 Task: Compose an email with the signature Brandon Turner with the subject Event invitation and the message I am writing to confirm receipt of your email. from softage.1@softage.net to softage.2@softage.net and softage.3@softage.net with CC to softage.4@softage.net, select the message and change font size to huge, align the email to right Send the email
Action: Mouse moved to (526, 668)
Screenshot: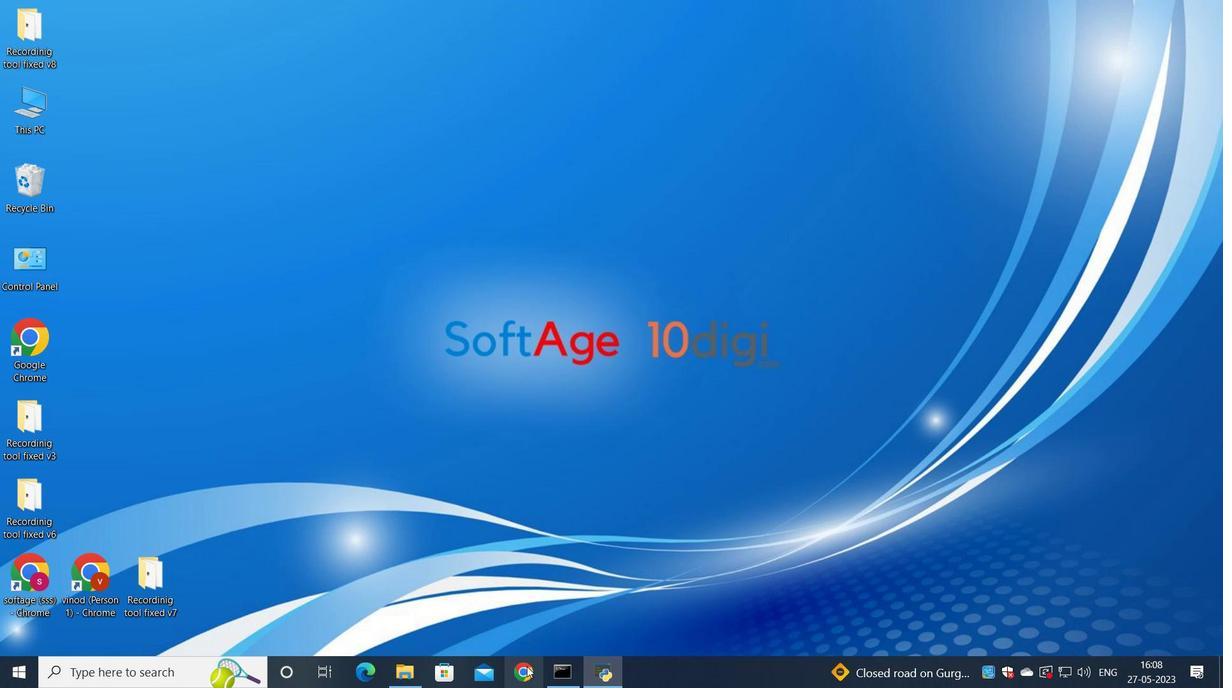 
Action: Mouse pressed left at (526, 668)
Screenshot: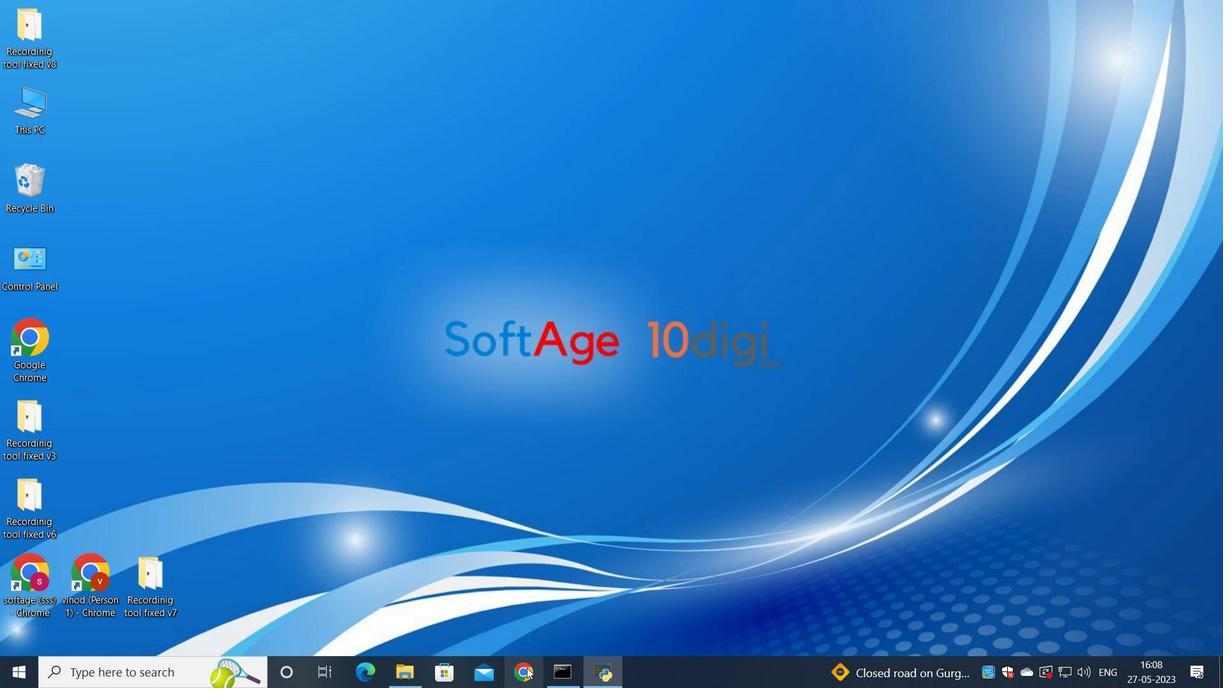 
Action: Mouse moved to (548, 429)
Screenshot: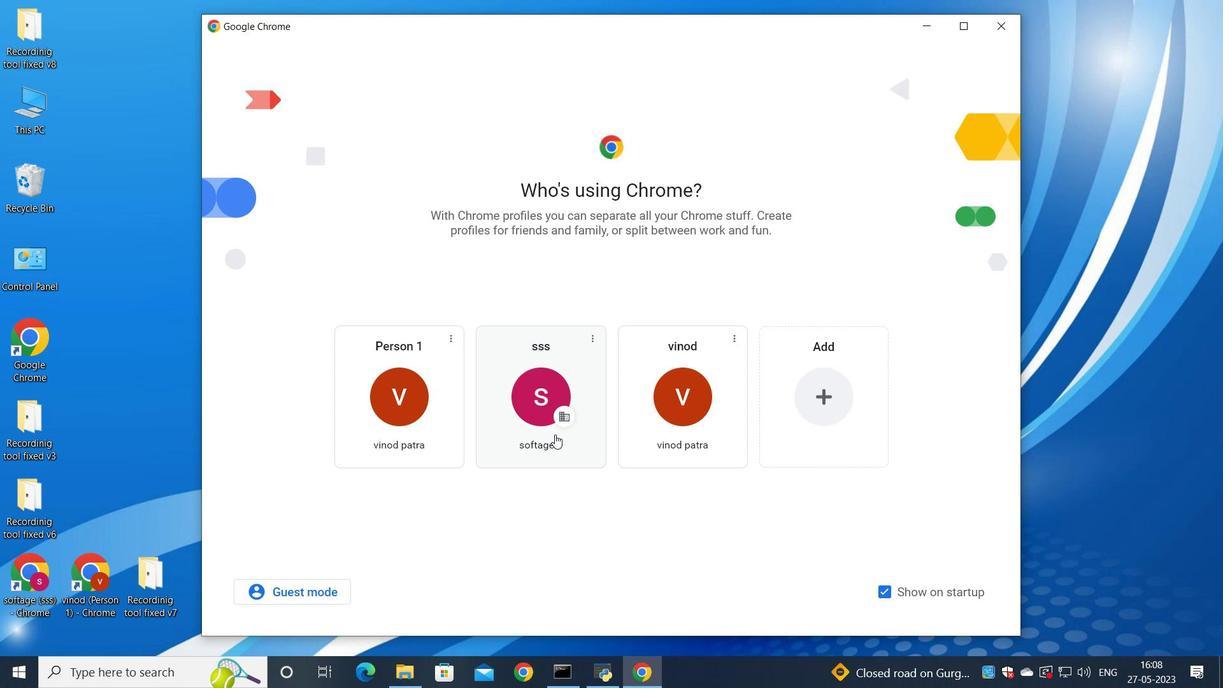 
Action: Mouse pressed left at (548, 429)
Screenshot: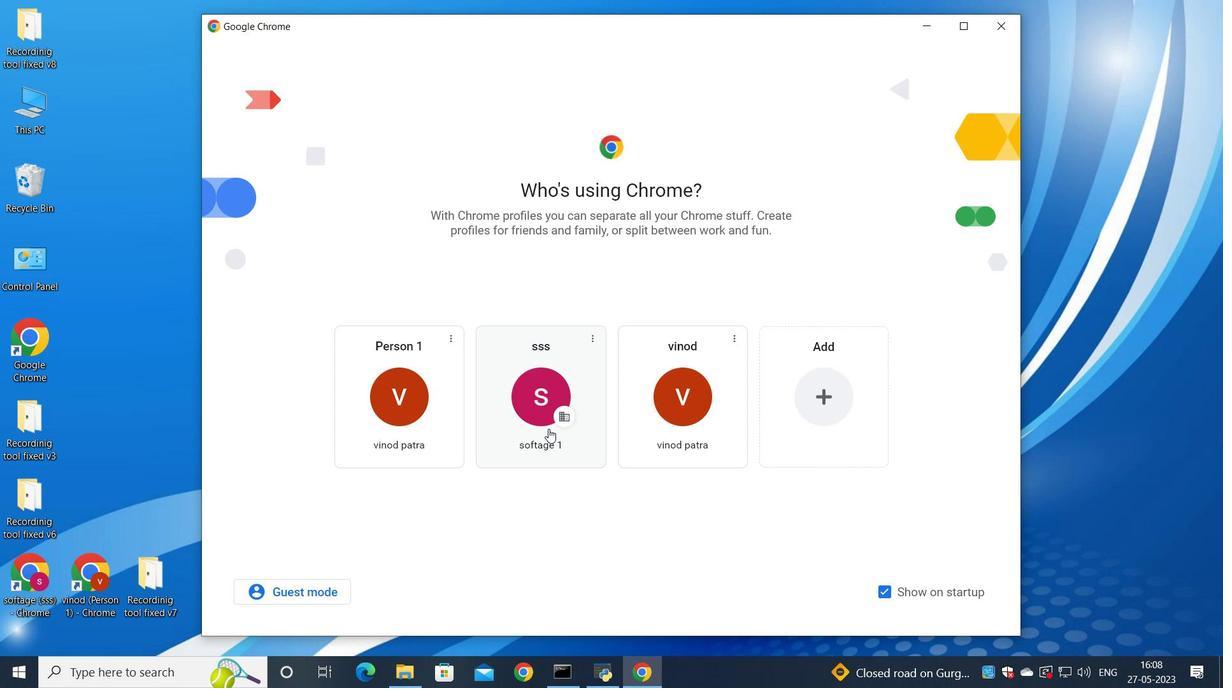 
Action: Mouse moved to (1073, 84)
Screenshot: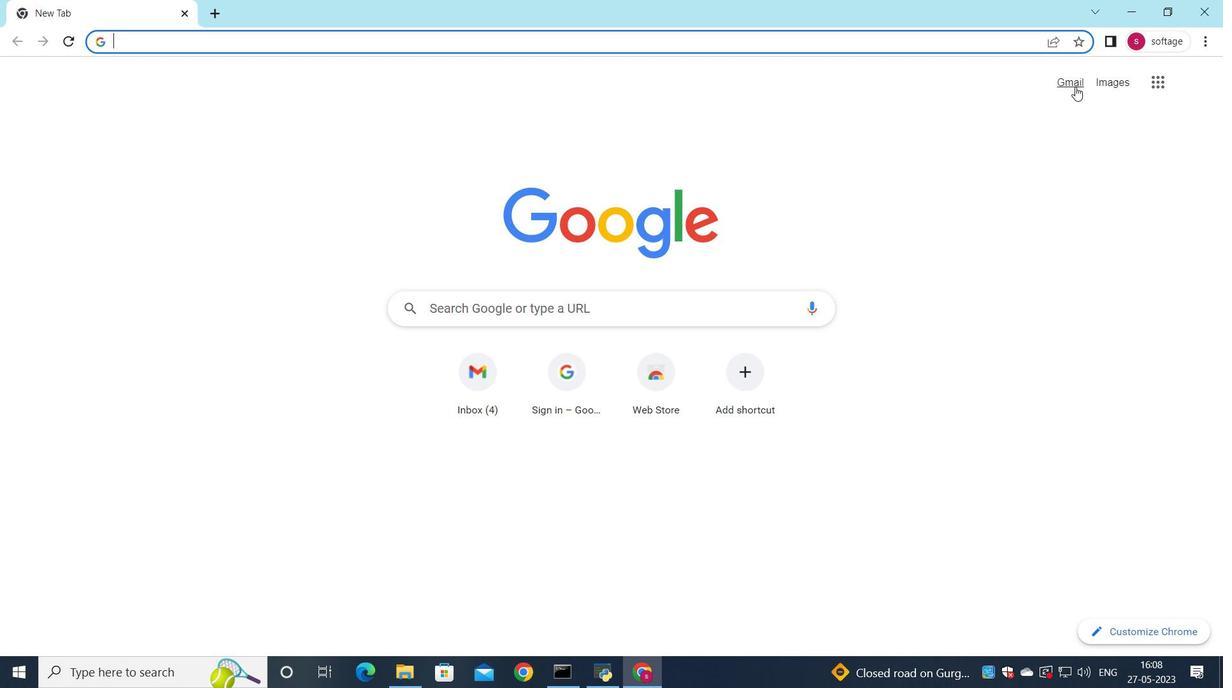 
Action: Mouse pressed left at (1073, 84)
Screenshot: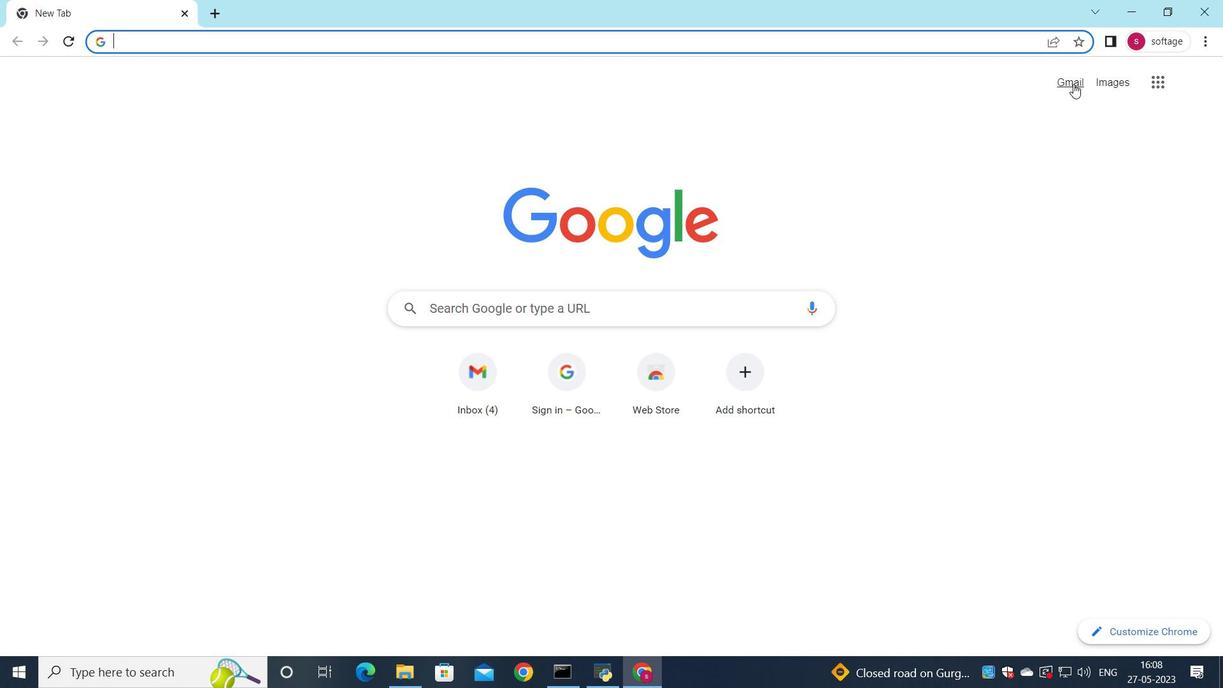 
Action: Mouse moved to (1042, 101)
Screenshot: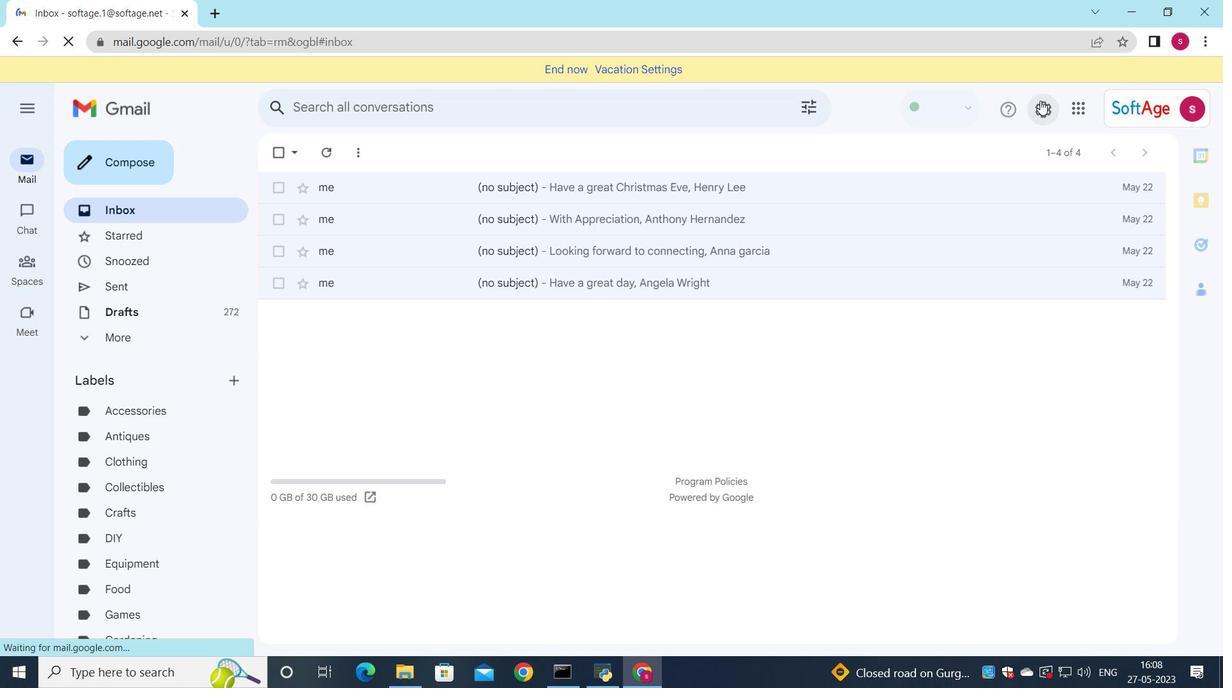 
Action: Mouse pressed left at (1042, 101)
Screenshot: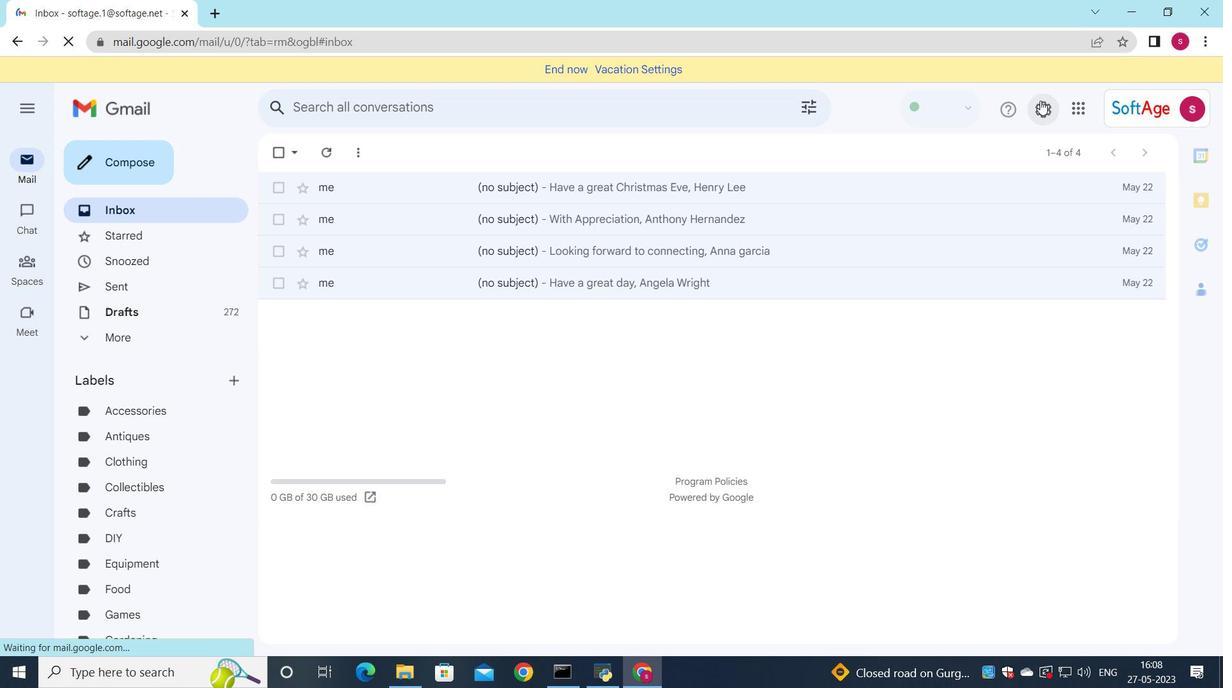 
Action: Mouse moved to (1039, 184)
Screenshot: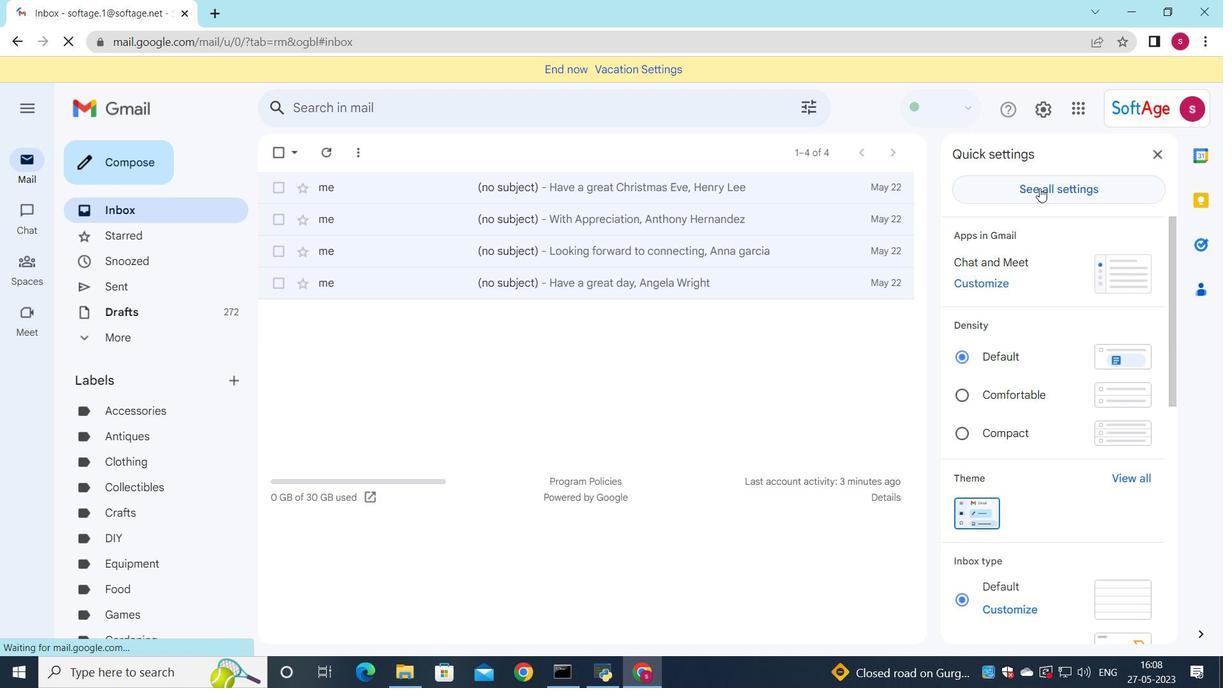 
Action: Mouse pressed left at (1039, 184)
Screenshot: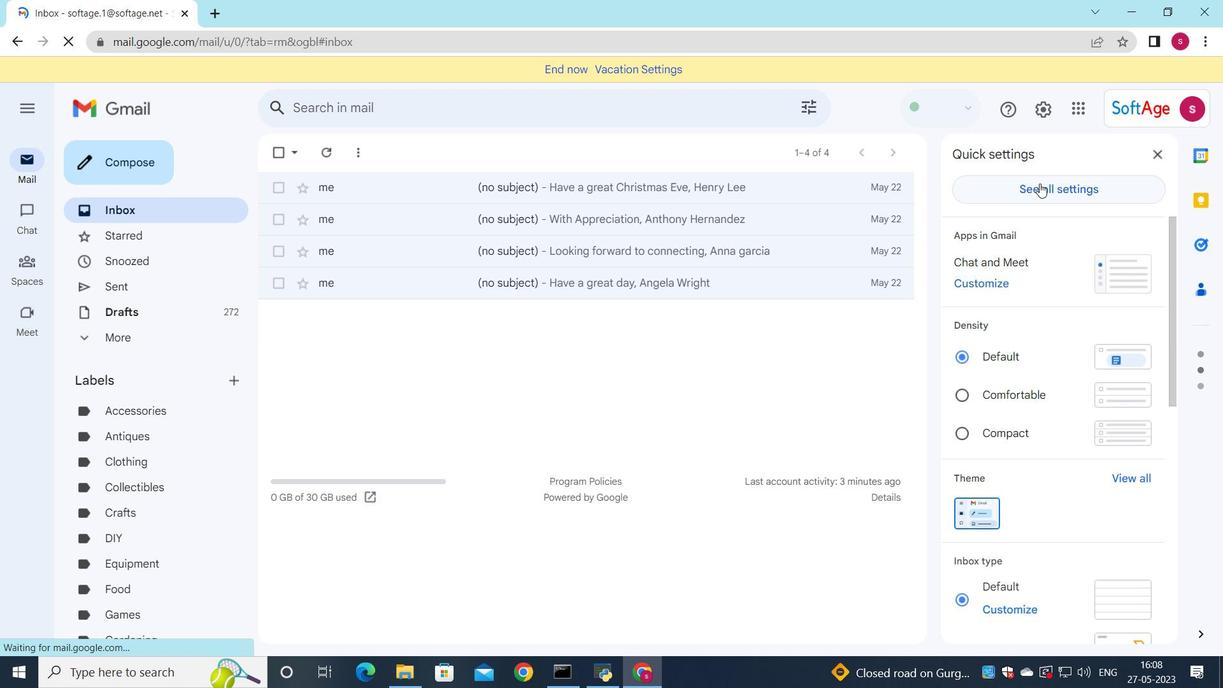 
Action: Mouse moved to (744, 343)
Screenshot: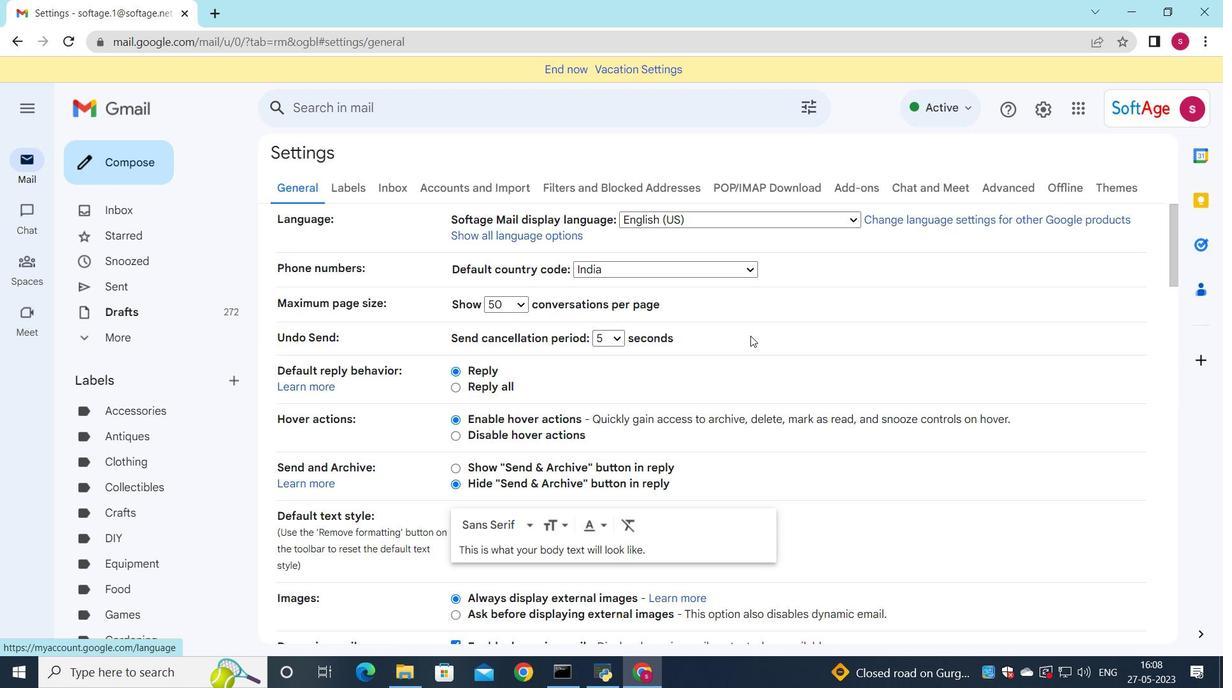 
Action: Mouse scrolled (744, 342) with delta (0, 0)
Screenshot: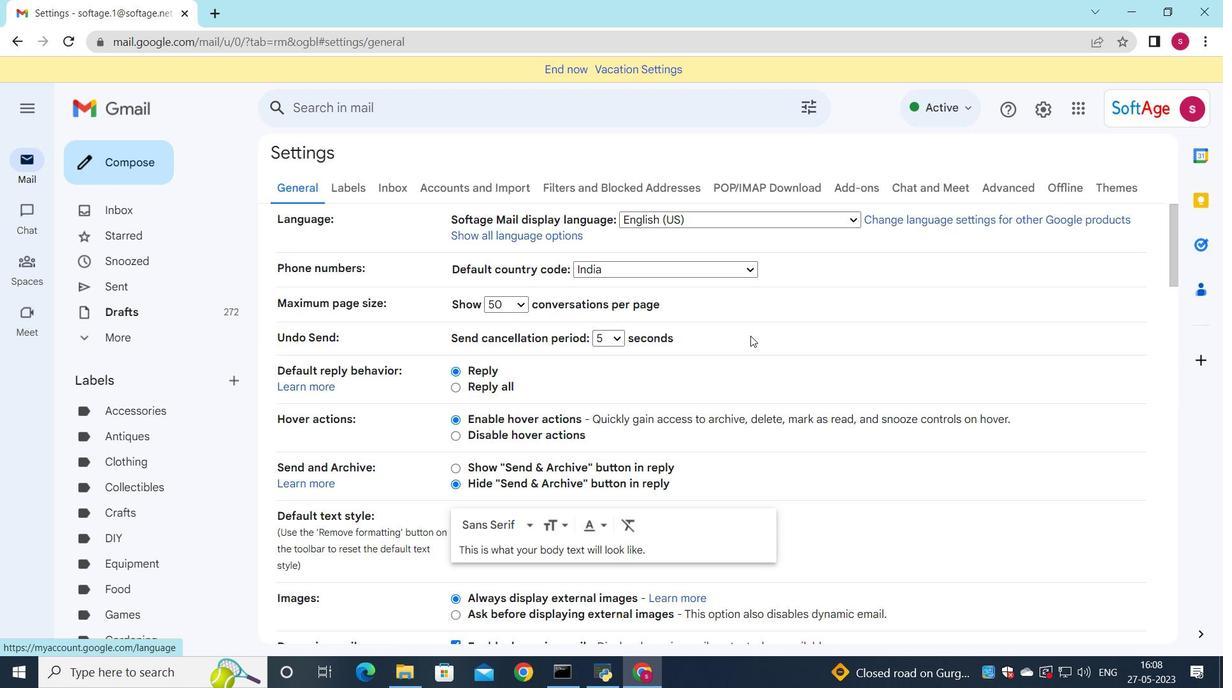 
Action: Mouse scrolled (744, 342) with delta (0, 0)
Screenshot: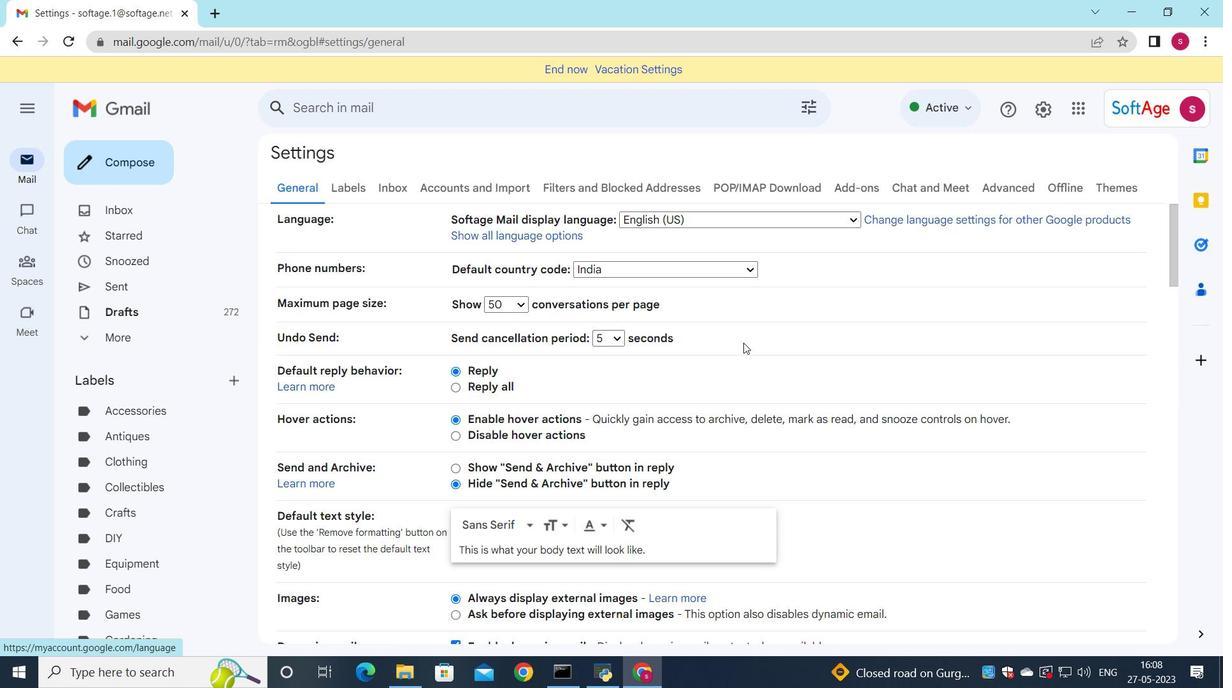 
Action: Mouse scrolled (744, 342) with delta (0, 0)
Screenshot: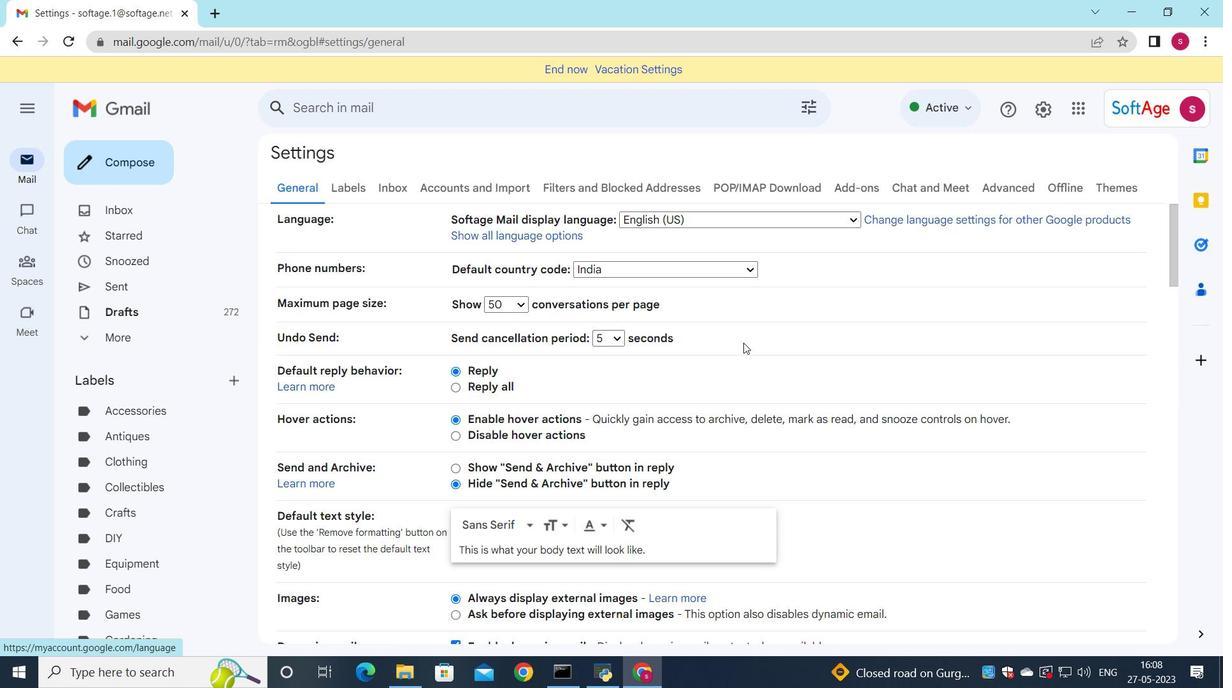 
Action: Mouse moved to (736, 343)
Screenshot: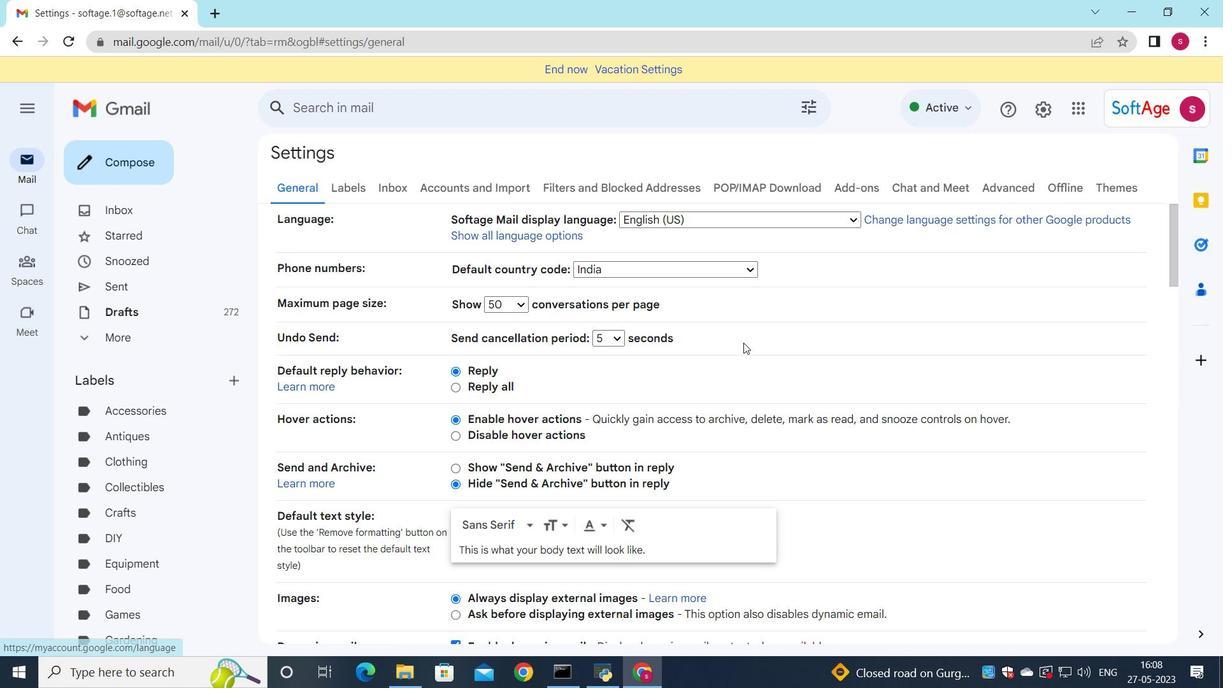 
Action: Mouse scrolled (736, 342) with delta (0, 0)
Screenshot: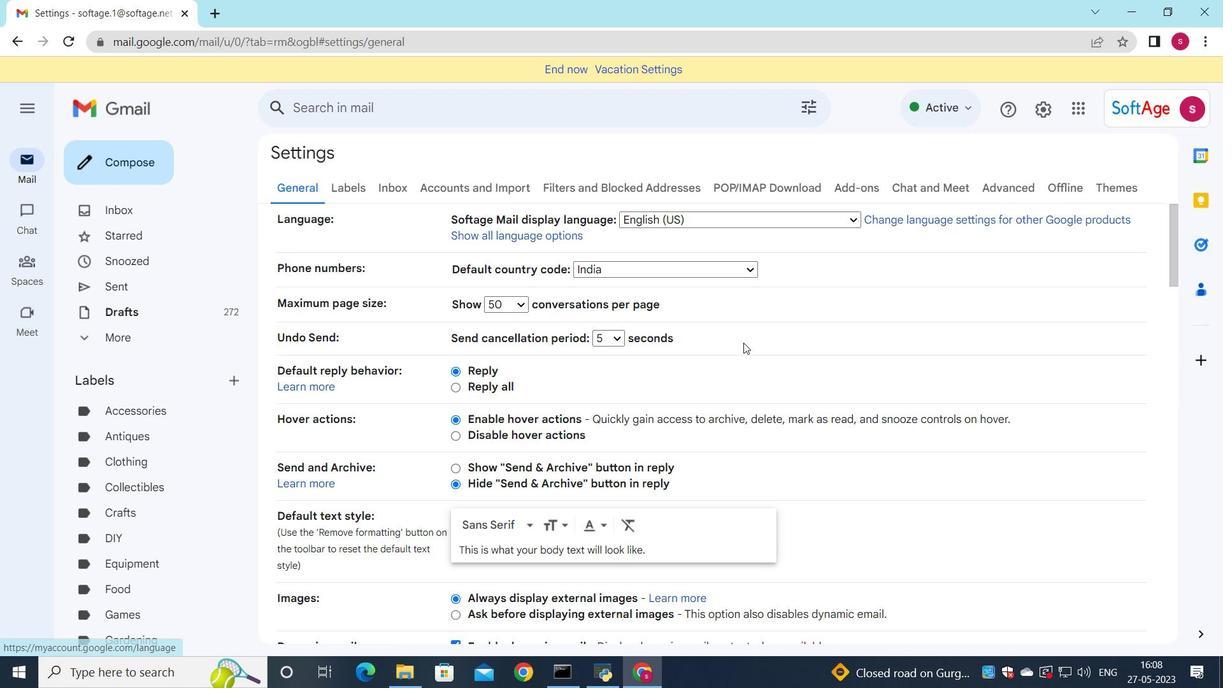 
Action: Mouse moved to (732, 345)
Screenshot: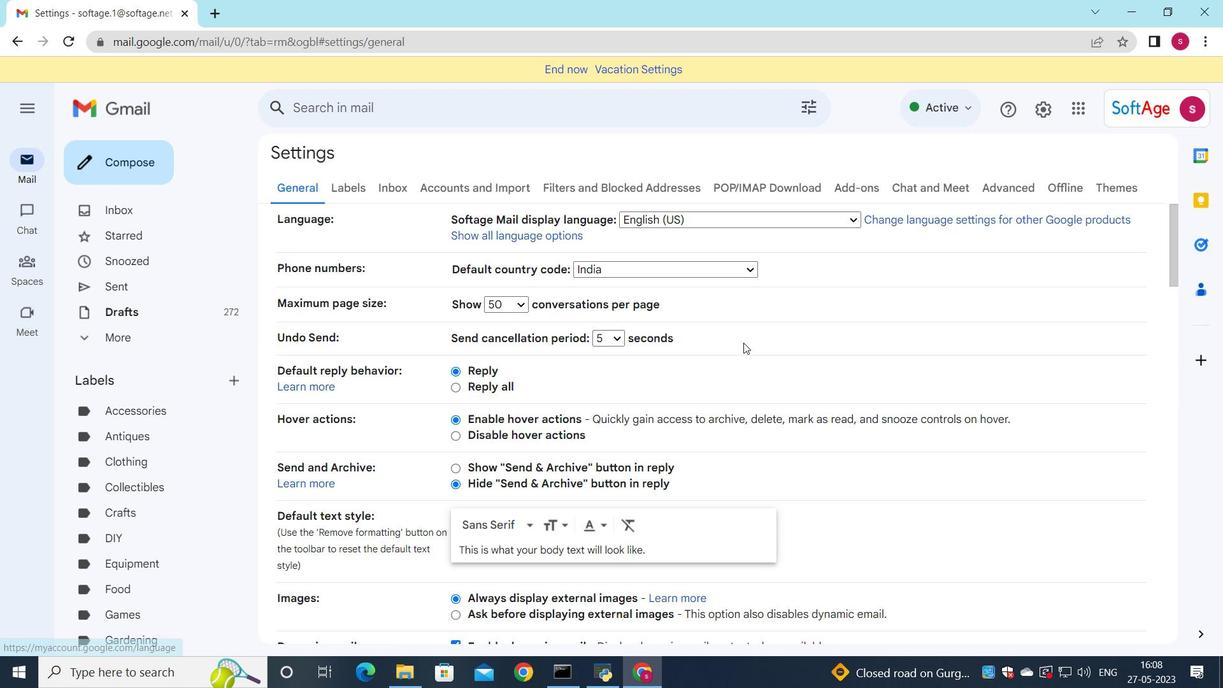
Action: Mouse scrolled (732, 344) with delta (0, 0)
Screenshot: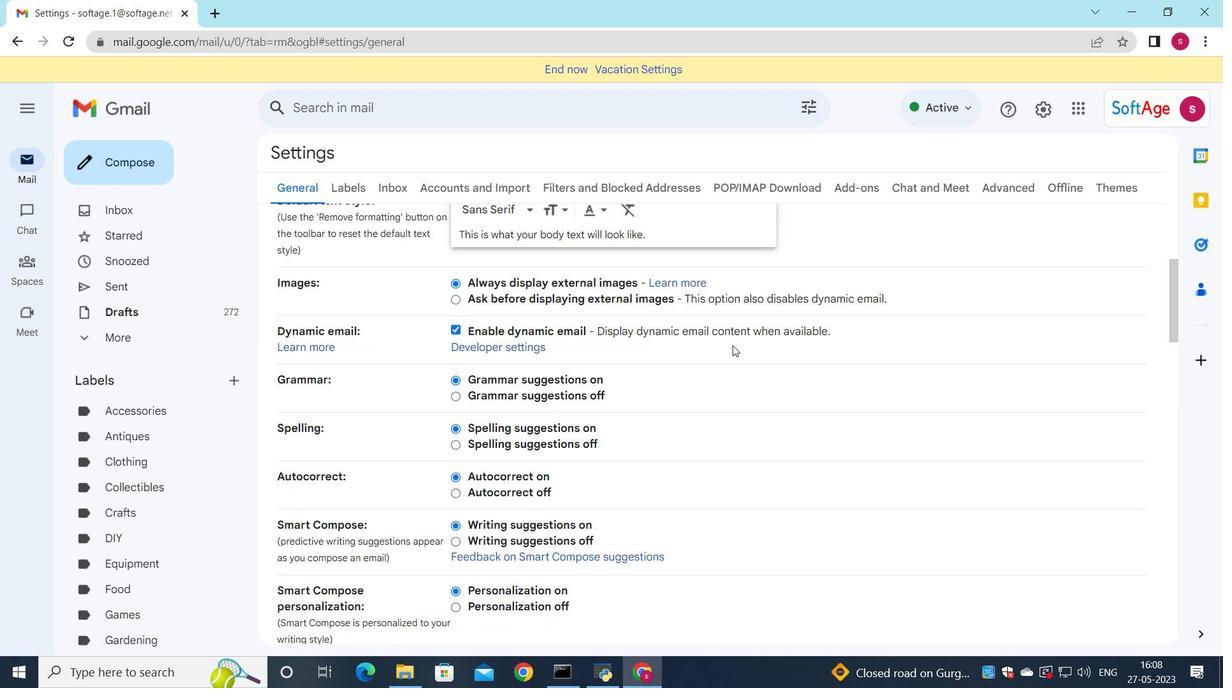 
Action: Mouse scrolled (732, 344) with delta (0, 0)
Screenshot: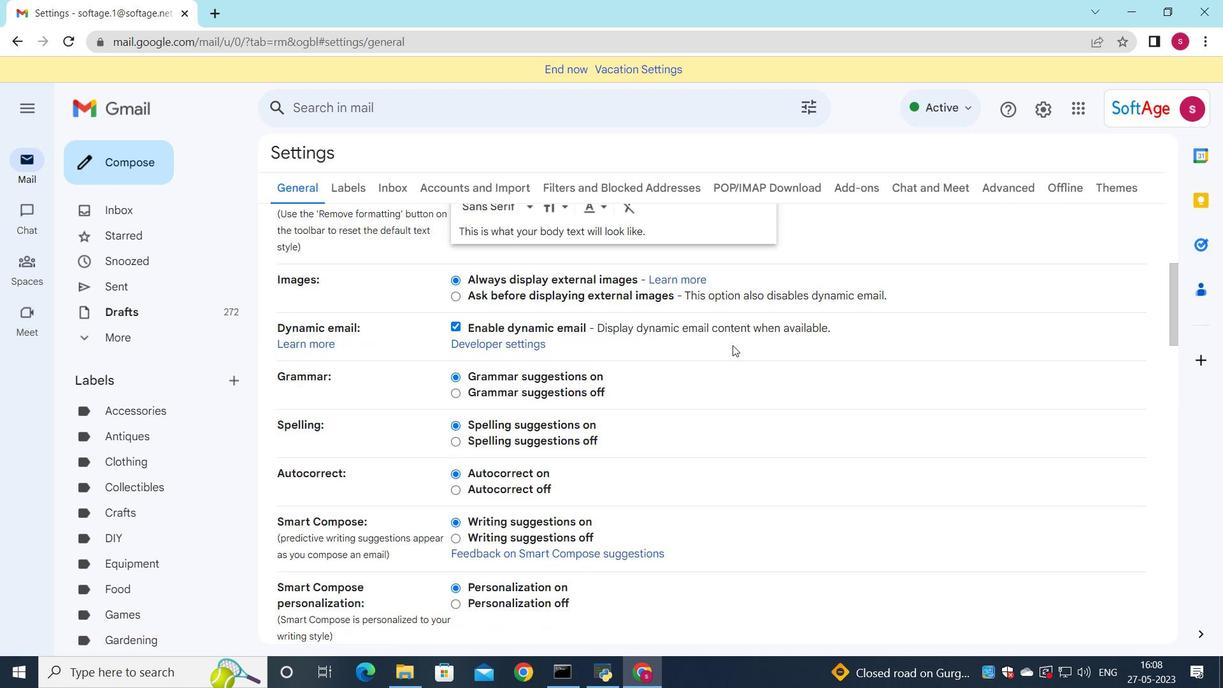 
Action: Mouse scrolled (732, 344) with delta (0, 0)
Screenshot: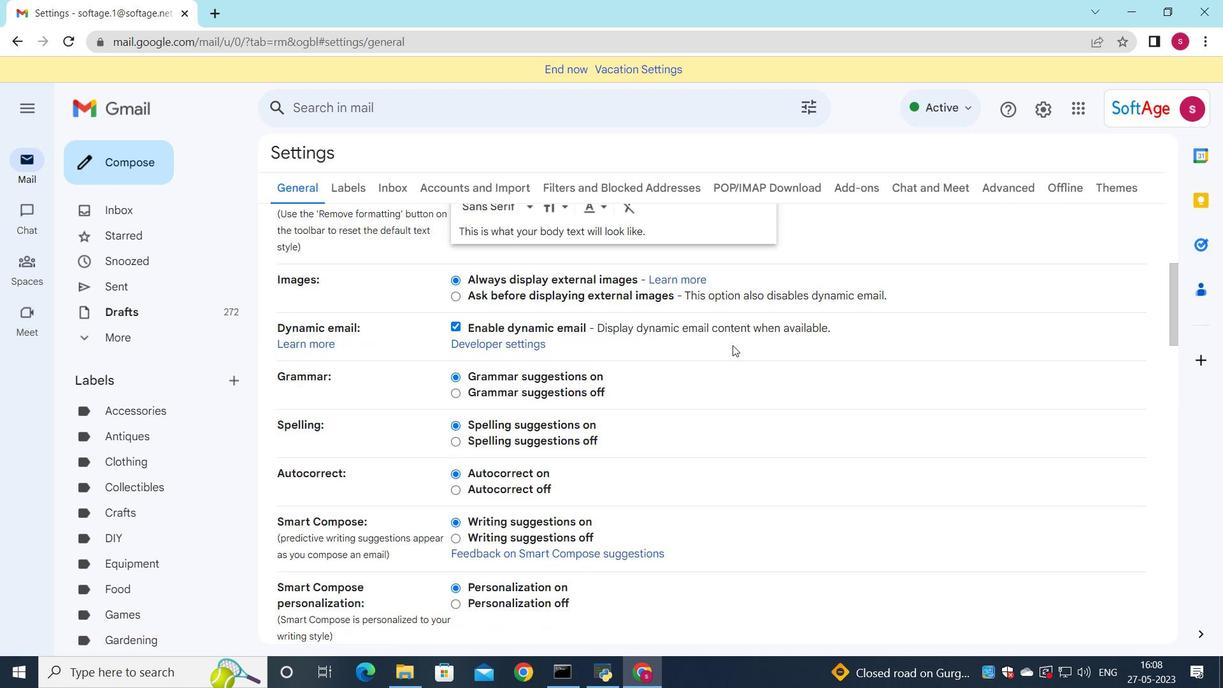 
Action: Mouse scrolled (732, 344) with delta (0, 0)
Screenshot: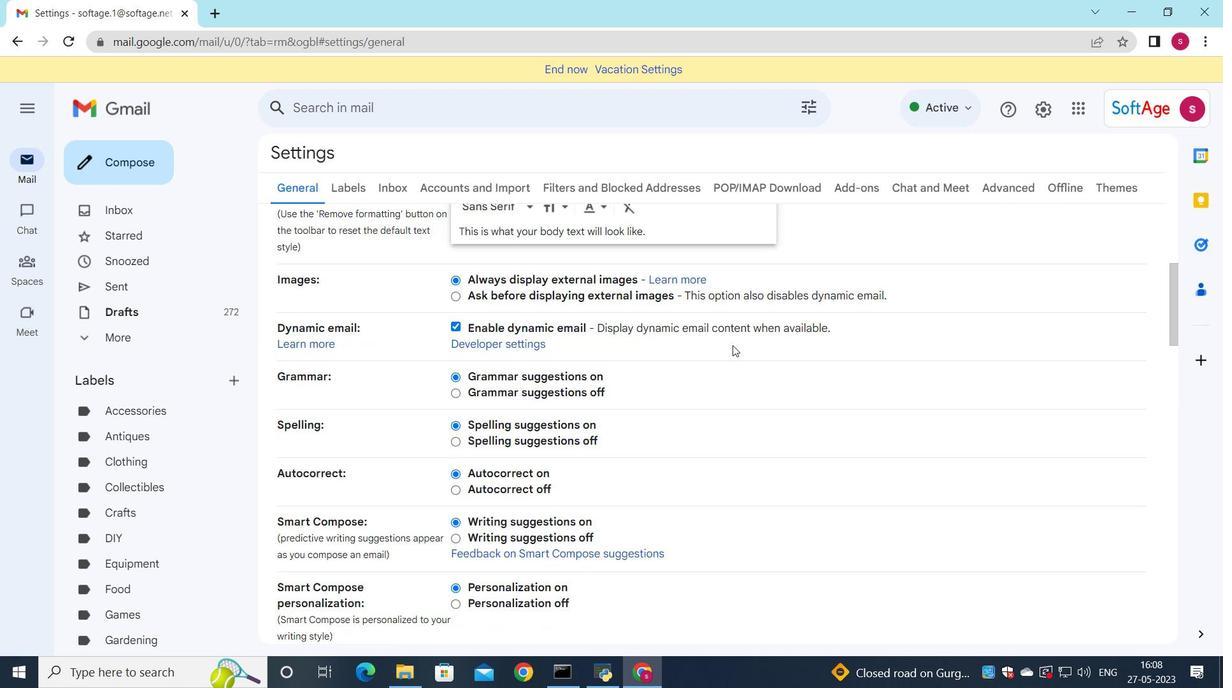 
Action: Mouse scrolled (732, 344) with delta (0, 0)
Screenshot: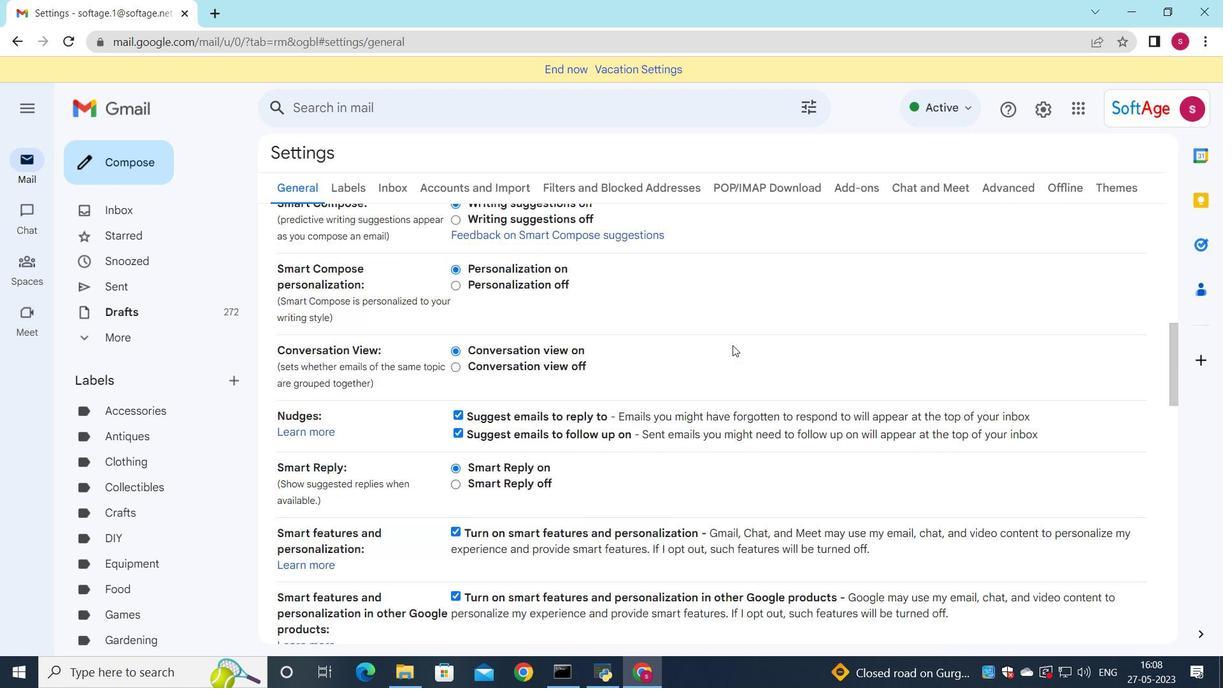 
Action: Mouse scrolled (732, 344) with delta (0, 0)
Screenshot: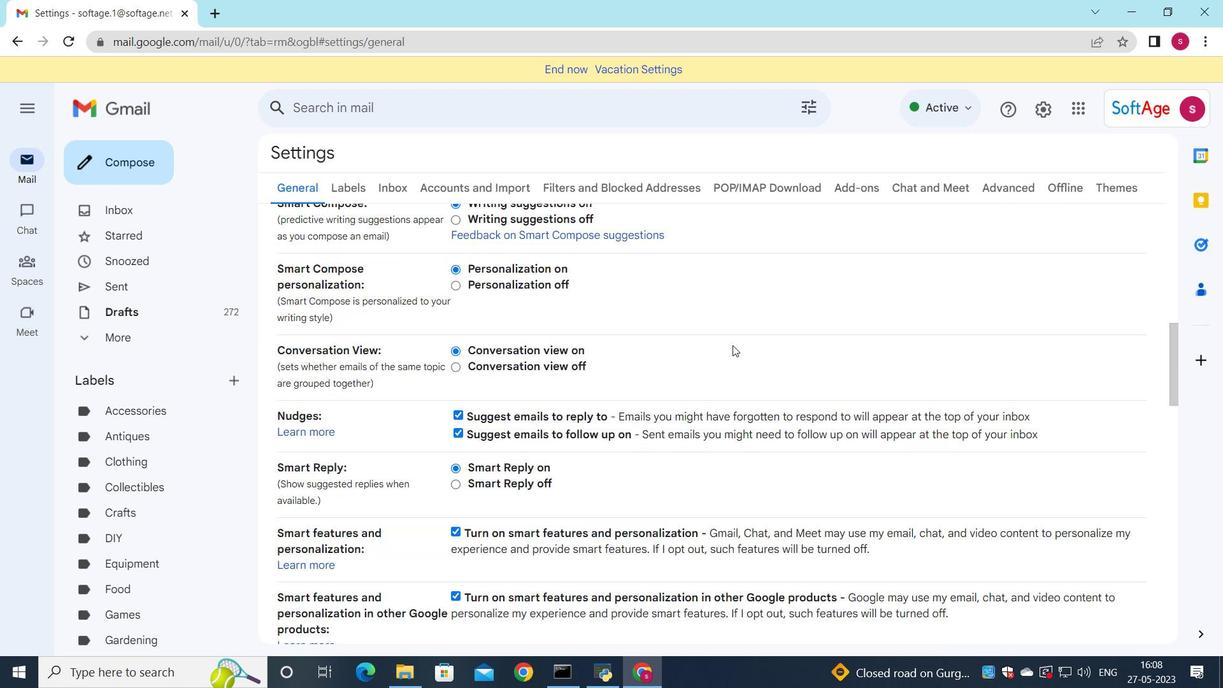 
Action: Mouse scrolled (732, 344) with delta (0, 0)
Screenshot: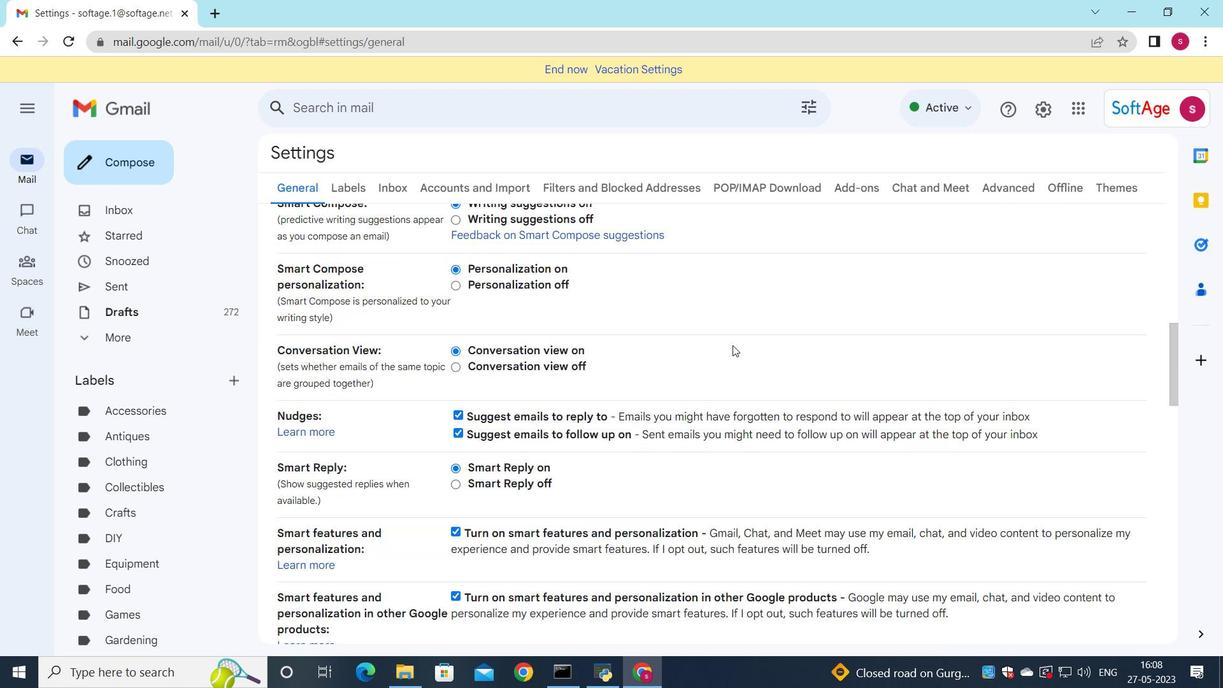 
Action: Mouse scrolled (732, 344) with delta (0, 0)
Screenshot: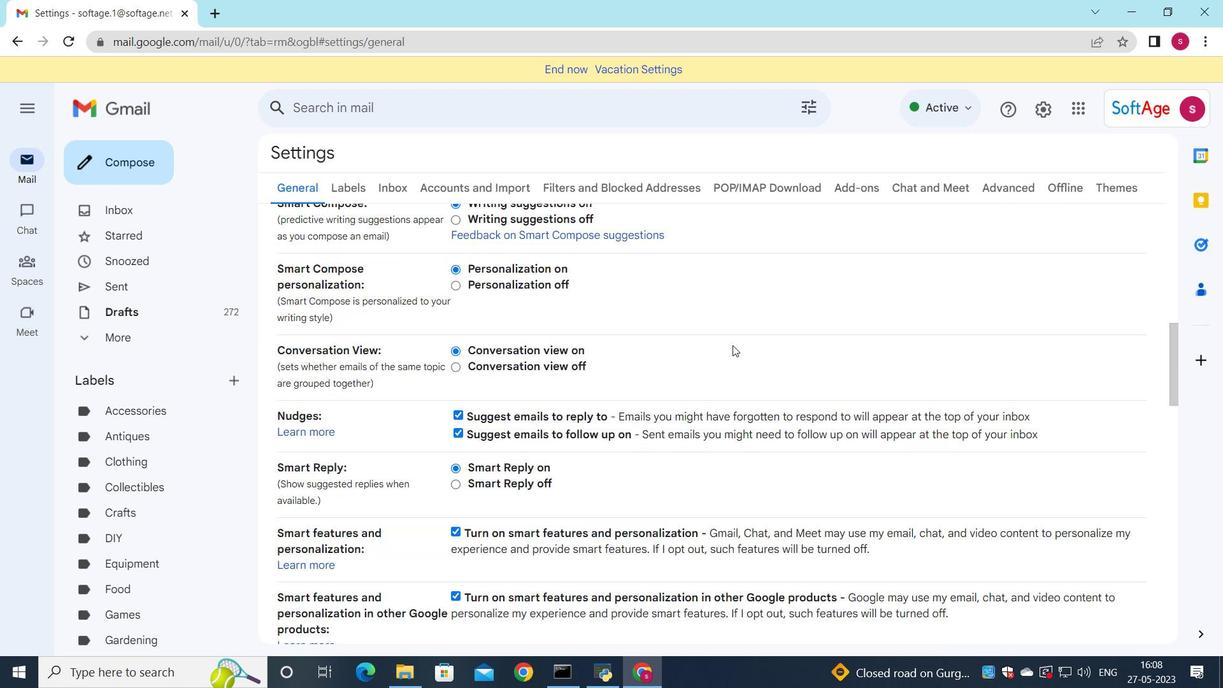
Action: Mouse scrolled (732, 344) with delta (0, 0)
Screenshot: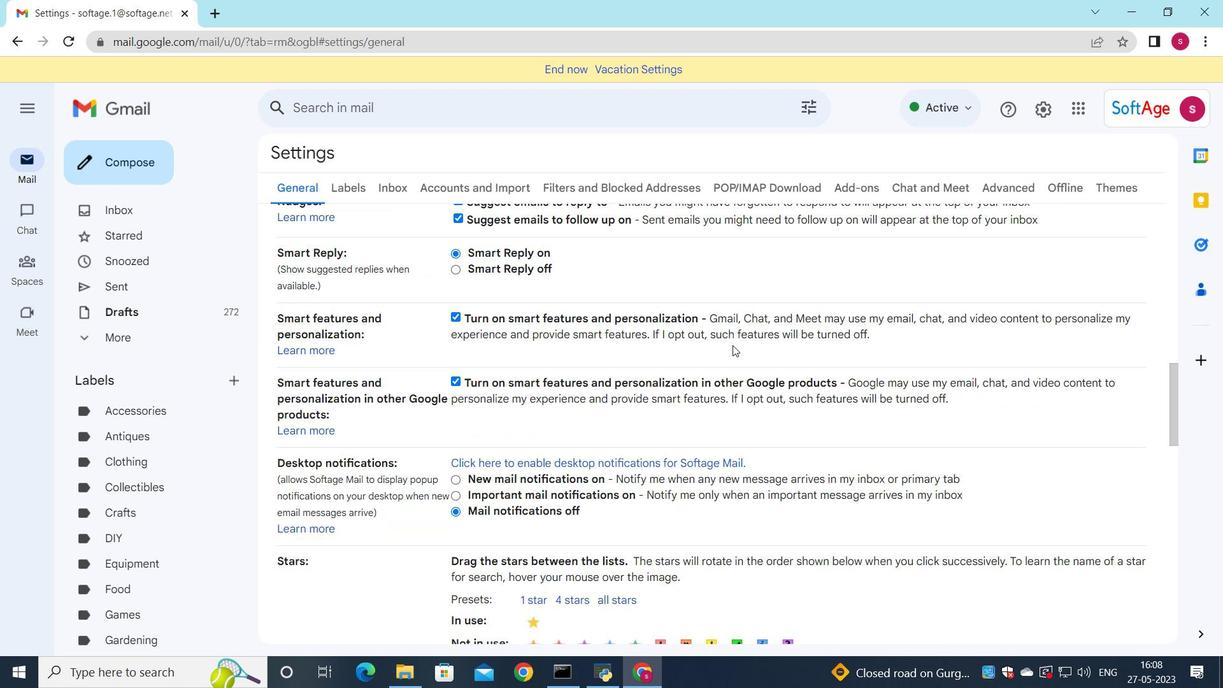 
Action: Mouse scrolled (732, 344) with delta (0, 0)
Screenshot: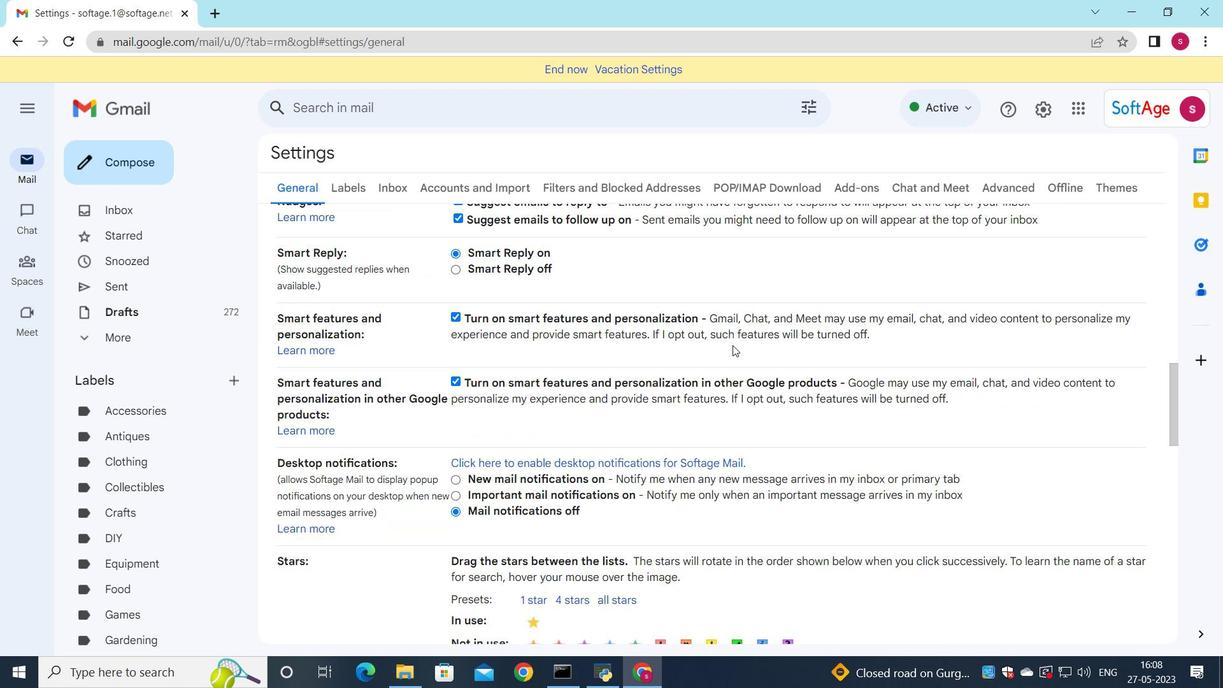 
Action: Mouse scrolled (732, 344) with delta (0, 0)
Screenshot: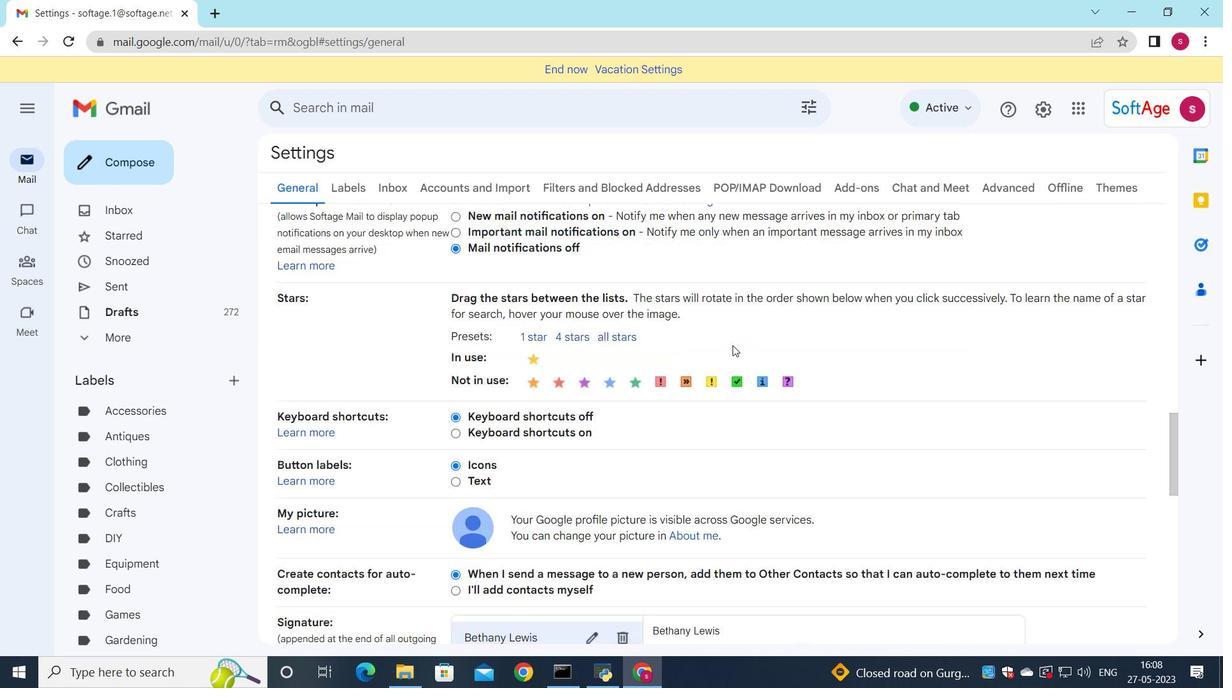 
Action: Mouse scrolled (732, 344) with delta (0, 0)
Screenshot: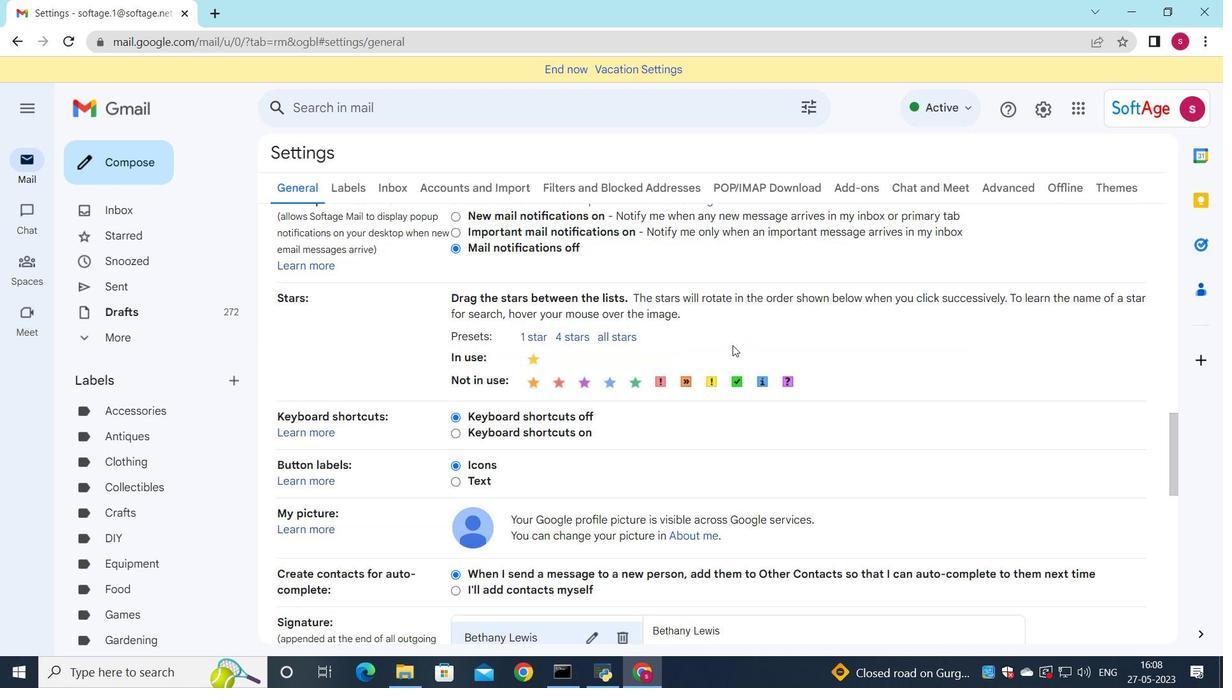 
Action: Mouse scrolled (732, 344) with delta (0, 0)
Screenshot: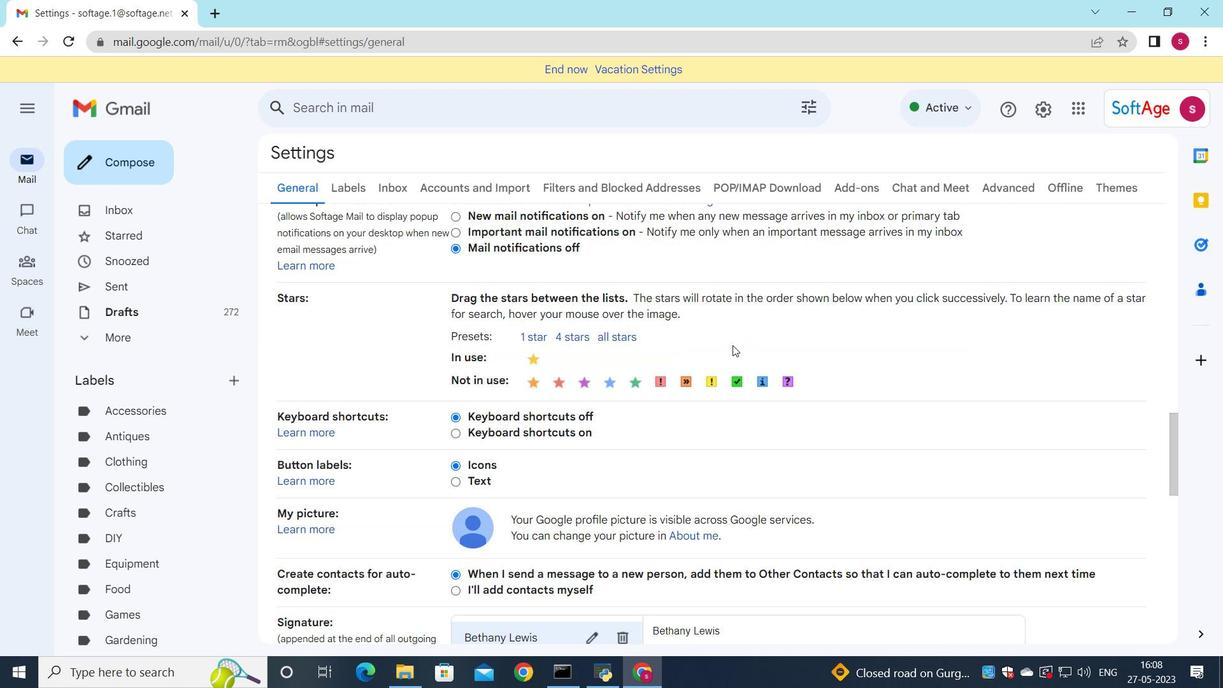 
Action: Mouse moved to (625, 403)
Screenshot: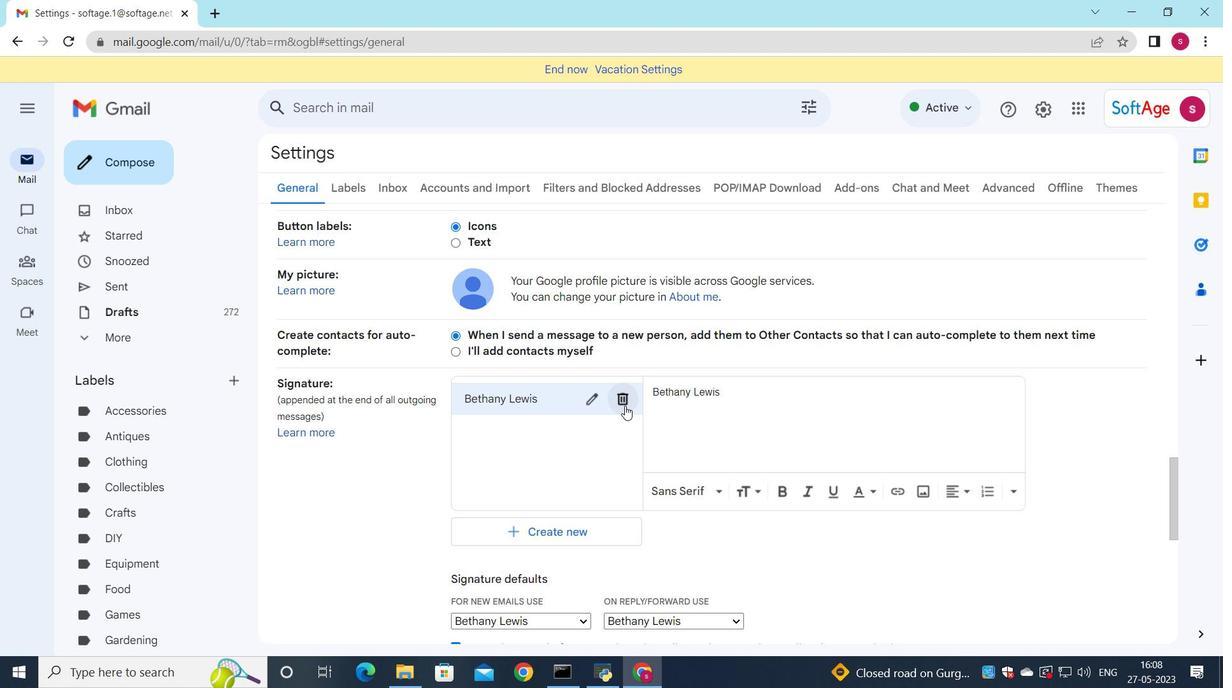 
Action: Mouse pressed left at (625, 403)
Screenshot: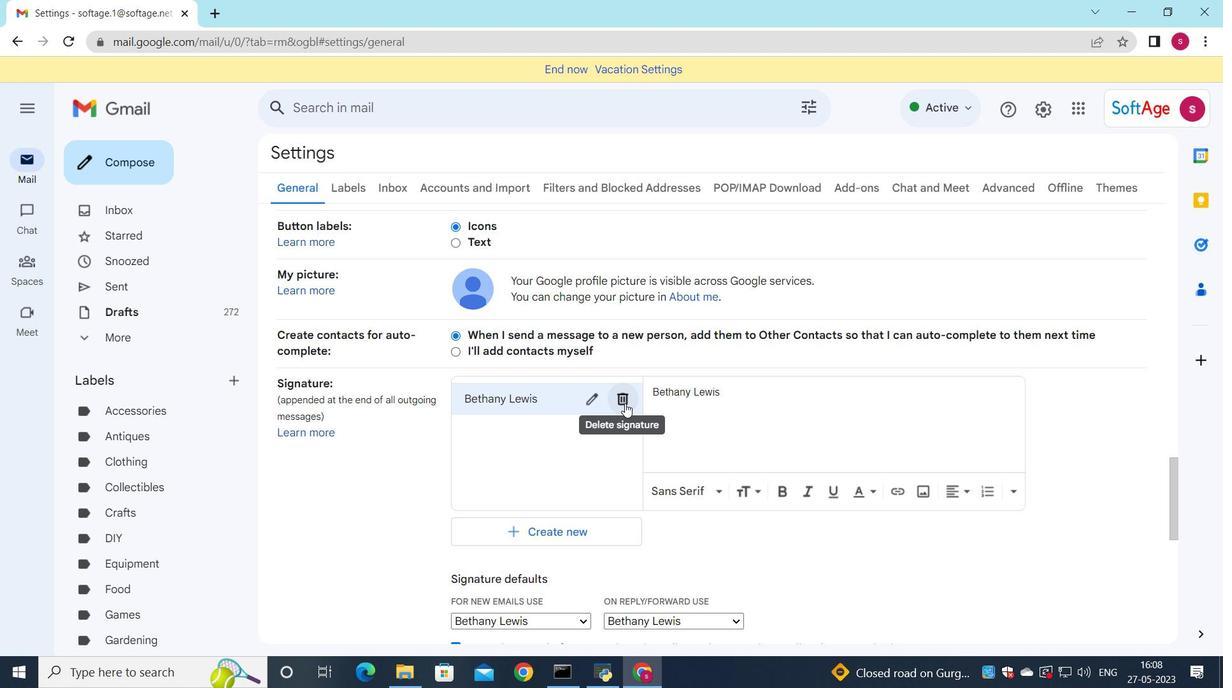 
Action: Mouse moved to (760, 377)
Screenshot: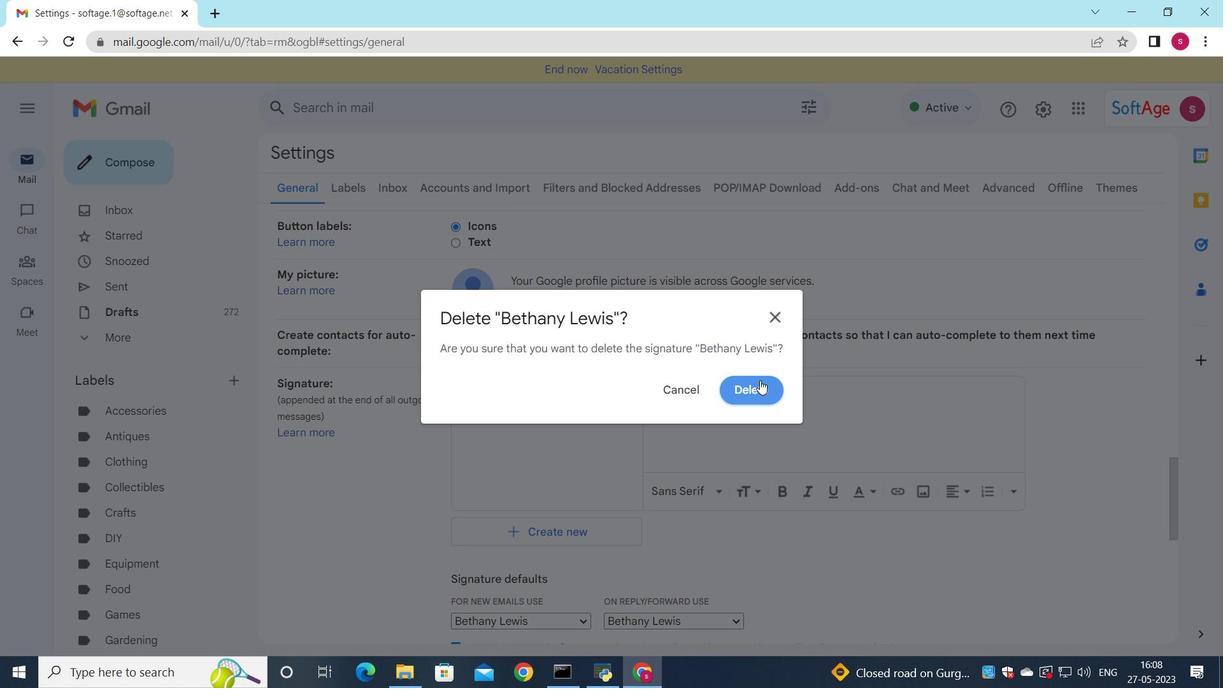 
Action: Mouse pressed left at (760, 377)
Screenshot: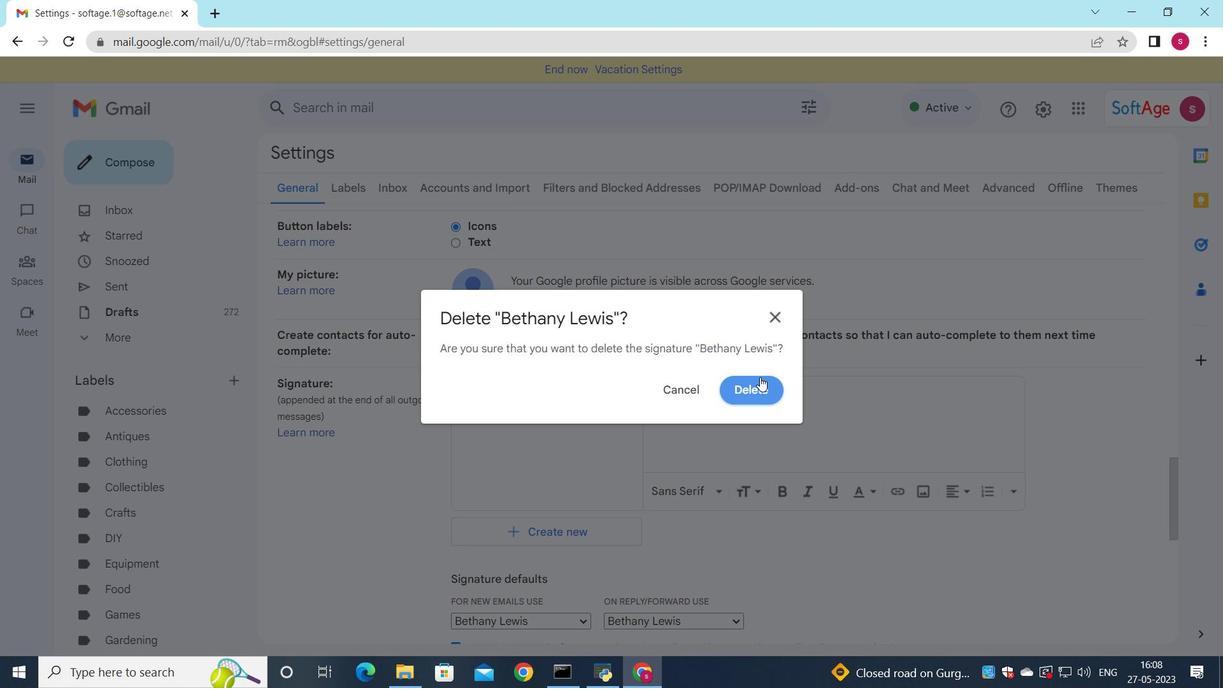 
Action: Mouse moved to (510, 421)
Screenshot: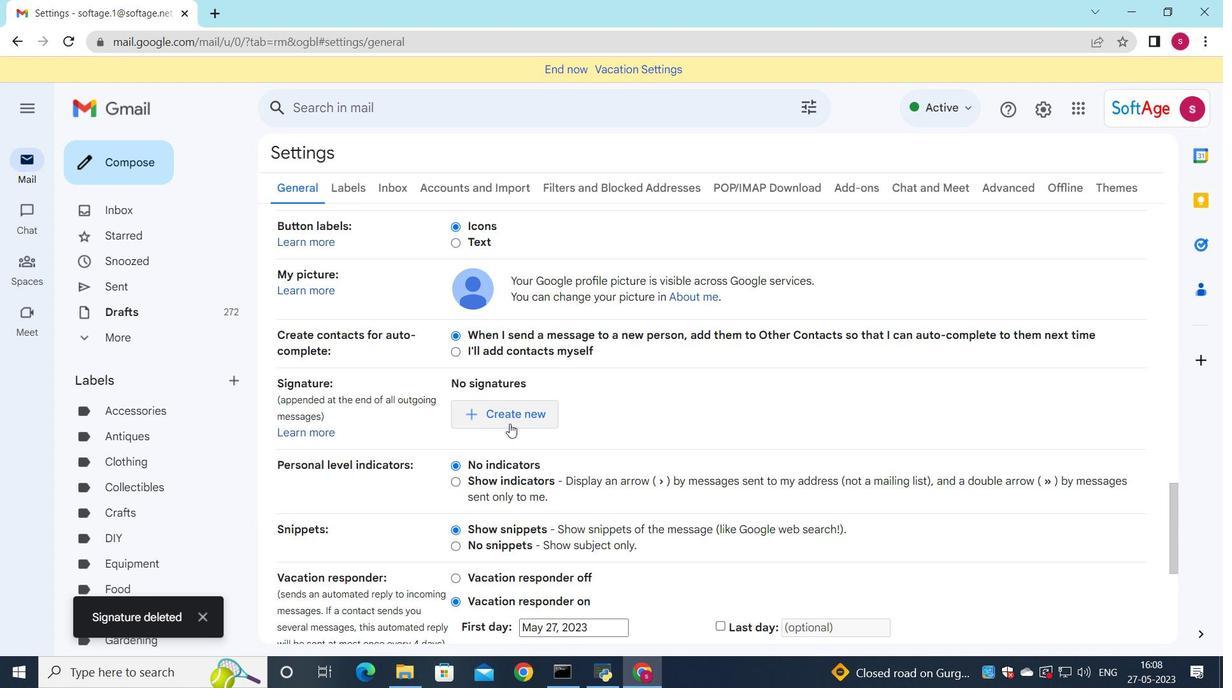 
Action: Mouse pressed left at (510, 421)
Screenshot: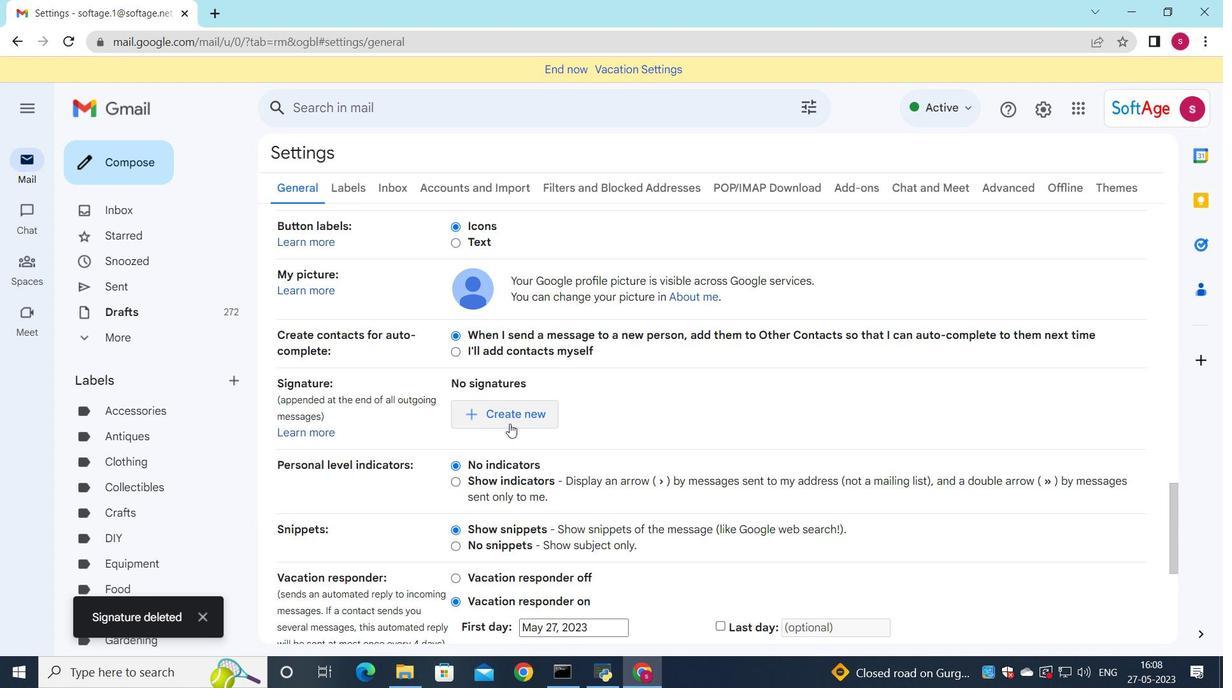 
Action: Mouse moved to (691, 432)
Screenshot: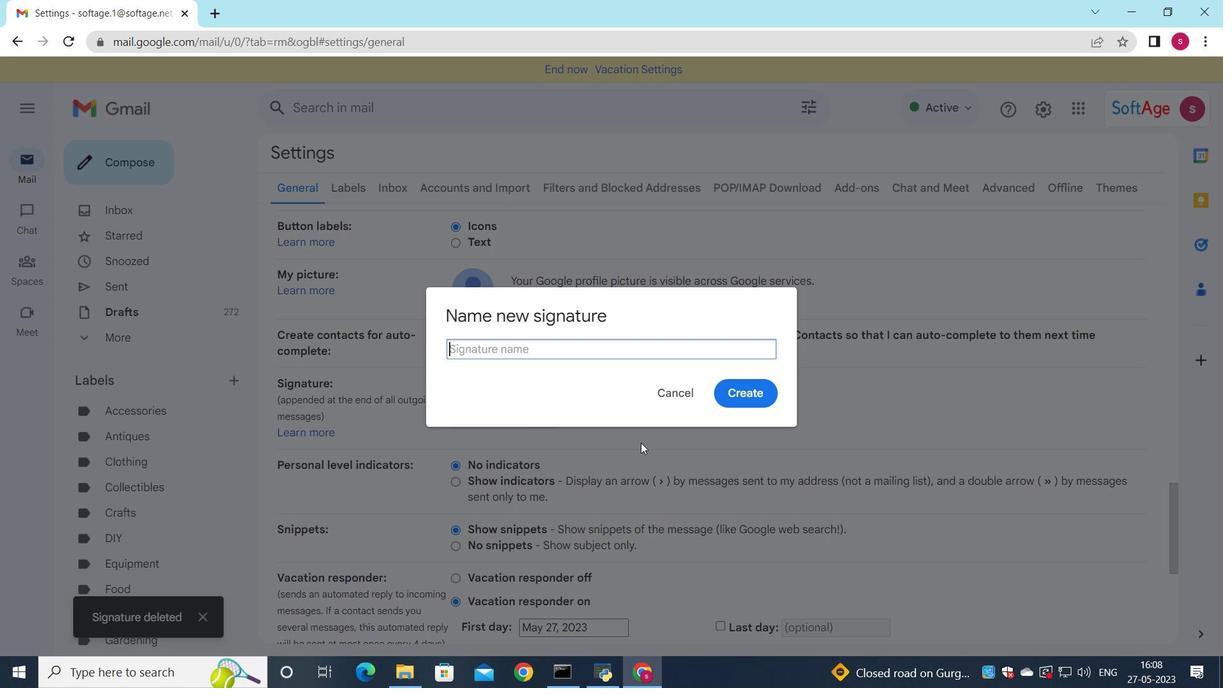 
Action: Key pressed <Key.shift>Brandon<Key.space><Key.shift>Turner
Screenshot: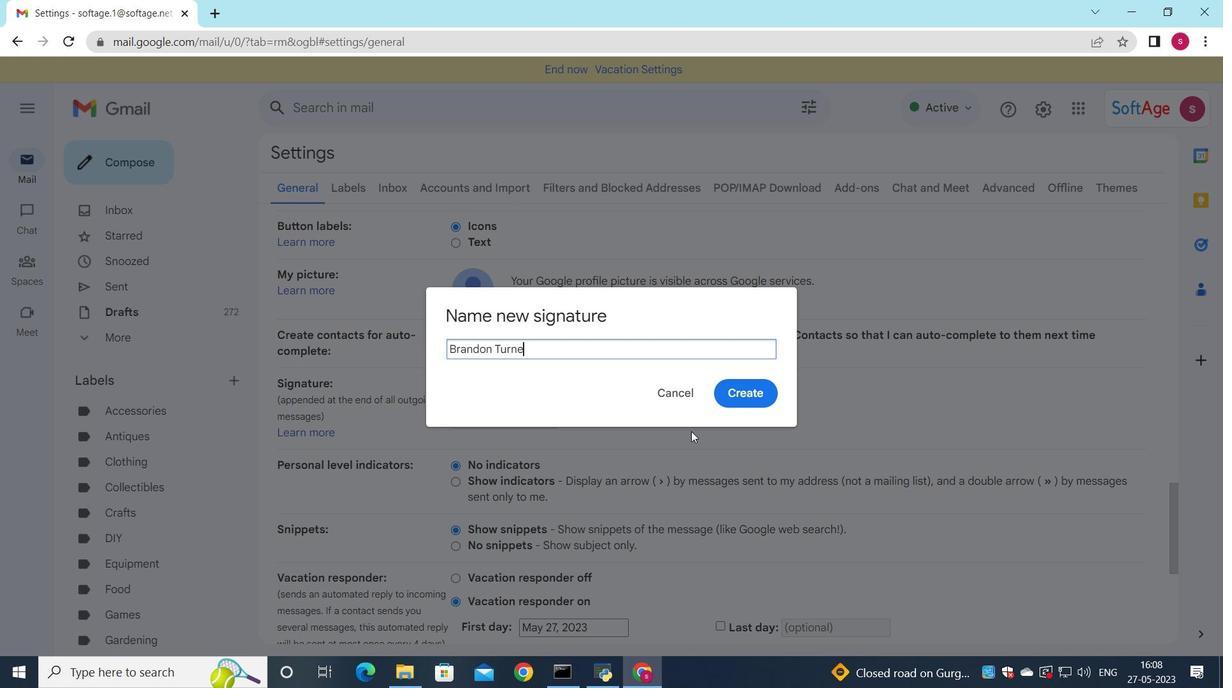 
Action: Mouse moved to (749, 397)
Screenshot: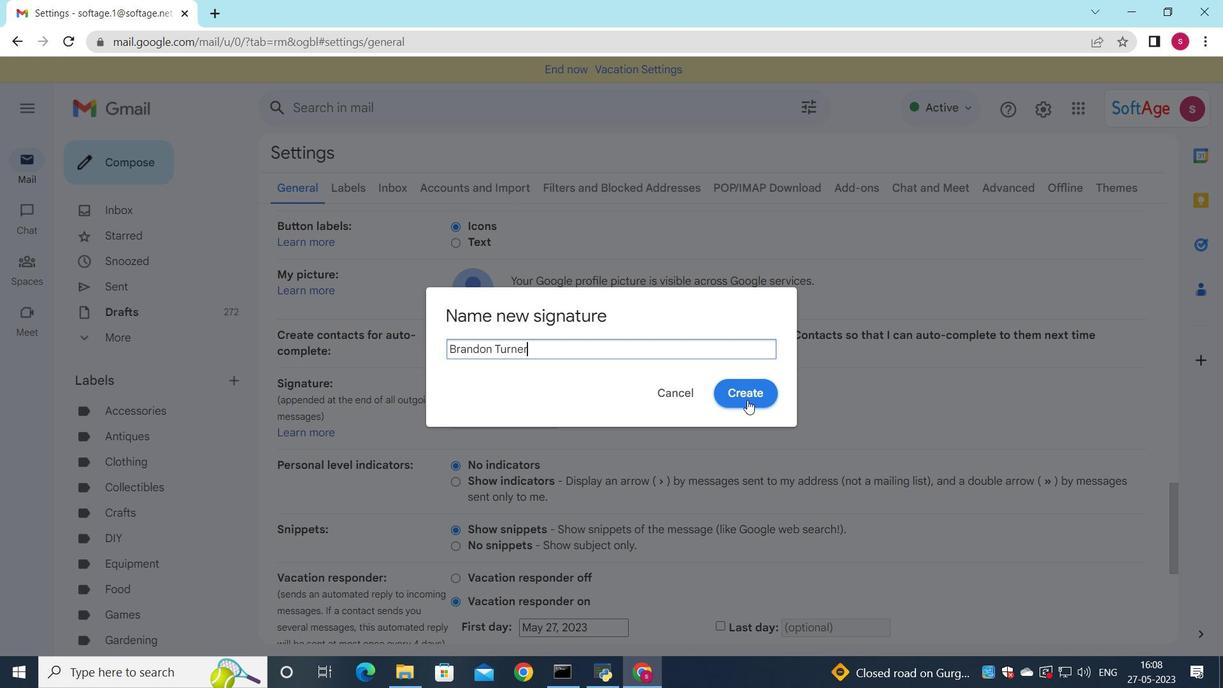 
Action: Mouse pressed left at (749, 397)
Screenshot: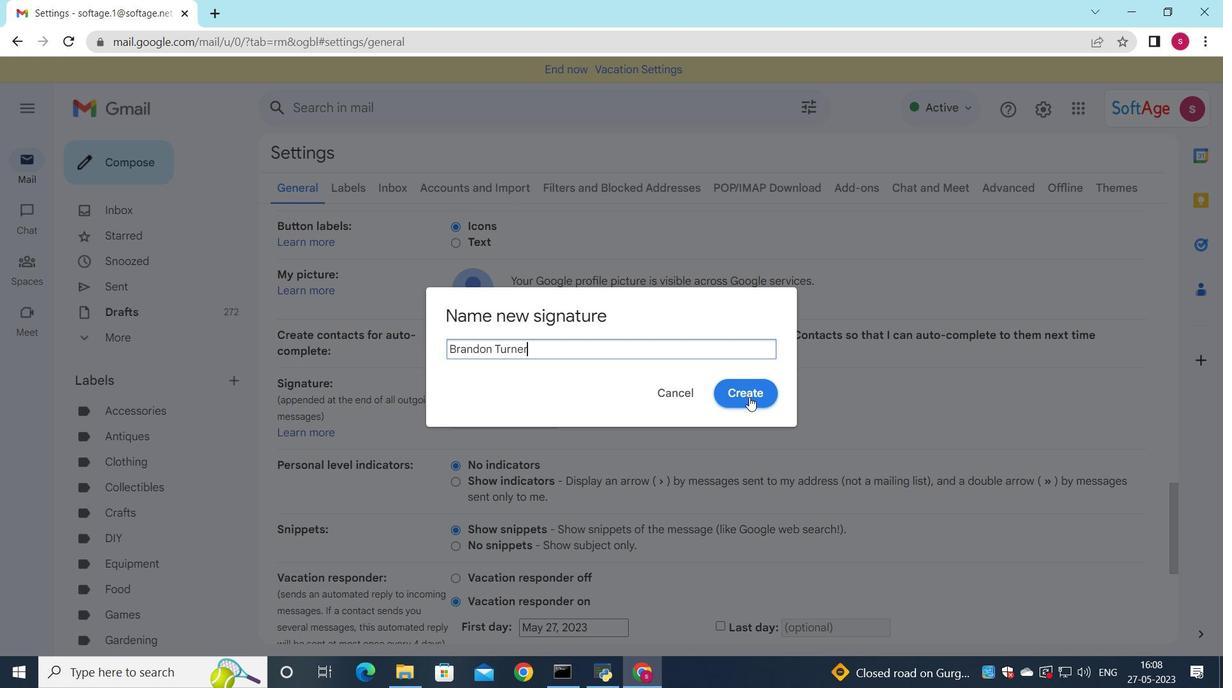 
Action: Mouse moved to (653, 395)
Screenshot: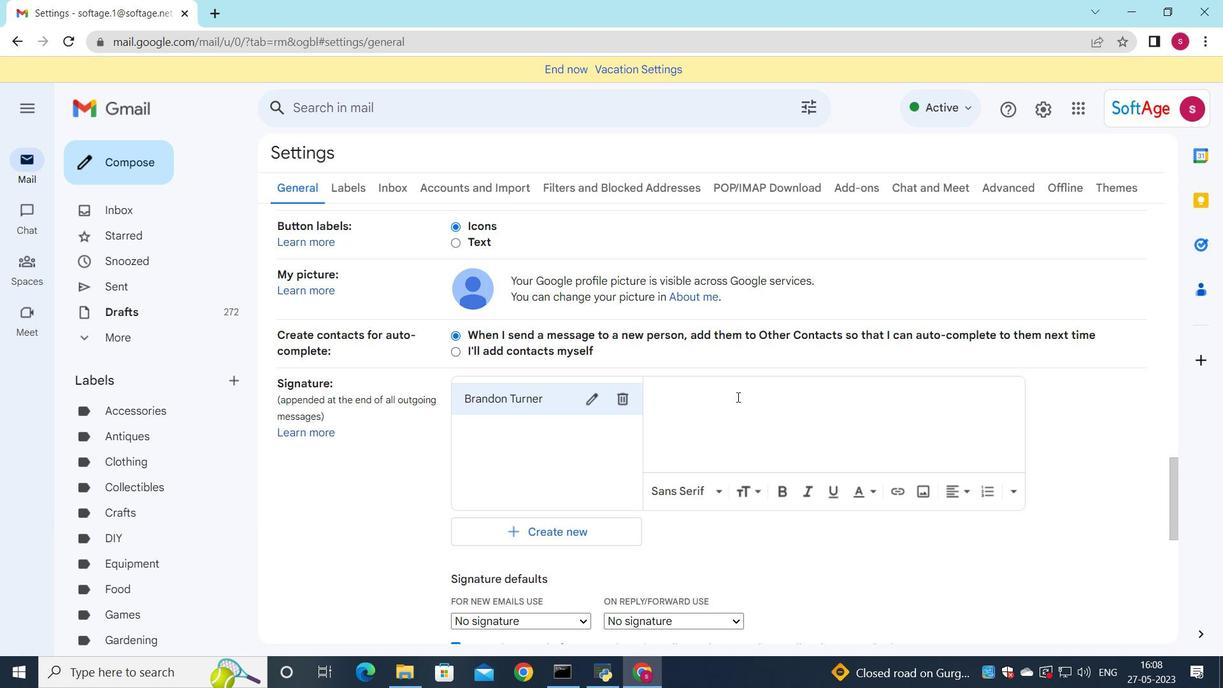 
Action: Mouse pressed left at (653, 395)
Screenshot: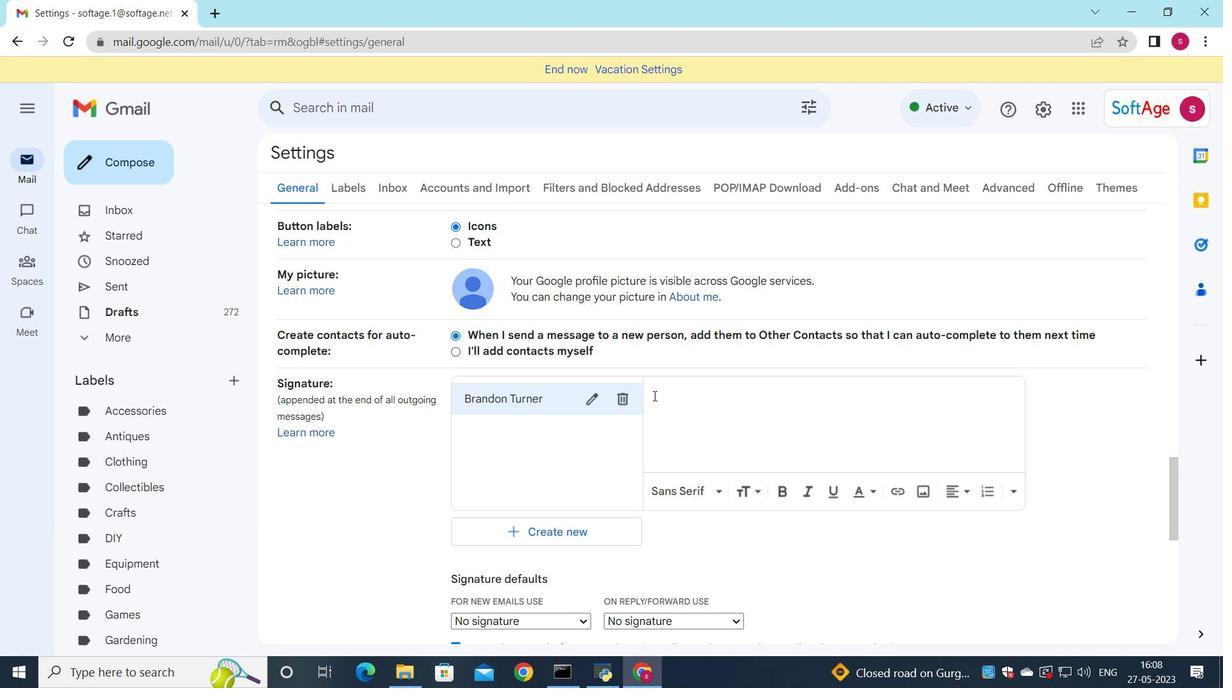 
Action: Mouse moved to (653, 395)
Screenshot: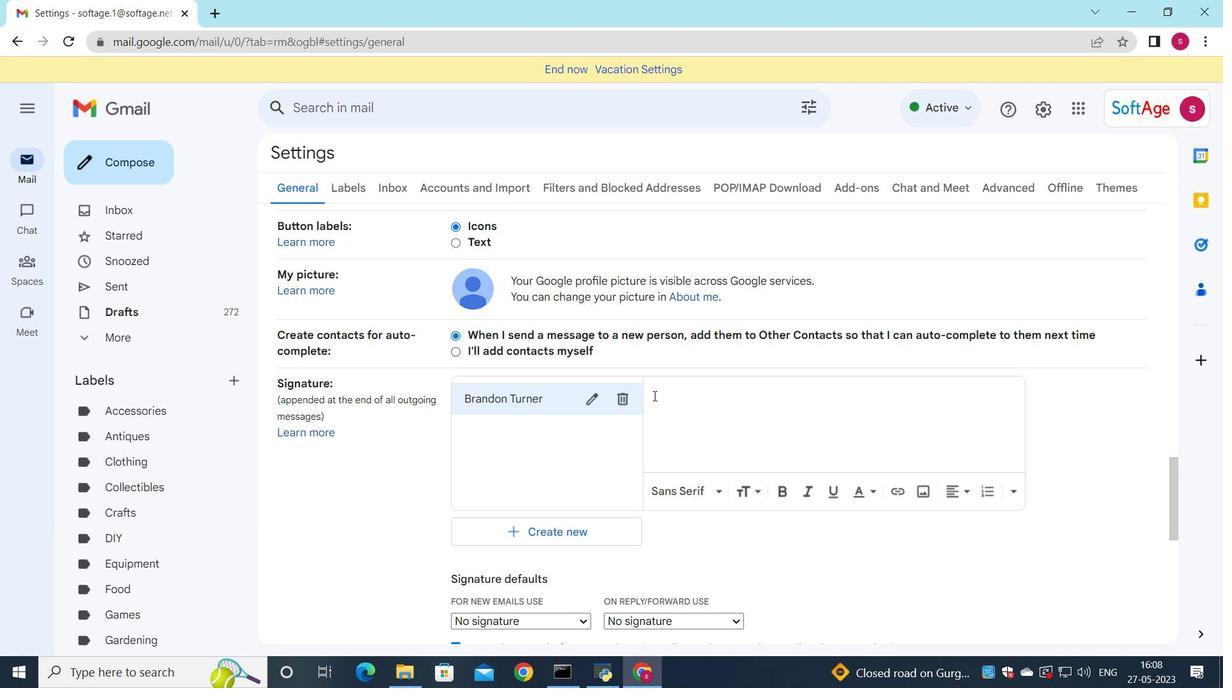 
Action: Key pressed <Key.shift>bra<Key.backspace><Key.backspace><Key.backspace><Key.shift>Brandon<Key.space><Key.shift><Key.shift>Turner
Screenshot: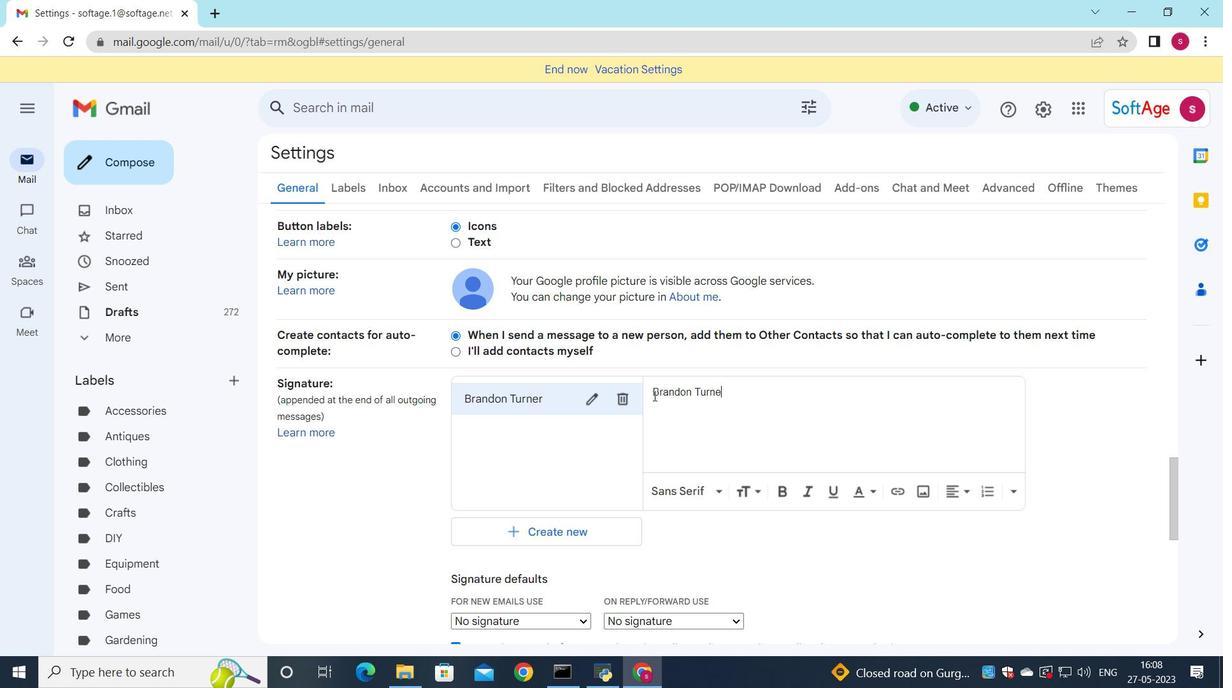 
Action: Mouse moved to (586, 462)
Screenshot: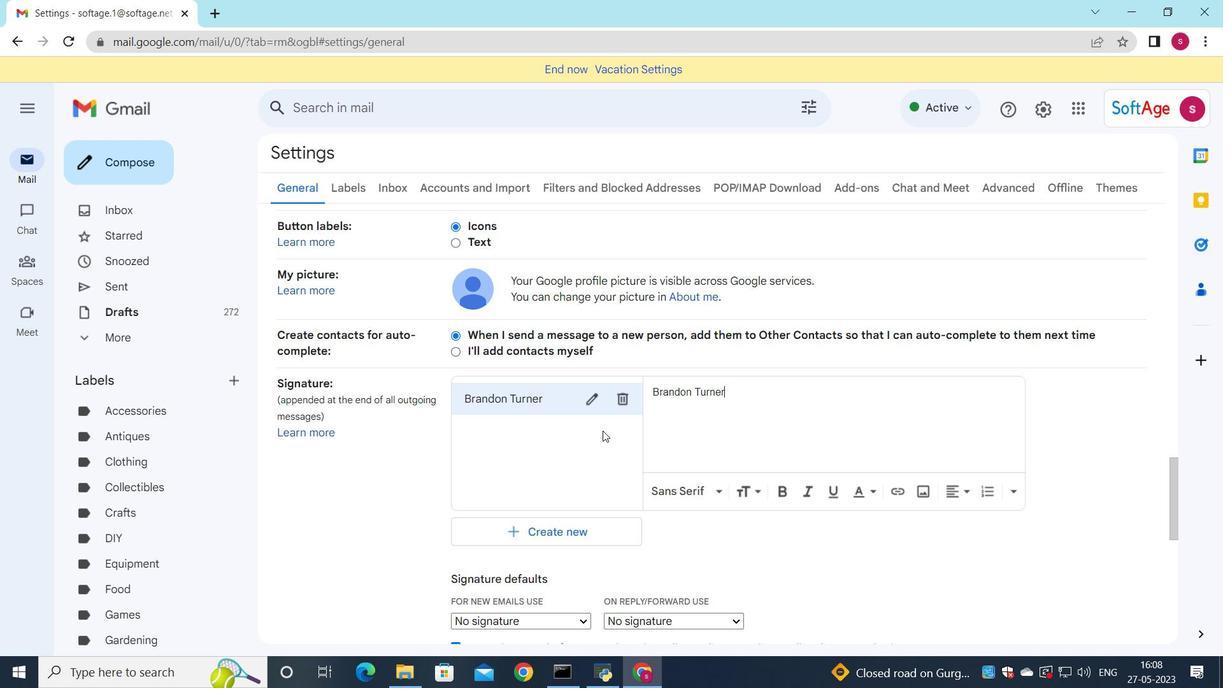 
Action: Mouse scrolled (586, 461) with delta (0, 0)
Screenshot: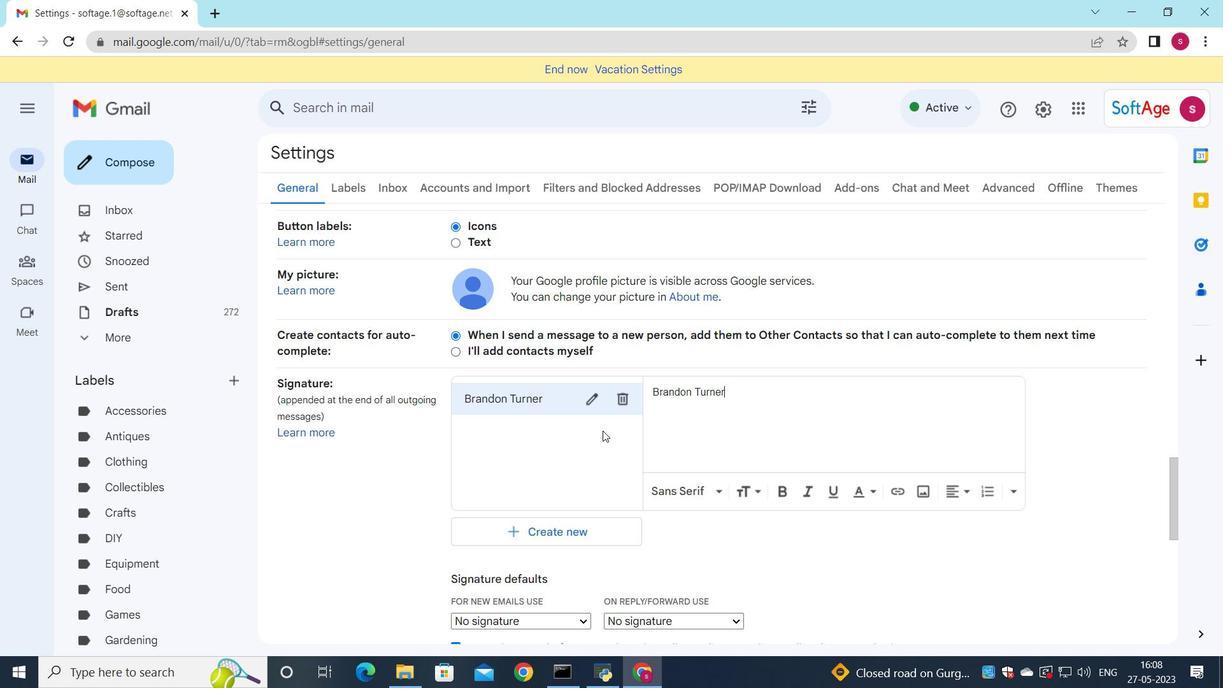 
Action: Mouse moved to (584, 467)
Screenshot: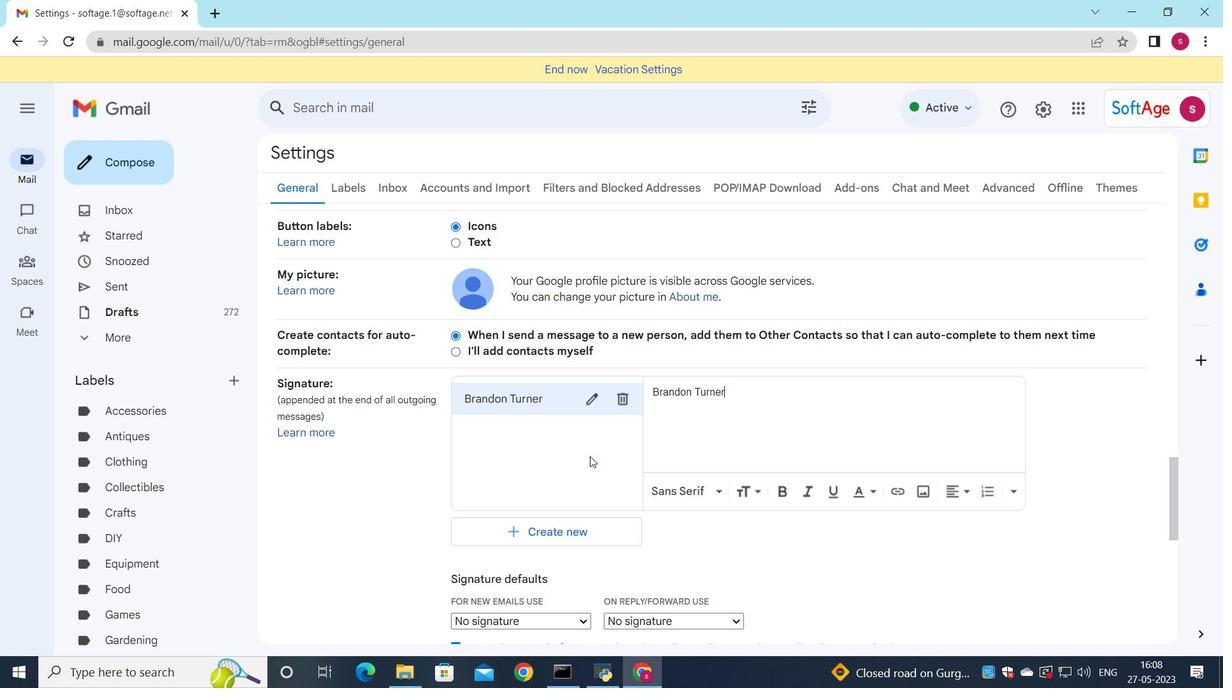 
Action: Mouse scrolled (584, 467) with delta (0, 0)
Screenshot: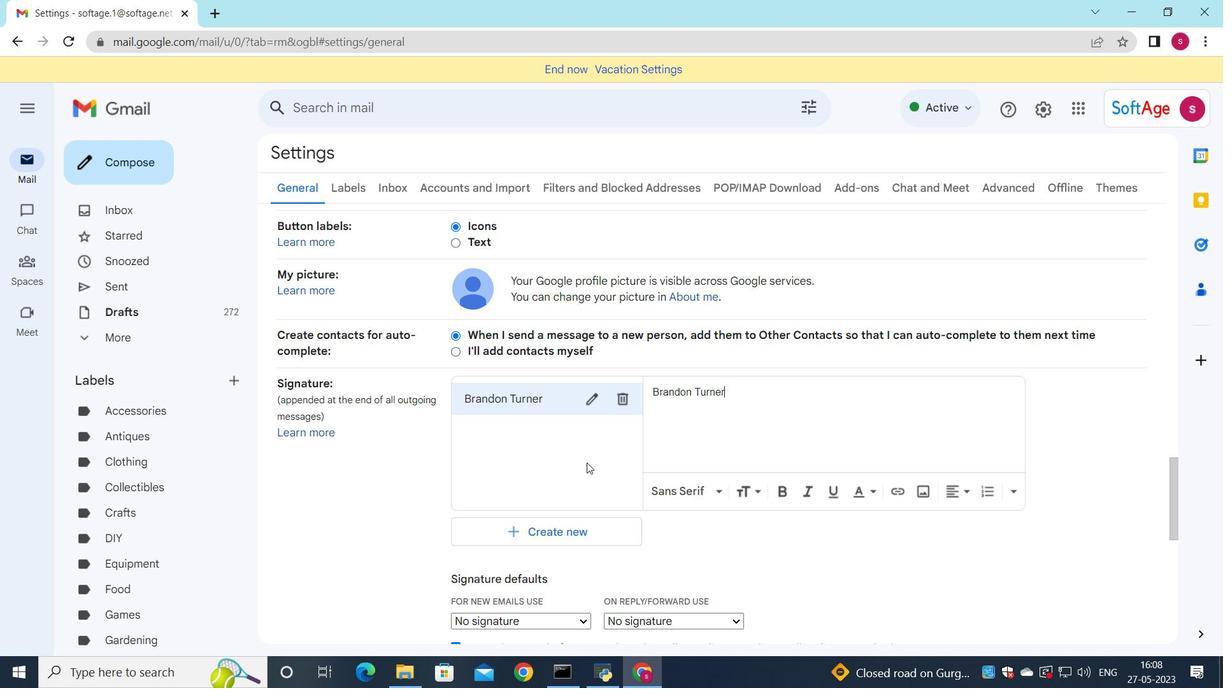 
Action: Mouse moved to (583, 468)
Screenshot: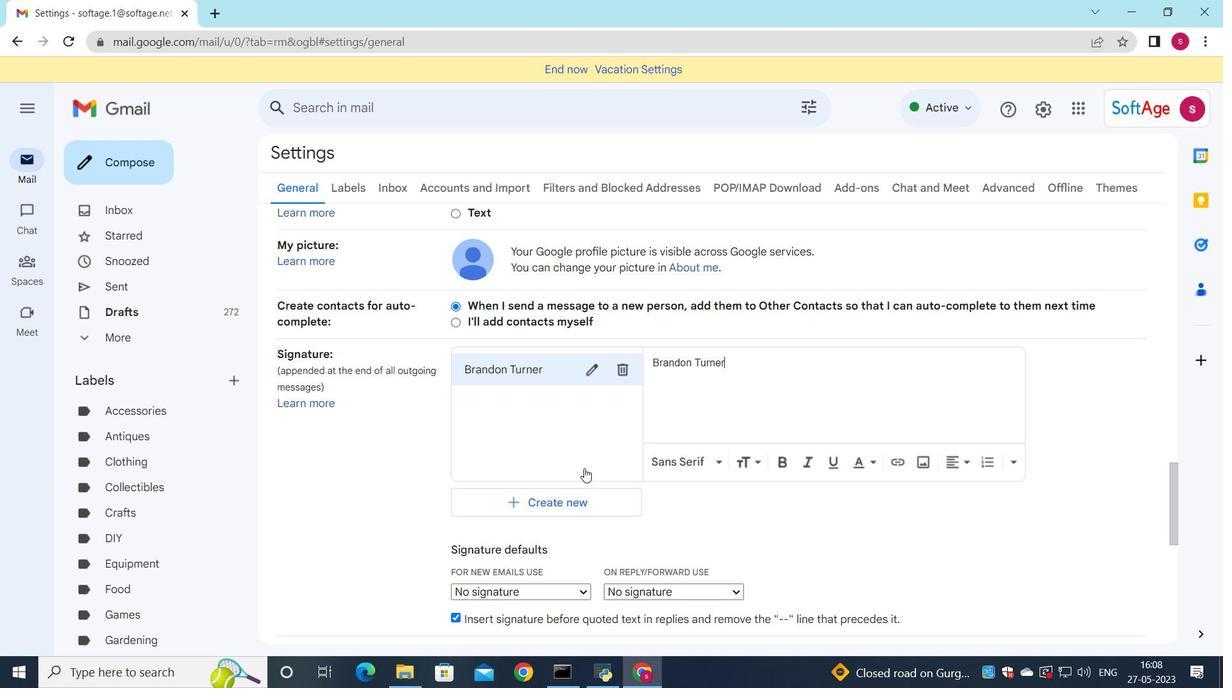
Action: Mouse scrolled (583, 468) with delta (0, 0)
Screenshot: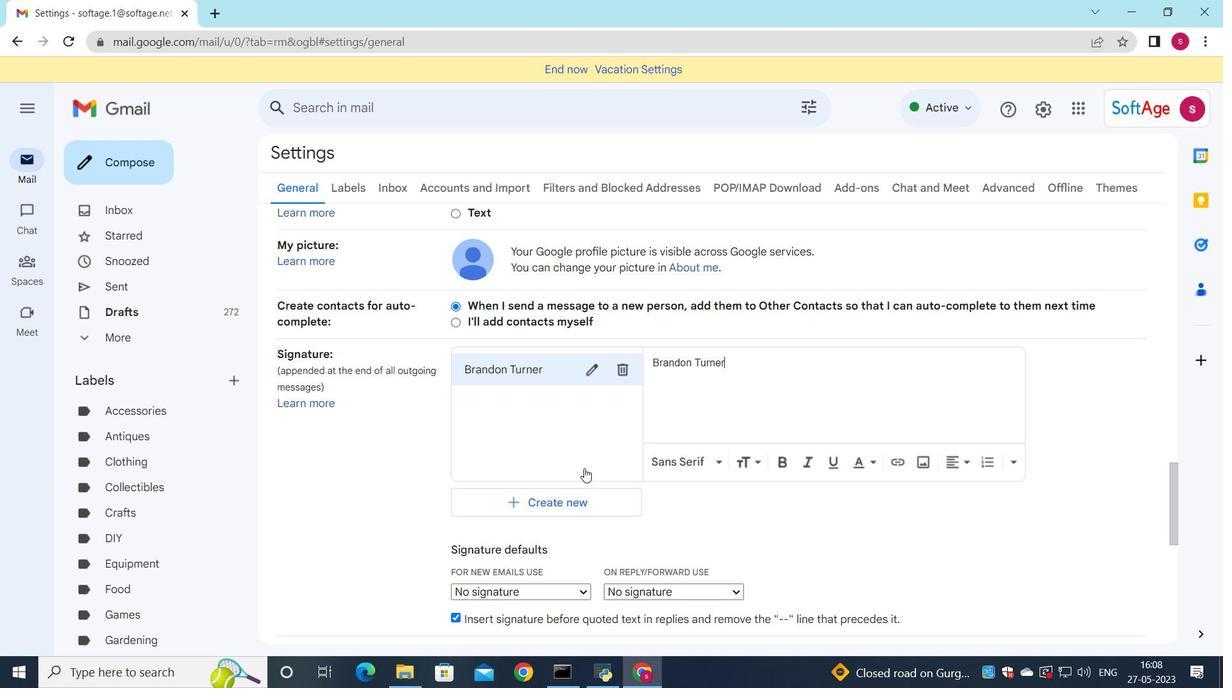 
Action: Mouse moved to (537, 388)
Screenshot: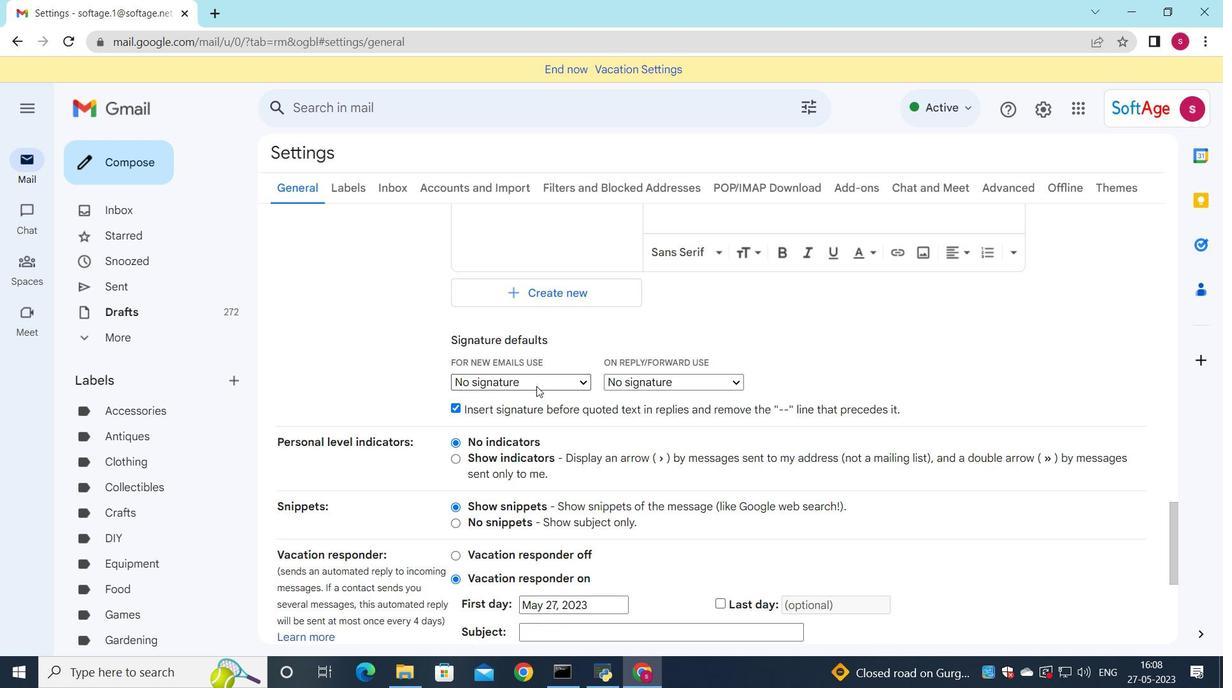 
Action: Mouse pressed left at (537, 388)
Screenshot: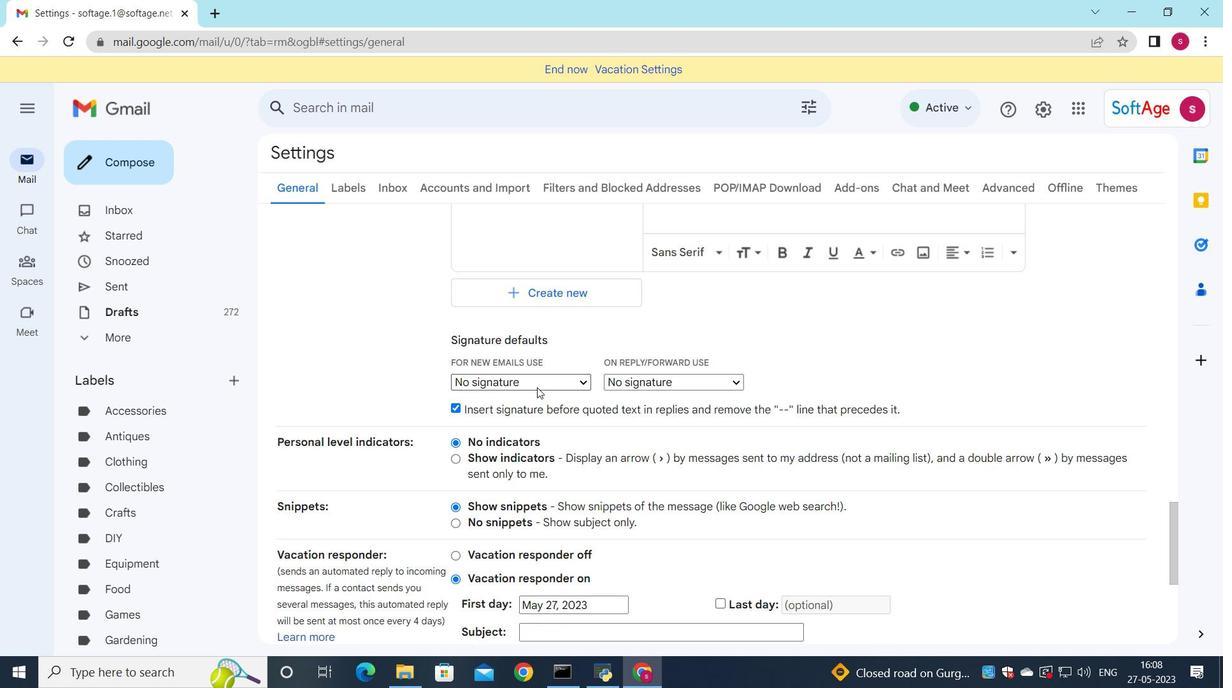 
Action: Mouse moved to (536, 411)
Screenshot: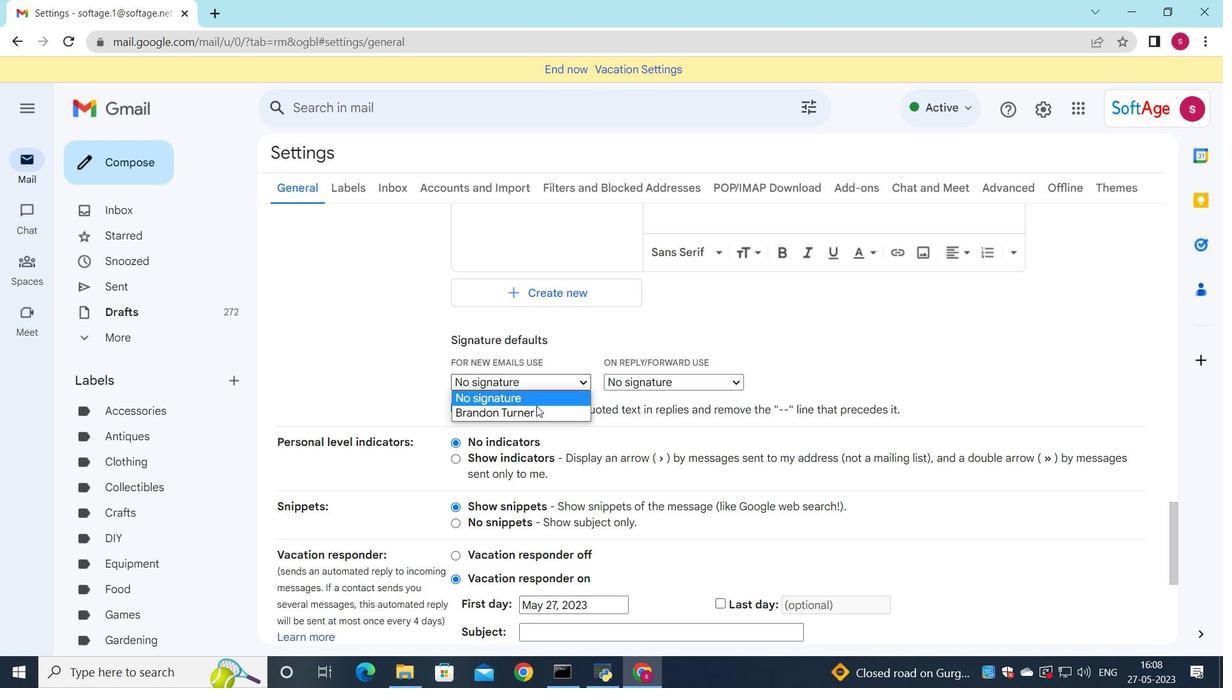 
Action: Mouse pressed left at (536, 411)
Screenshot: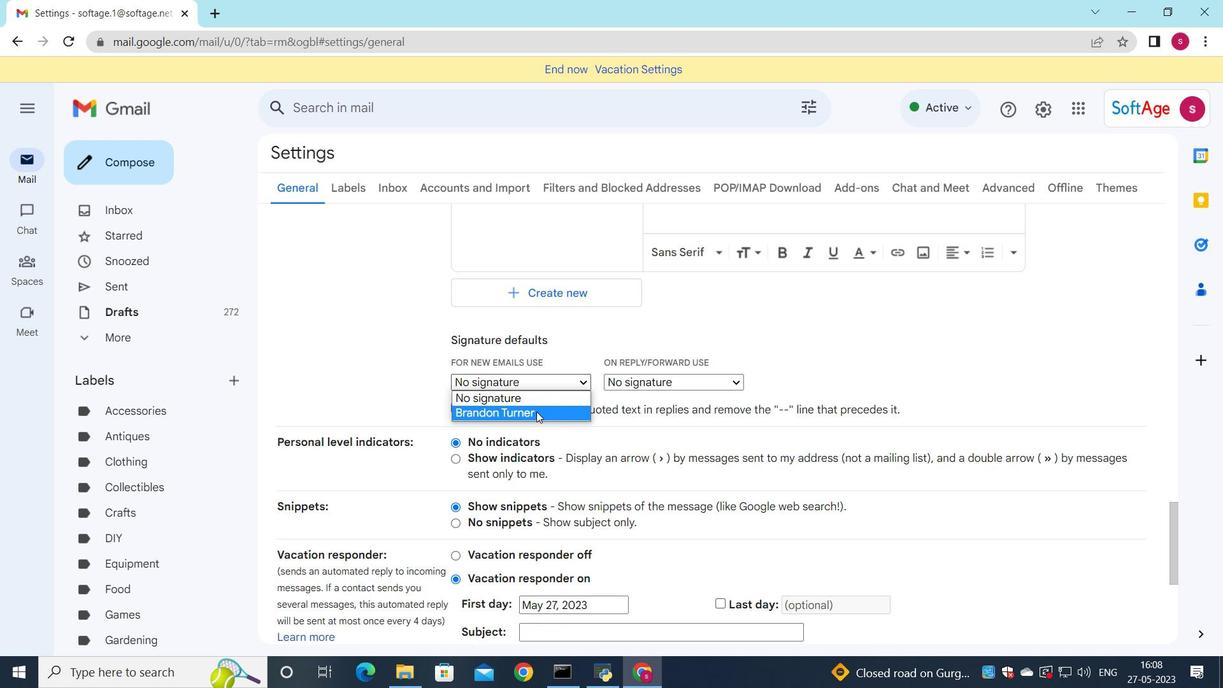 
Action: Mouse moved to (639, 384)
Screenshot: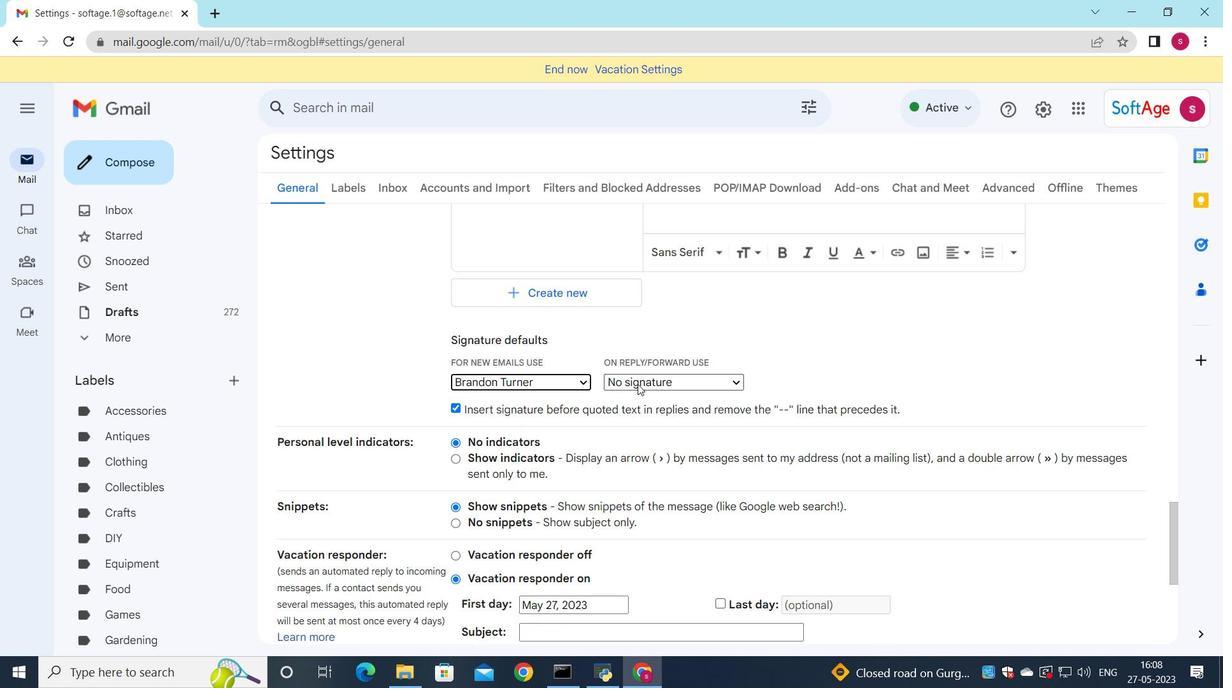 
Action: Mouse pressed left at (639, 384)
Screenshot: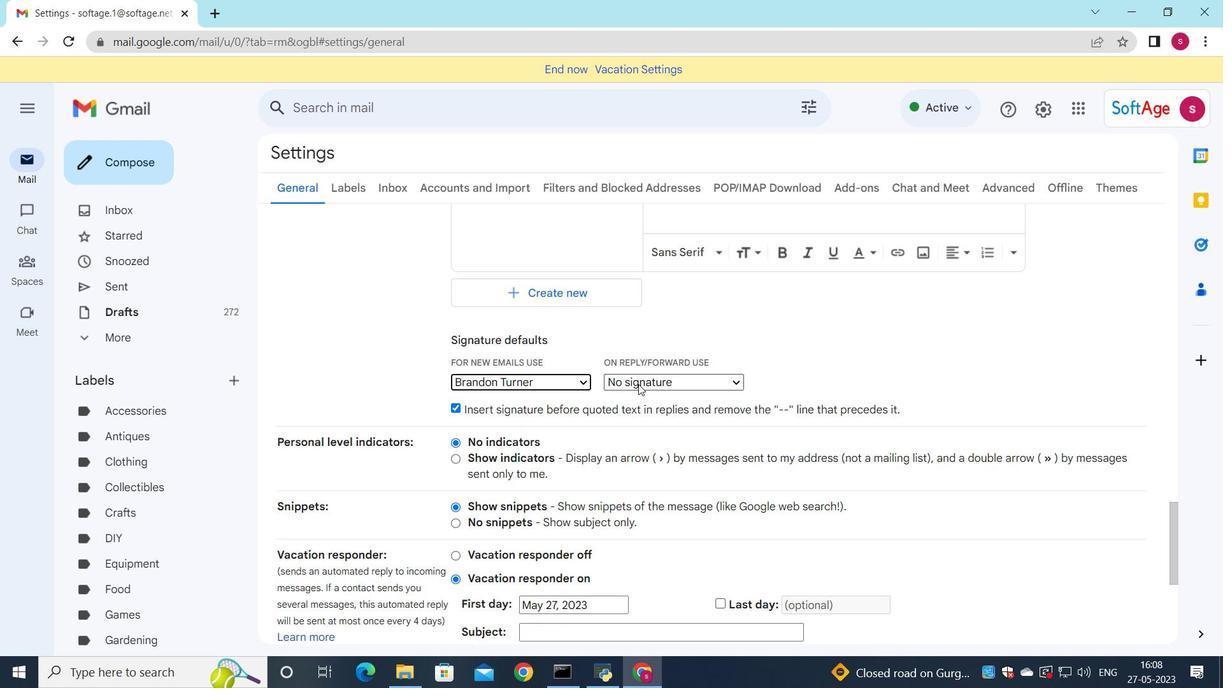 
Action: Mouse moved to (640, 410)
Screenshot: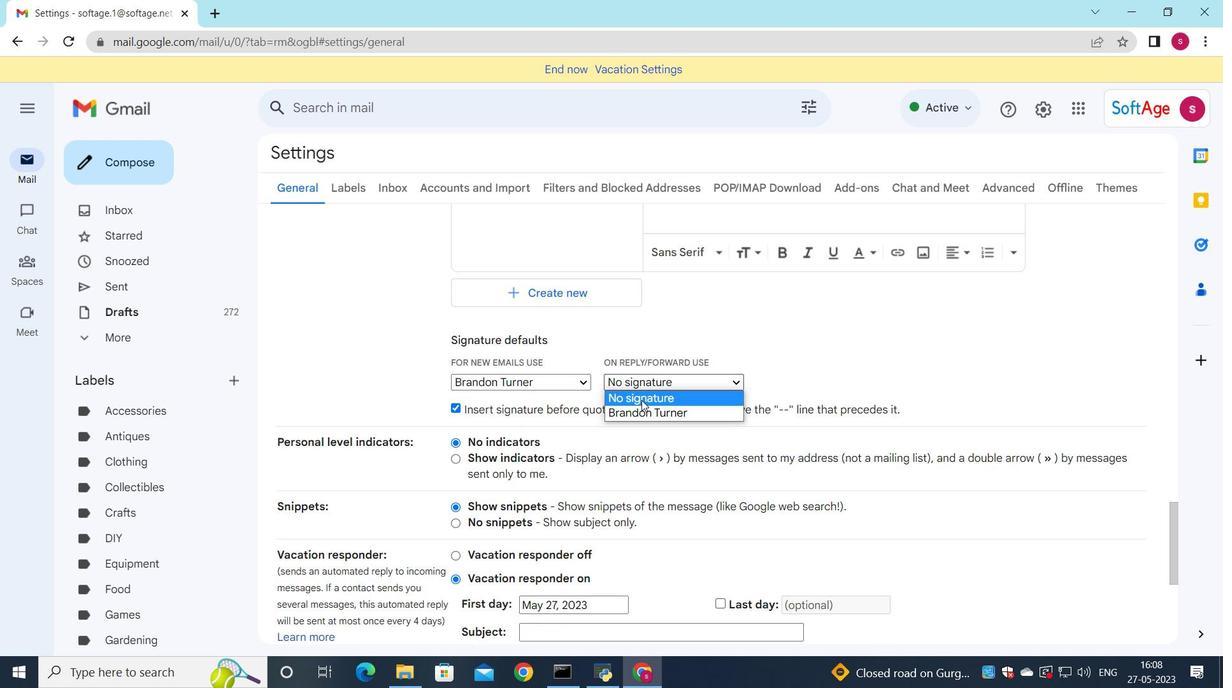 
Action: Mouse pressed left at (640, 410)
Screenshot: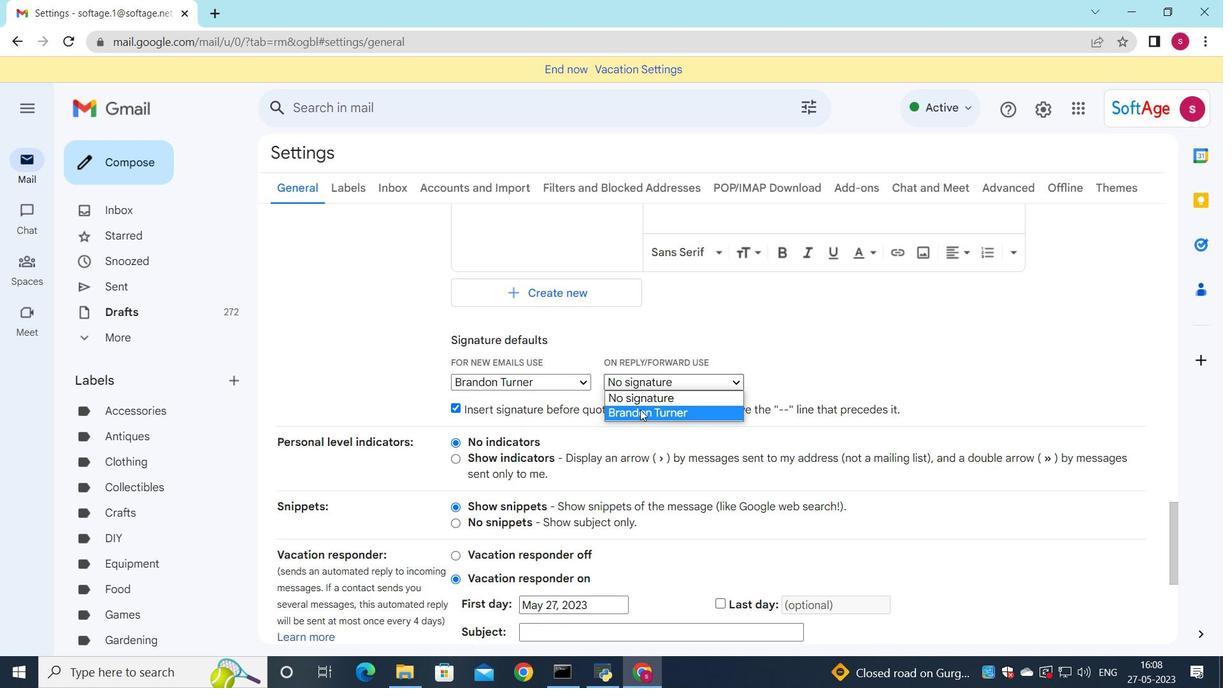 
Action: Mouse scrolled (640, 409) with delta (0, 0)
Screenshot: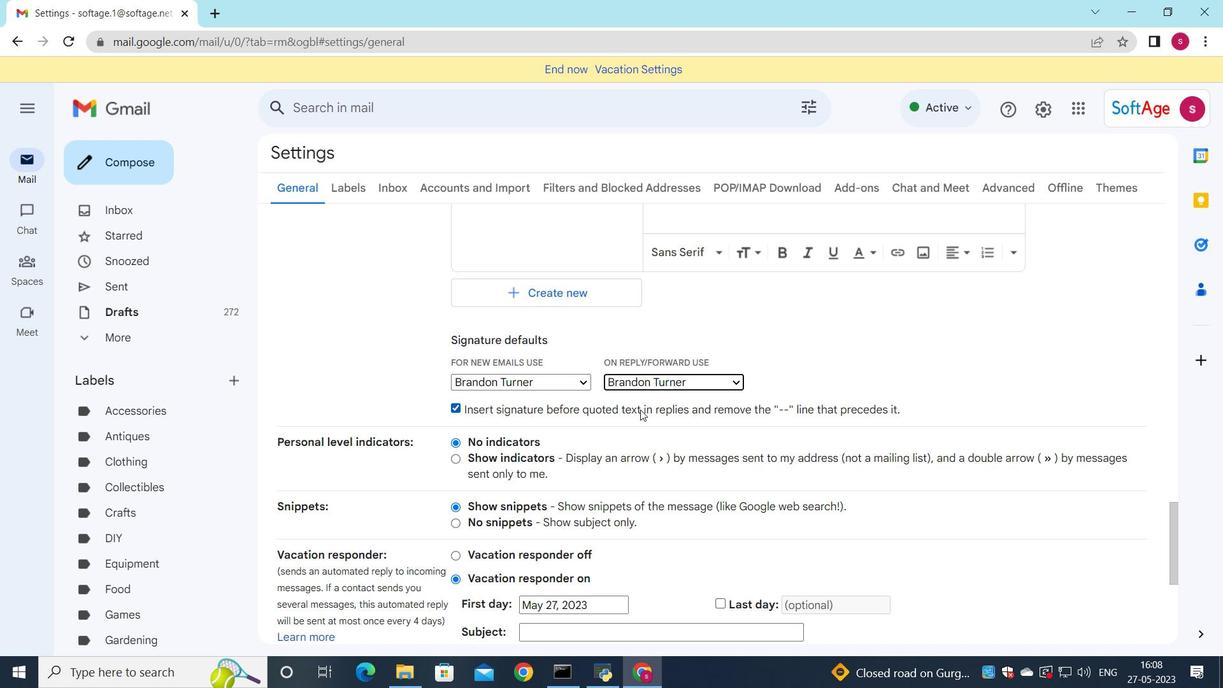 
Action: Mouse scrolled (640, 409) with delta (0, 0)
Screenshot: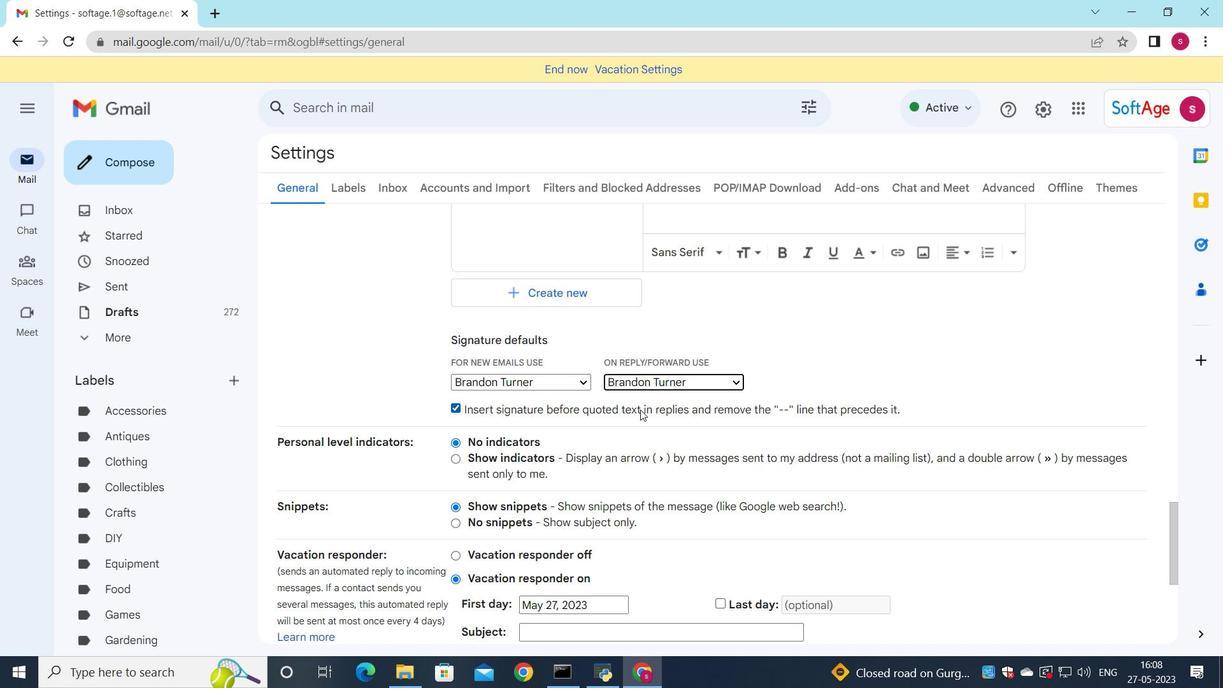 
Action: Mouse scrolled (640, 409) with delta (0, 0)
Screenshot: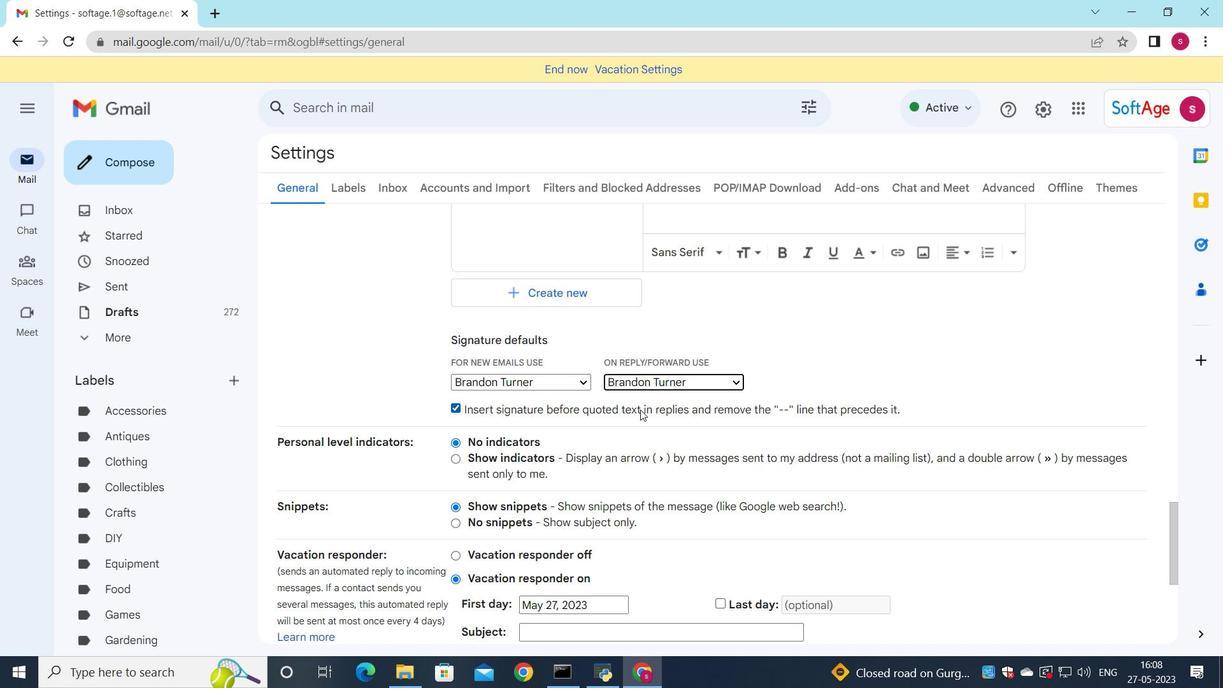 
Action: Mouse scrolled (640, 409) with delta (0, 0)
Screenshot: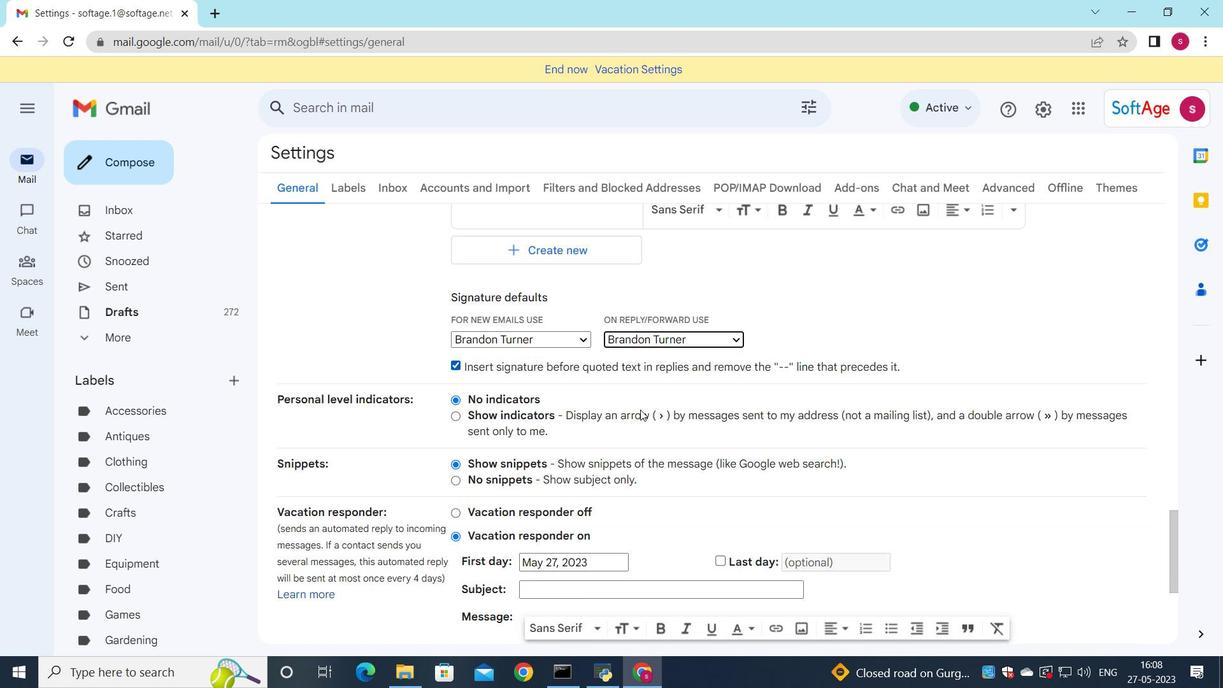 
Action: Mouse moved to (640, 416)
Screenshot: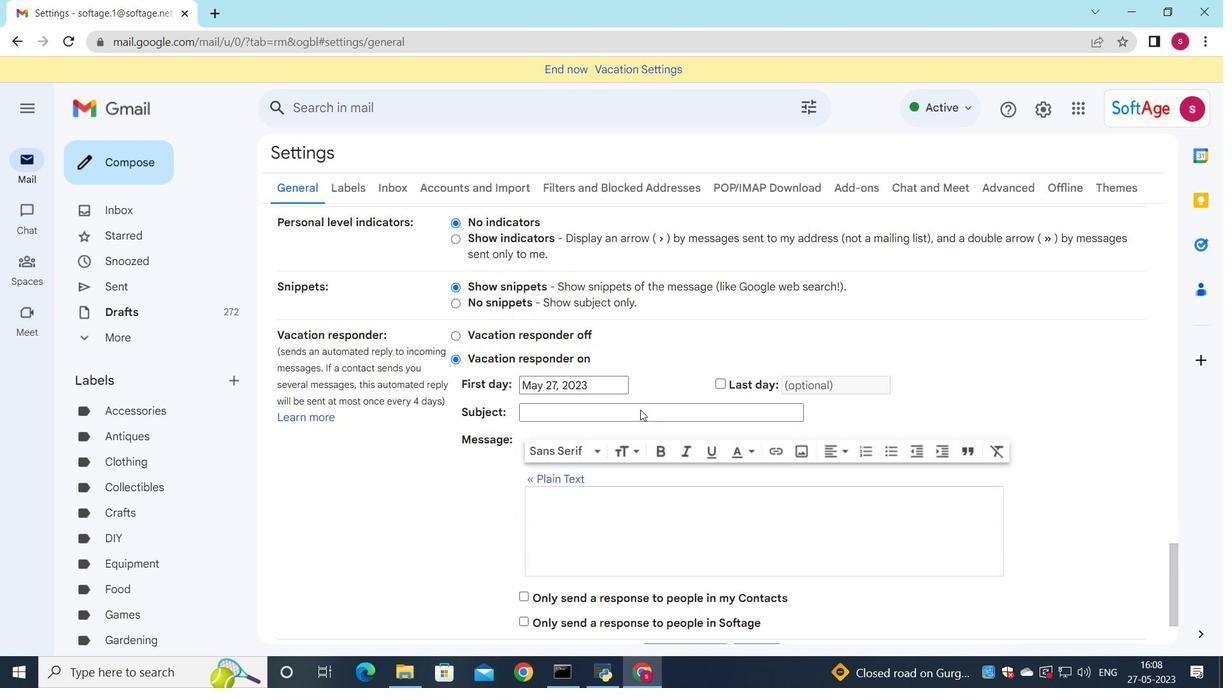 
Action: Mouse scrolled (640, 416) with delta (0, 0)
Screenshot: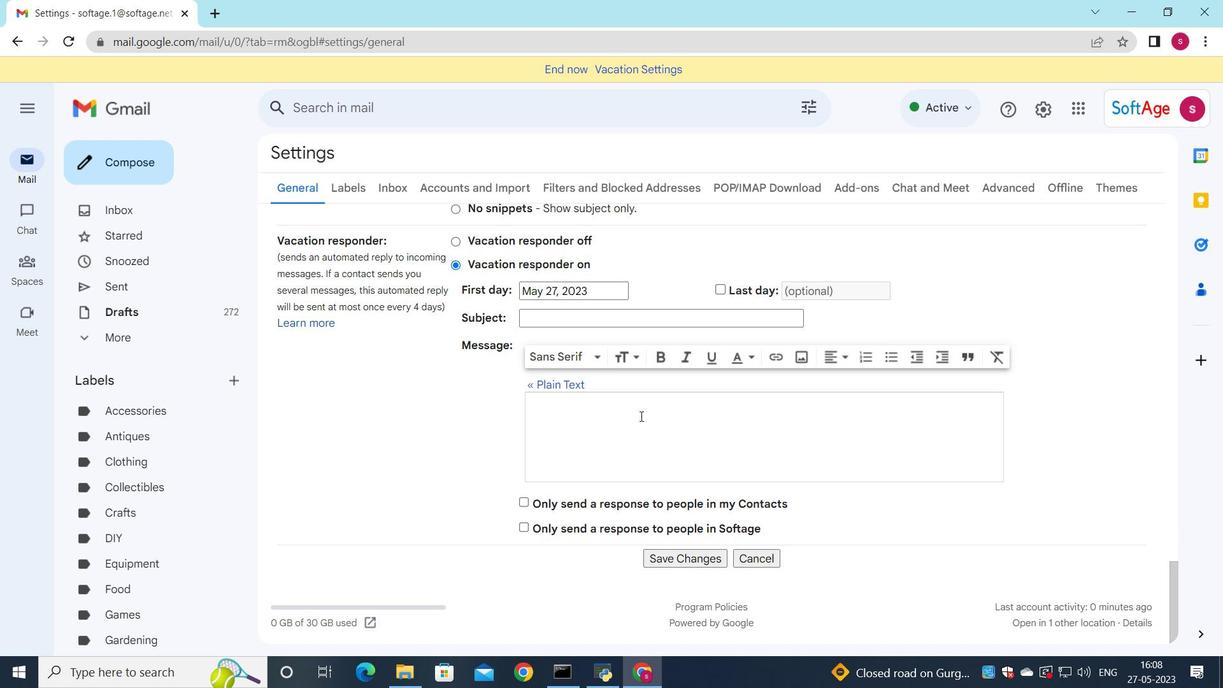 
Action: Mouse scrolled (640, 416) with delta (0, 0)
Screenshot: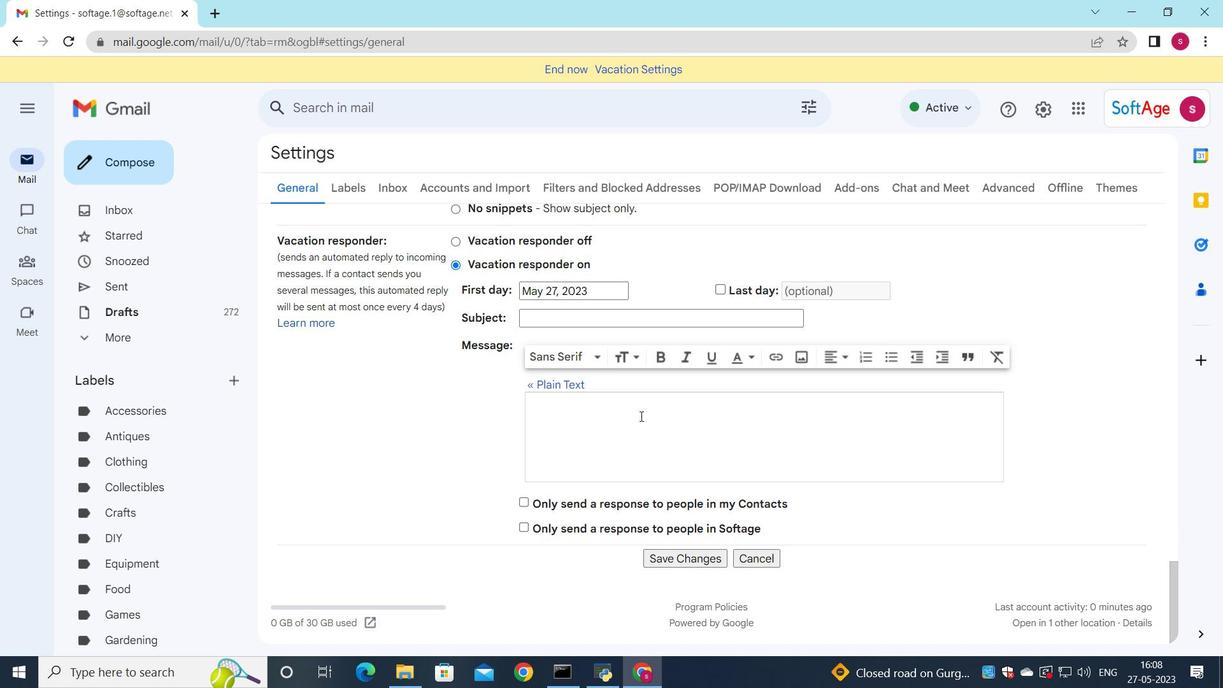 
Action: Mouse scrolled (640, 416) with delta (0, 0)
Screenshot: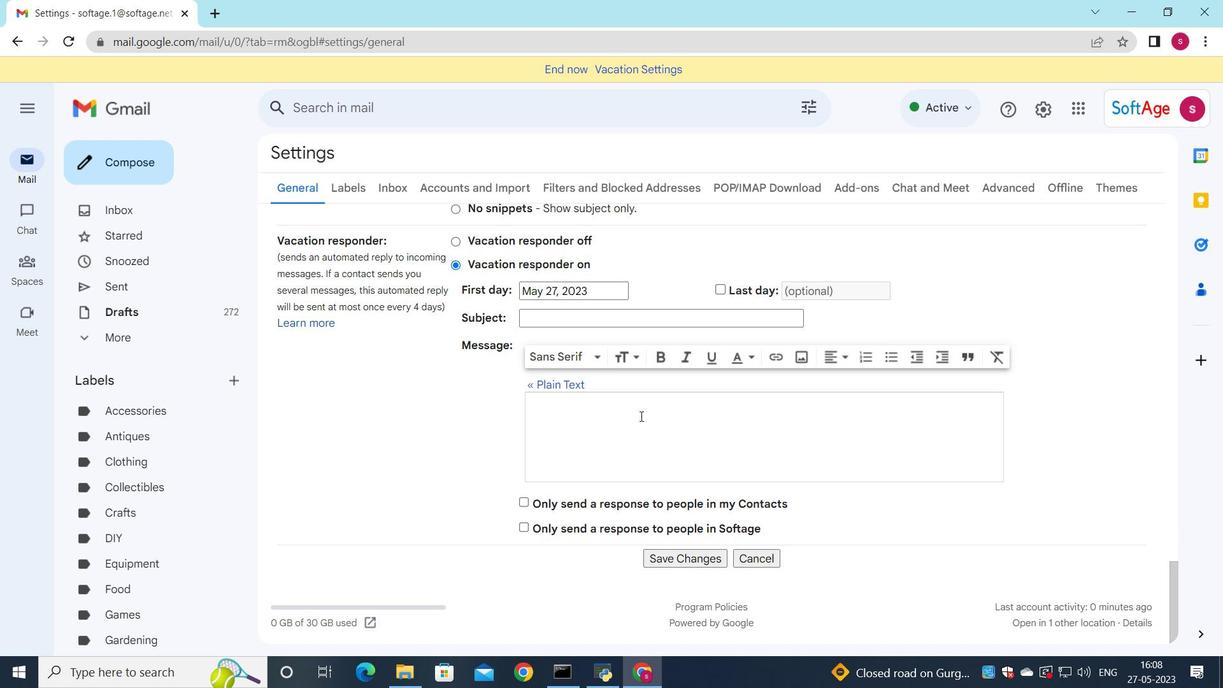 
Action: Mouse moved to (677, 554)
Screenshot: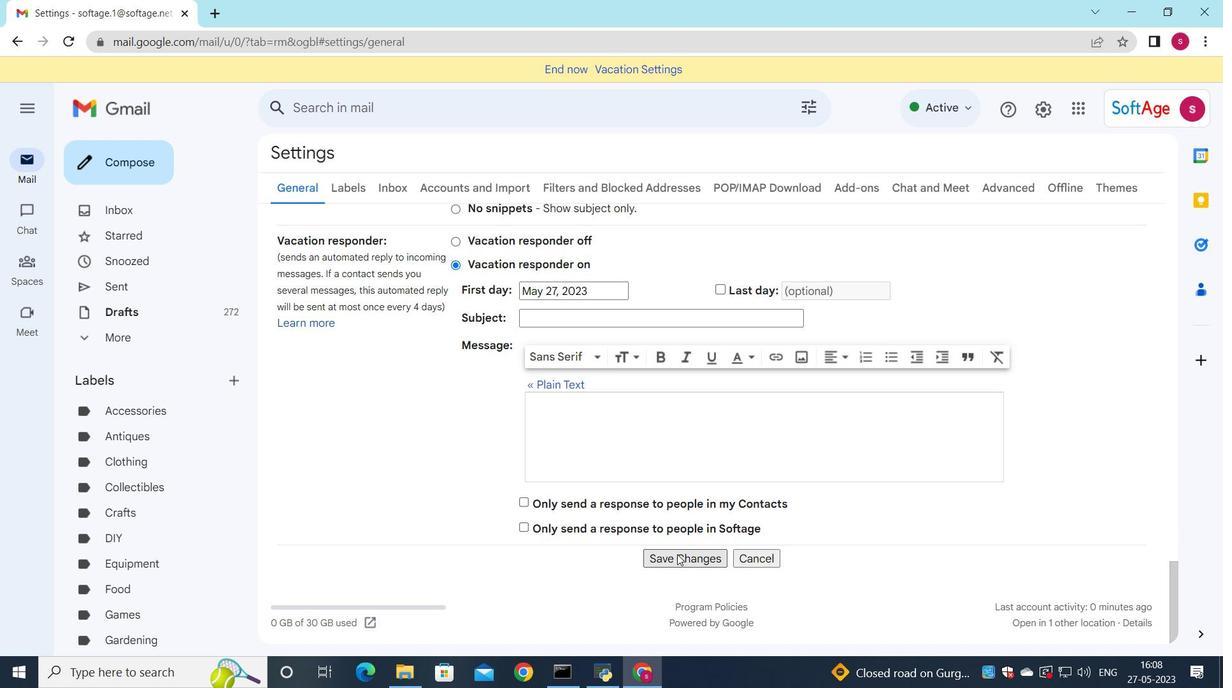 
Action: Mouse pressed left at (677, 554)
Screenshot: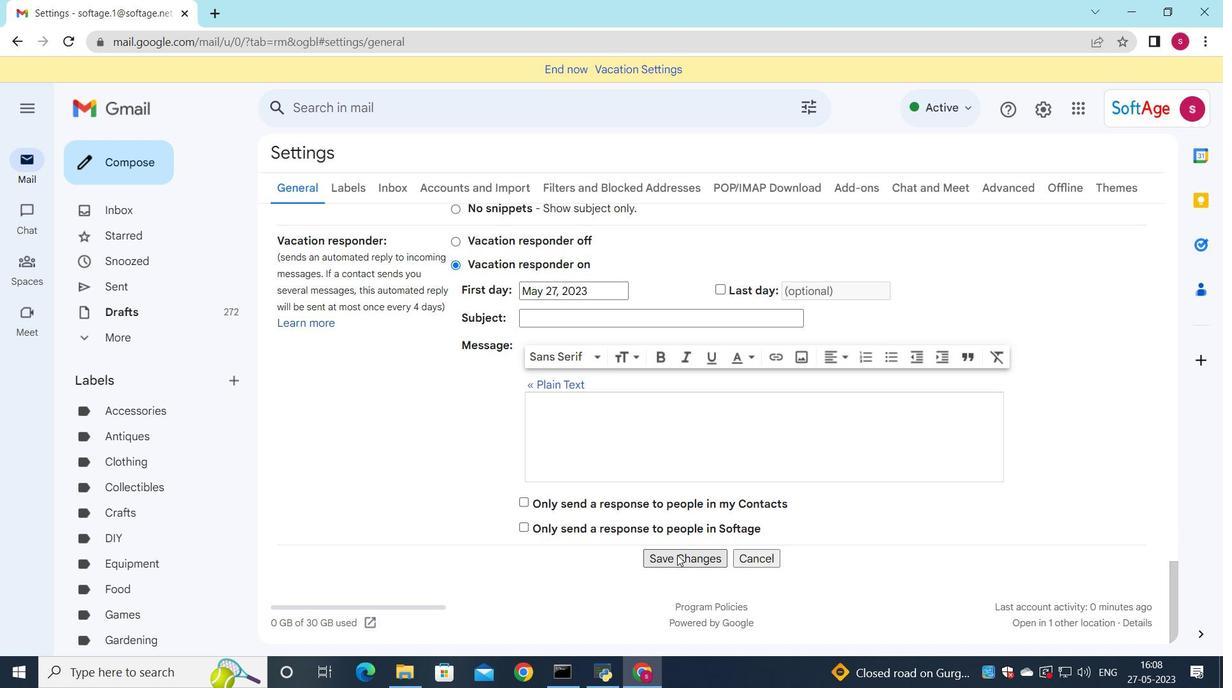 
Action: Mouse moved to (147, 152)
Screenshot: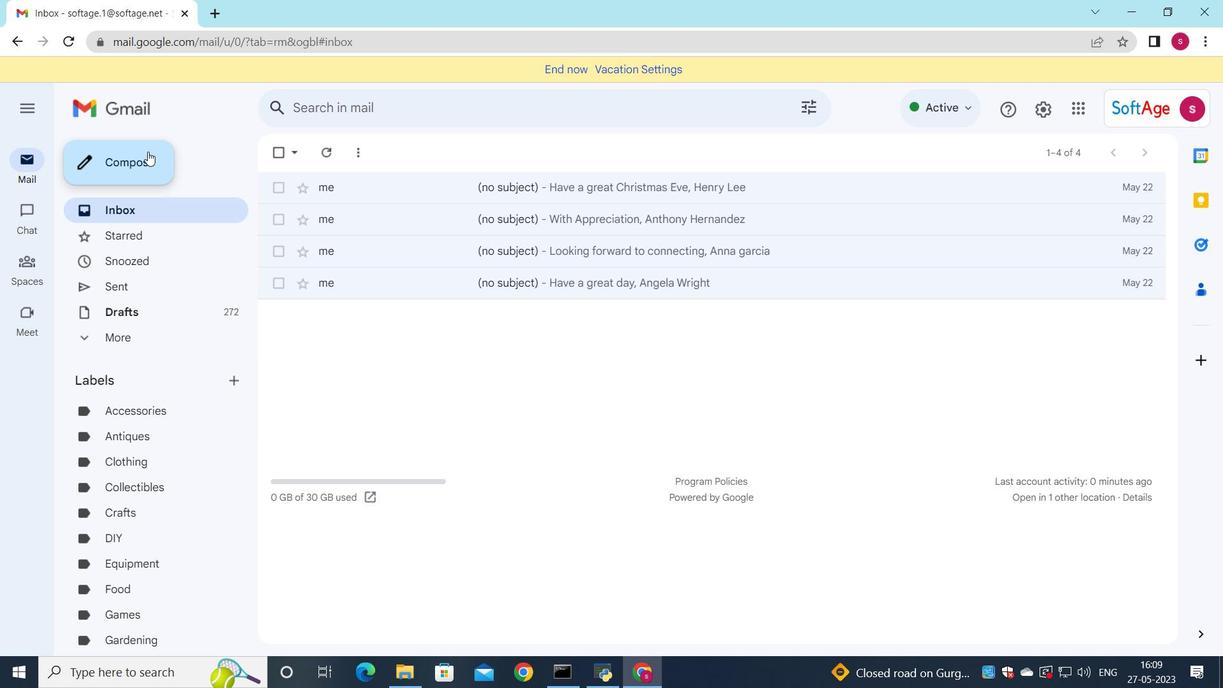 
Action: Mouse pressed left at (147, 152)
Screenshot: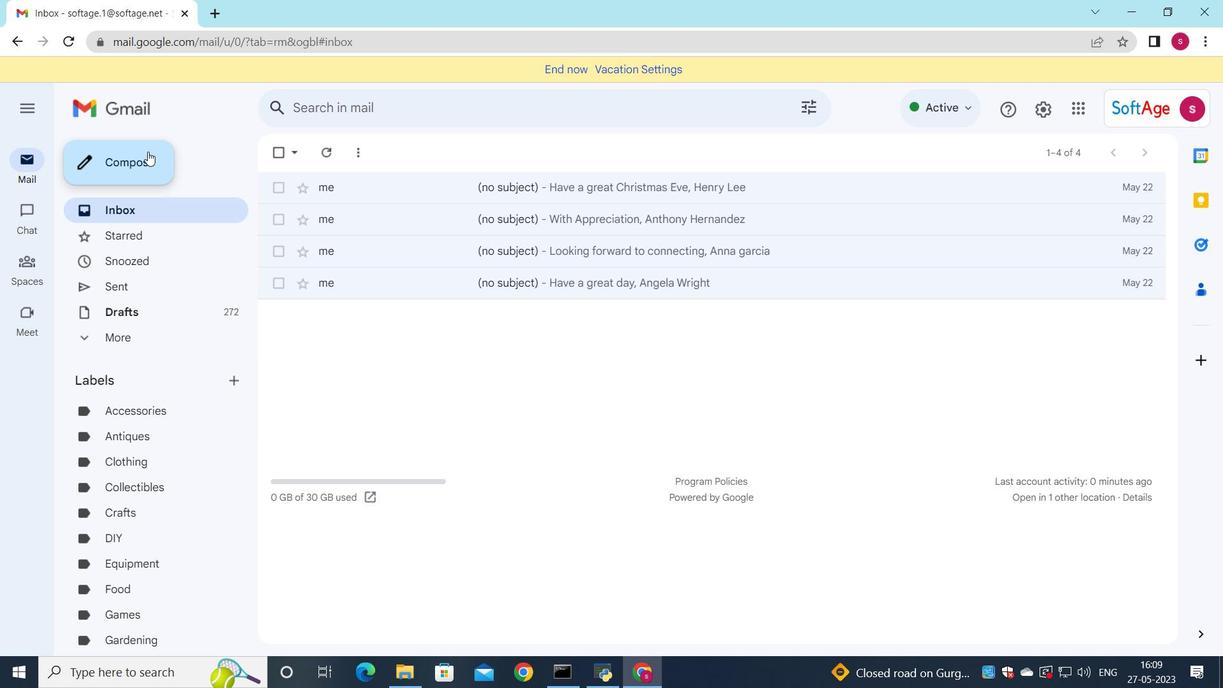 
Action: Mouse moved to (948, 358)
Screenshot: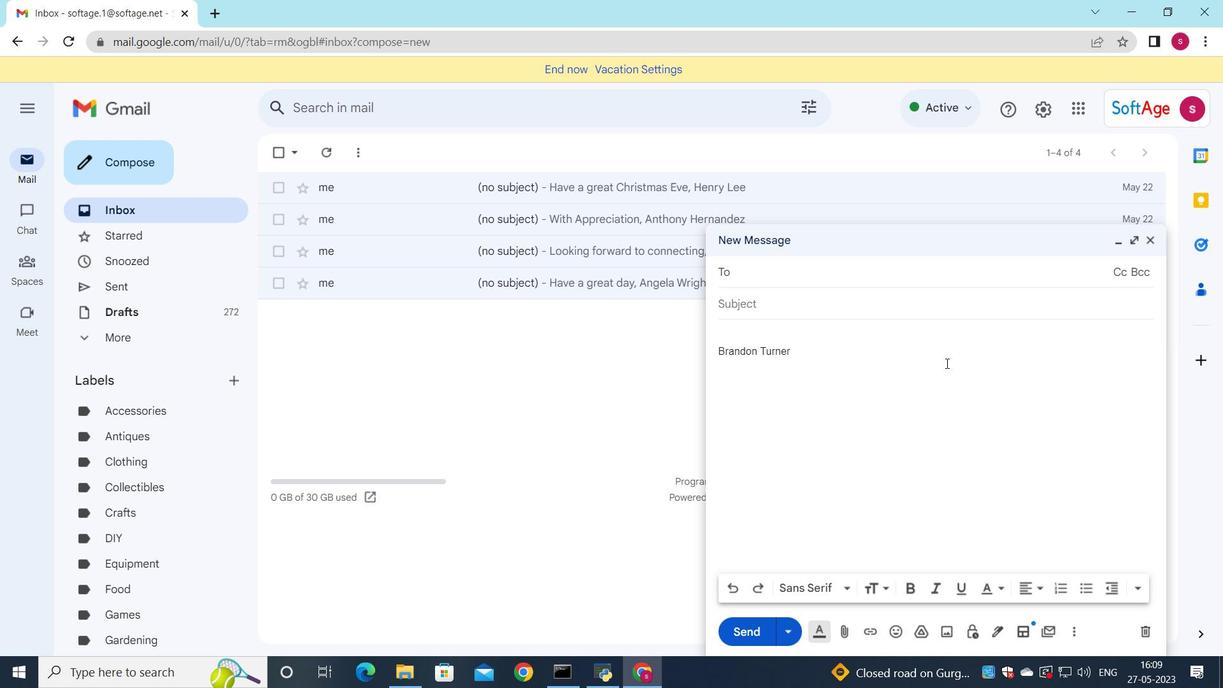
Action: Key pressed s
Screenshot: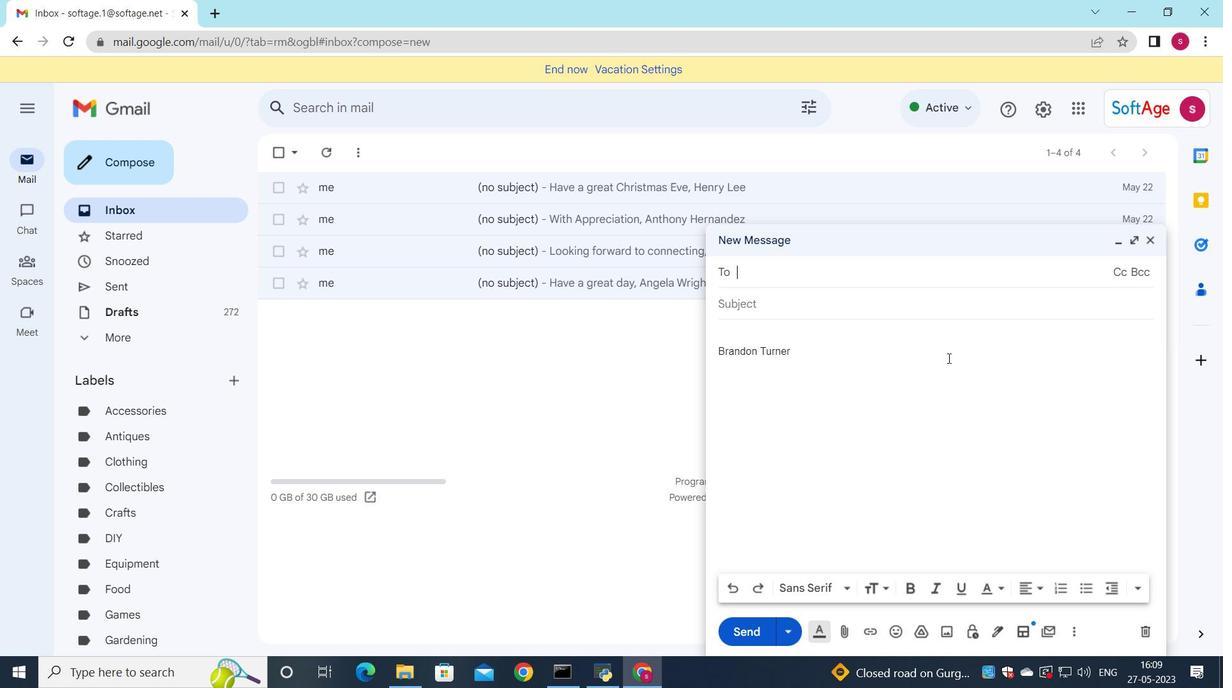
Action: Mouse moved to (913, 365)
Screenshot: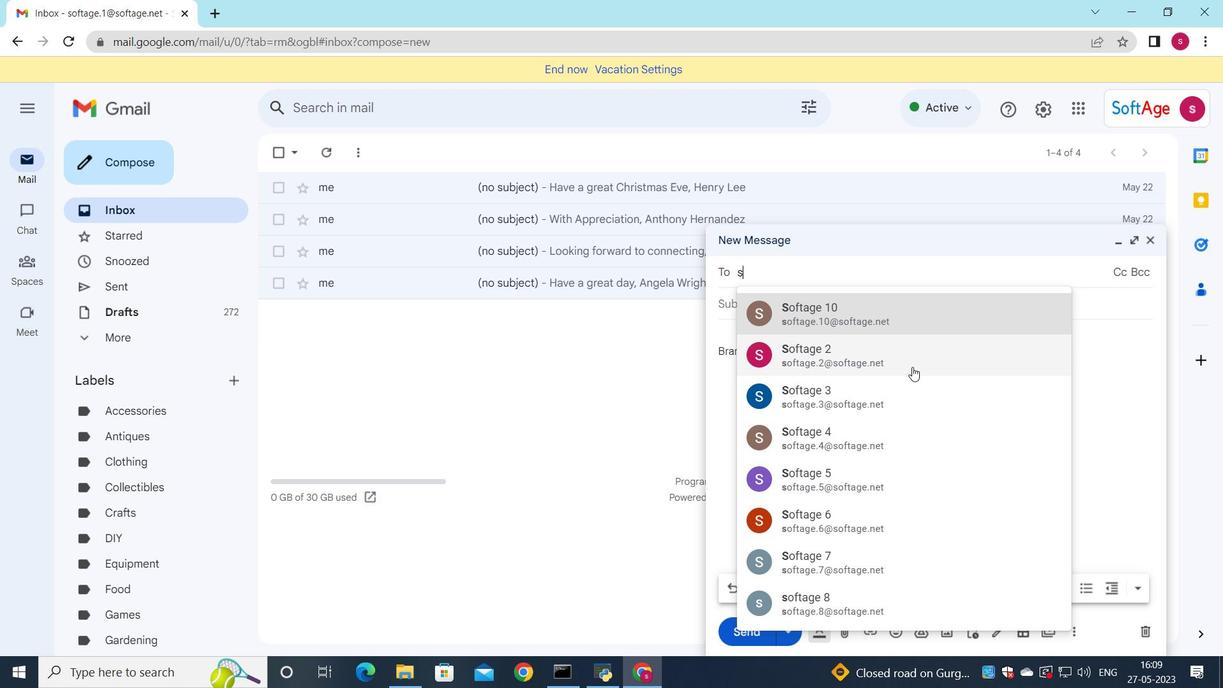 
Action: Mouse pressed left at (913, 365)
Screenshot: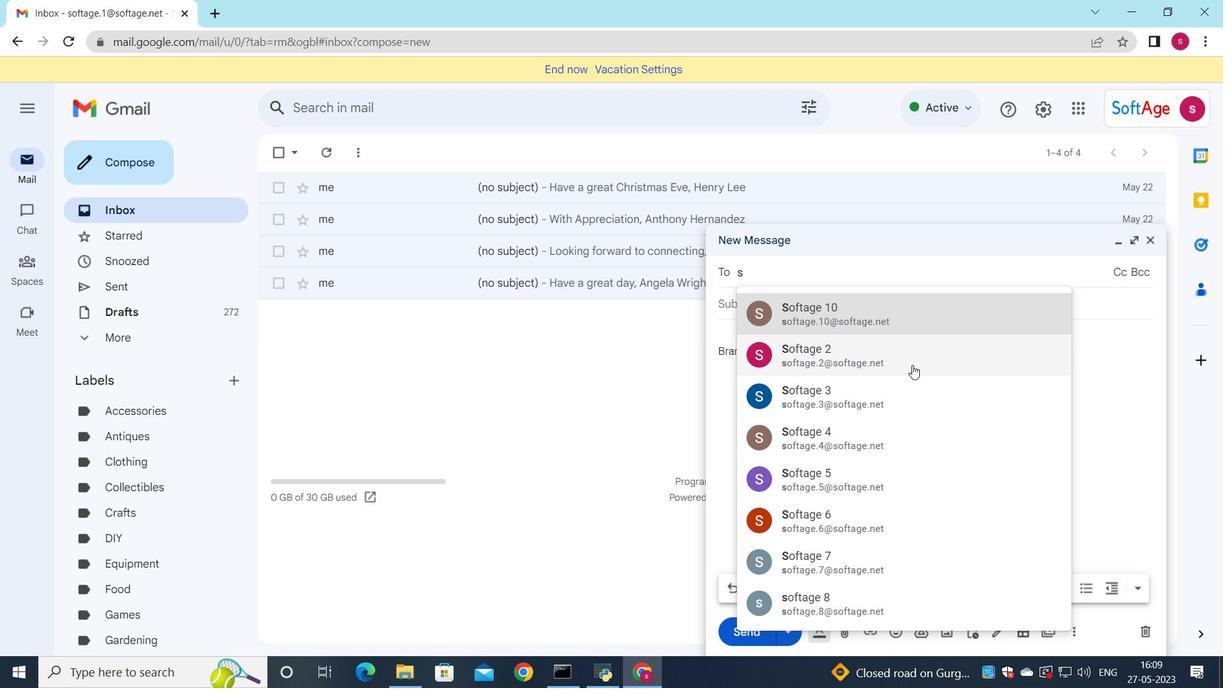 
Action: Key pressed s
Screenshot: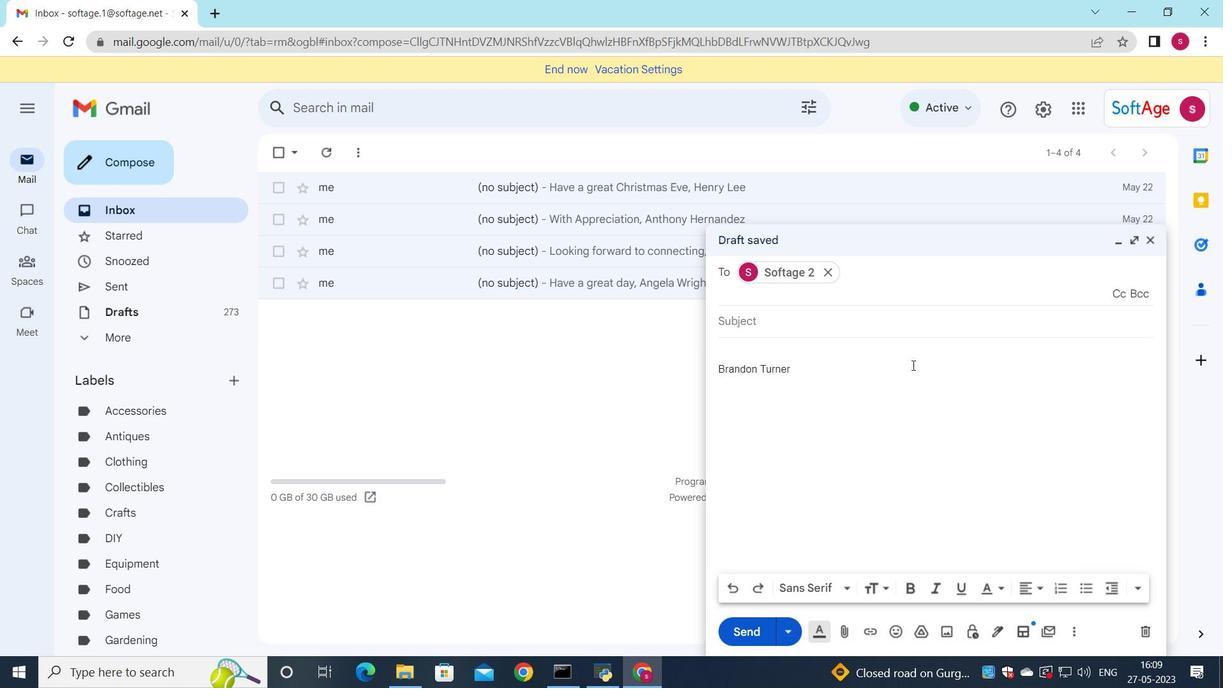
Action: Mouse moved to (961, 403)
Screenshot: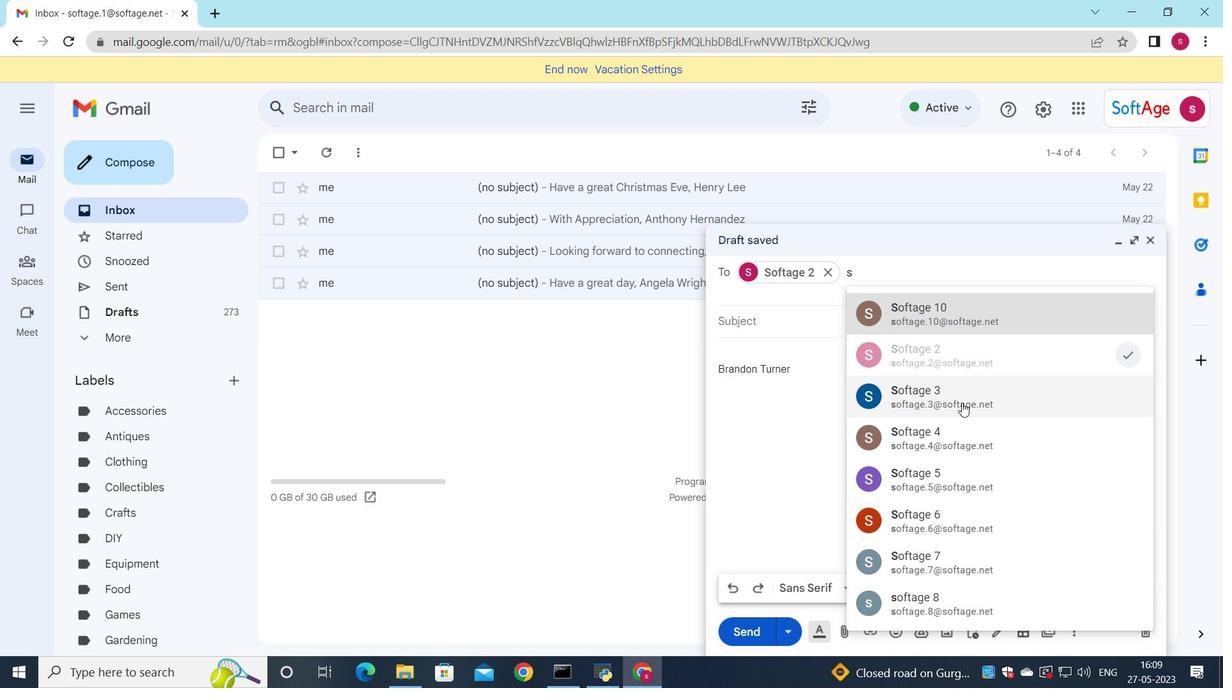 
Action: Mouse pressed left at (961, 403)
Screenshot: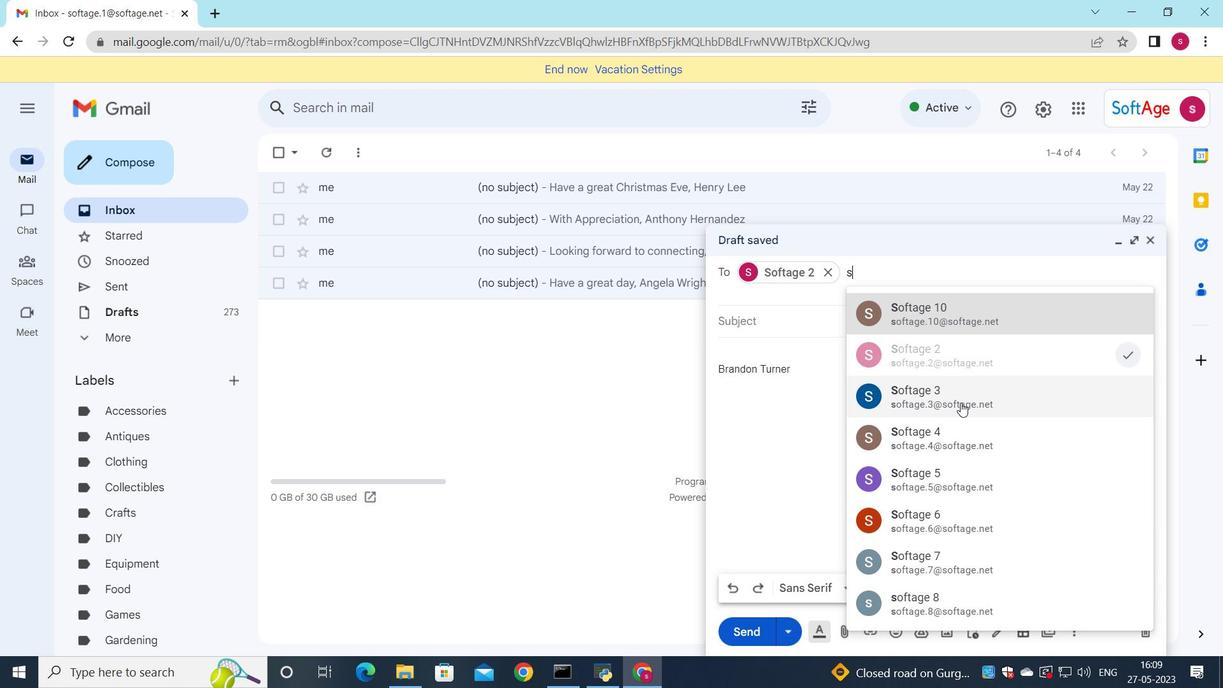 
Action: Mouse moved to (1114, 295)
Screenshot: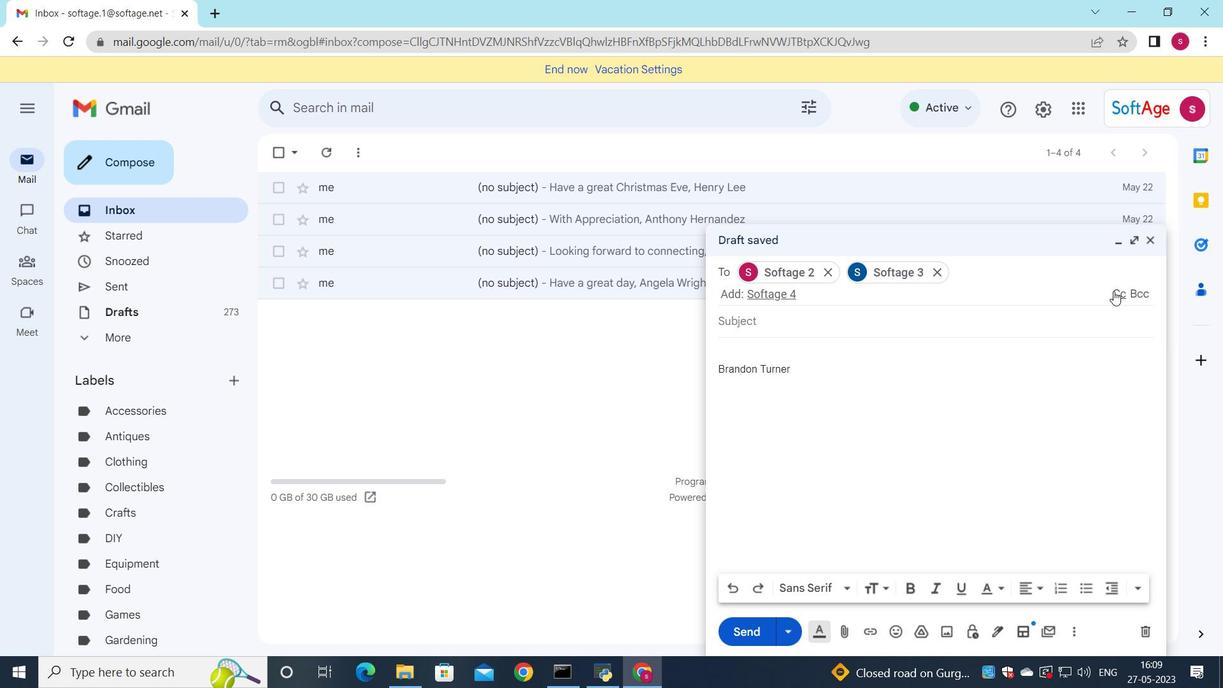 
Action: Mouse pressed left at (1114, 295)
Screenshot: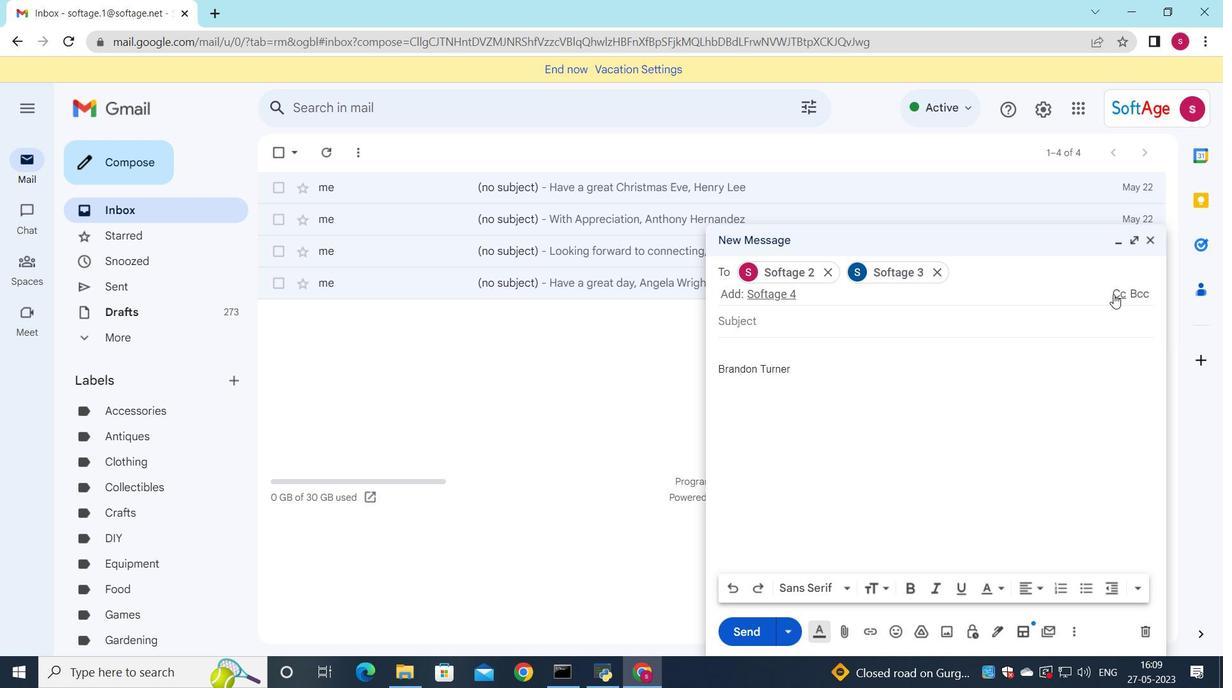 
Action: Mouse moved to (1110, 297)
Screenshot: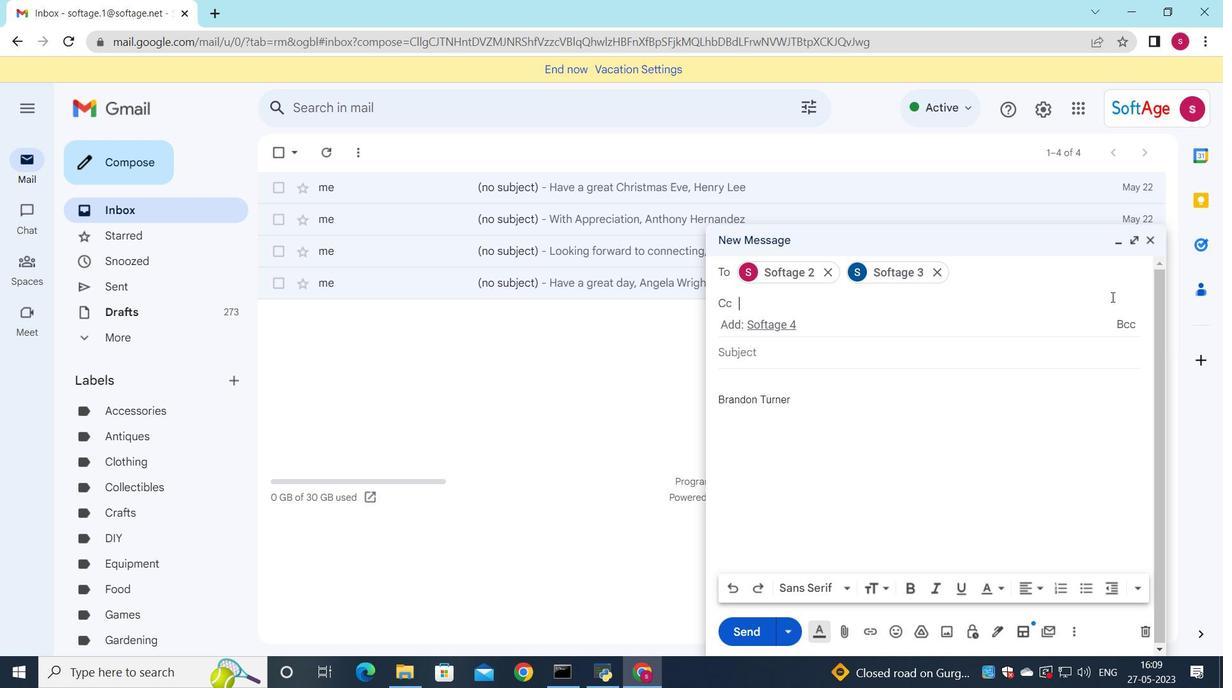 
Action: Key pressed s
Screenshot: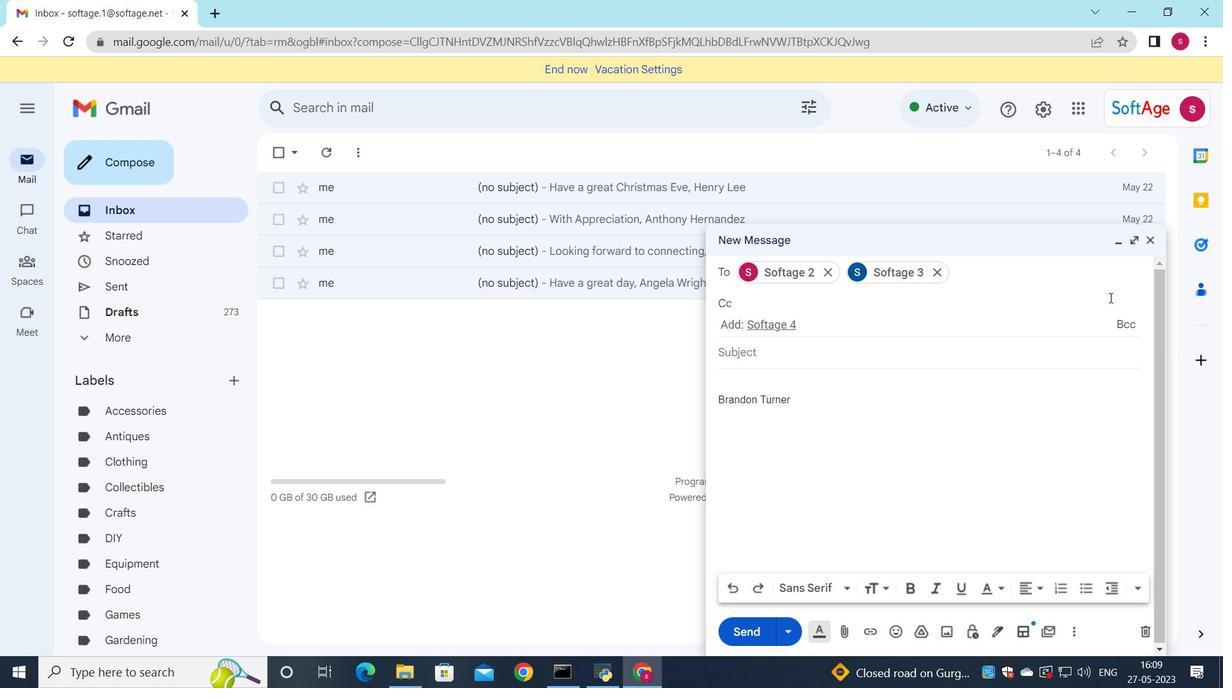 
Action: Mouse moved to (902, 467)
Screenshot: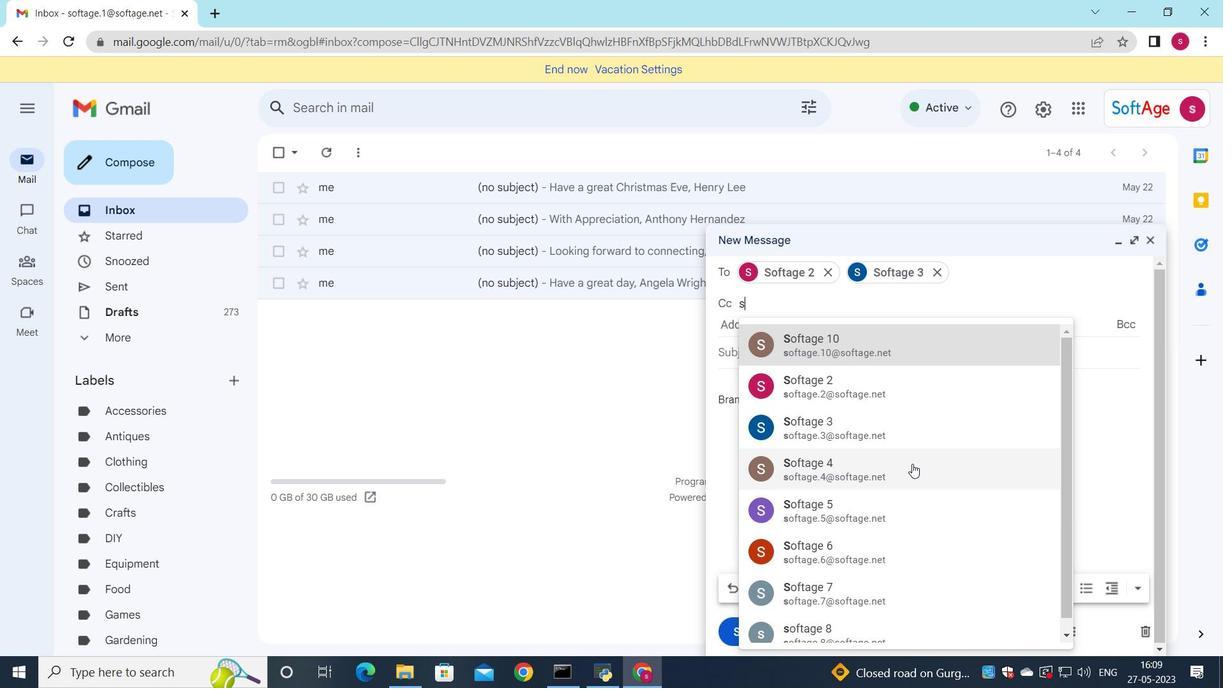 
Action: Mouse pressed left at (902, 467)
Screenshot: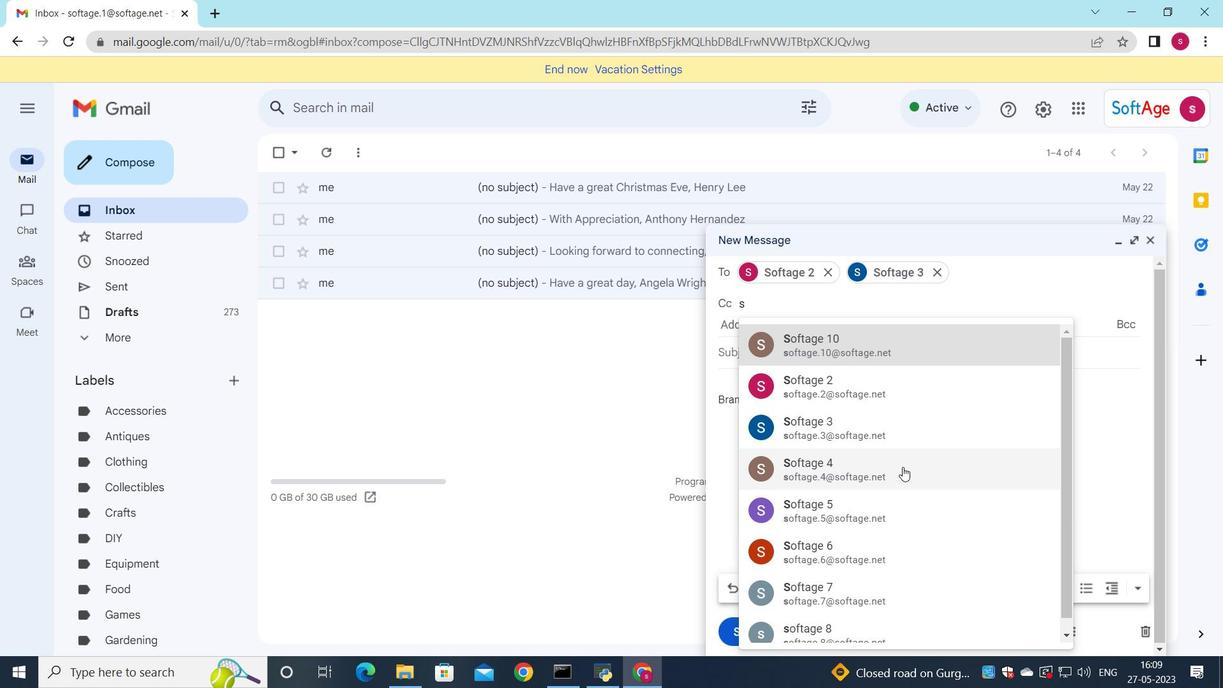 
Action: Mouse moved to (785, 363)
Screenshot: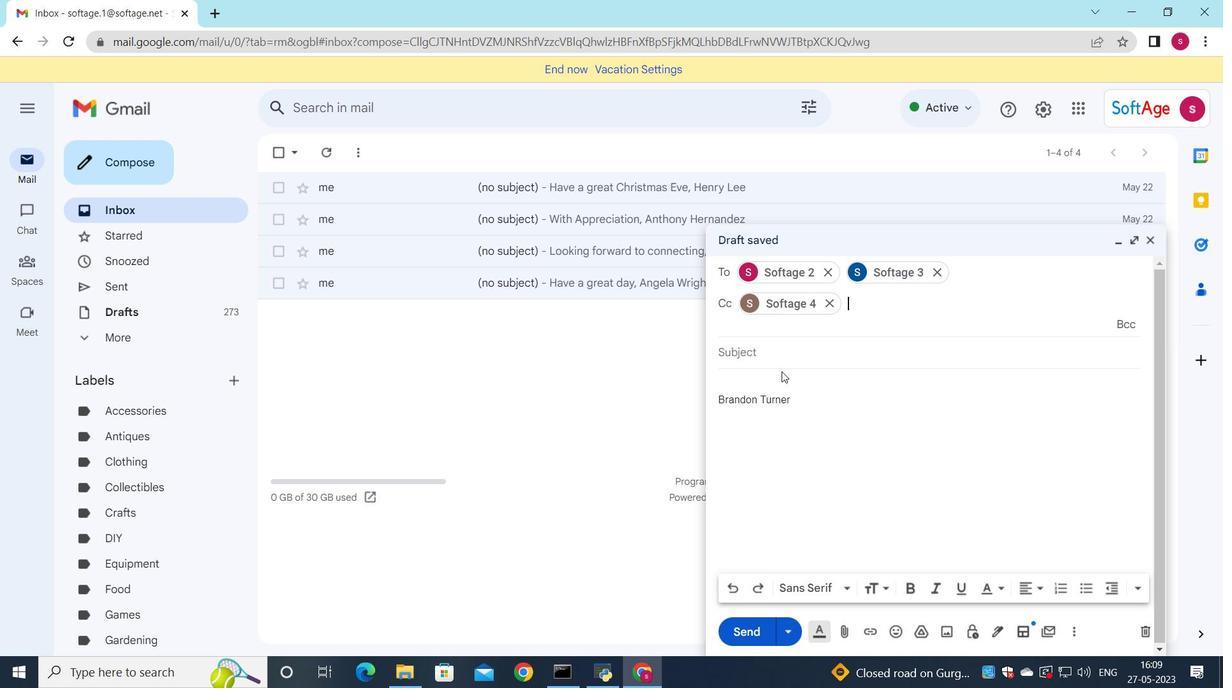 
Action: Mouse pressed left at (785, 363)
Screenshot: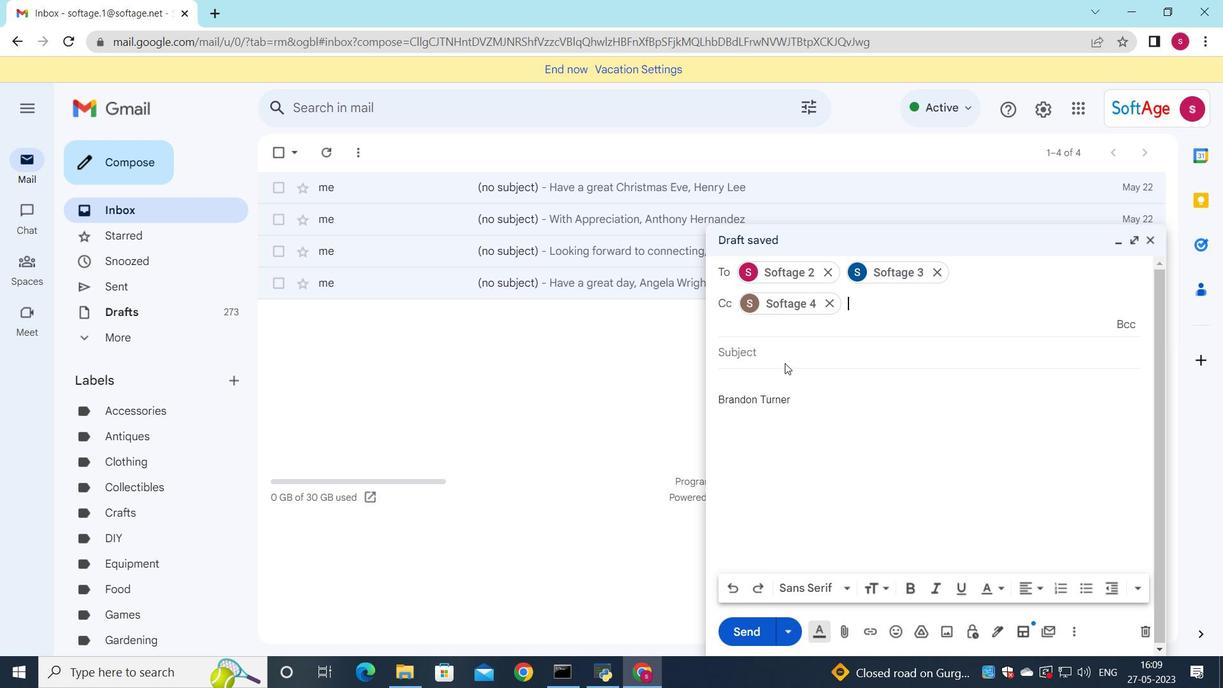 
Action: Mouse moved to (824, 365)
Screenshot: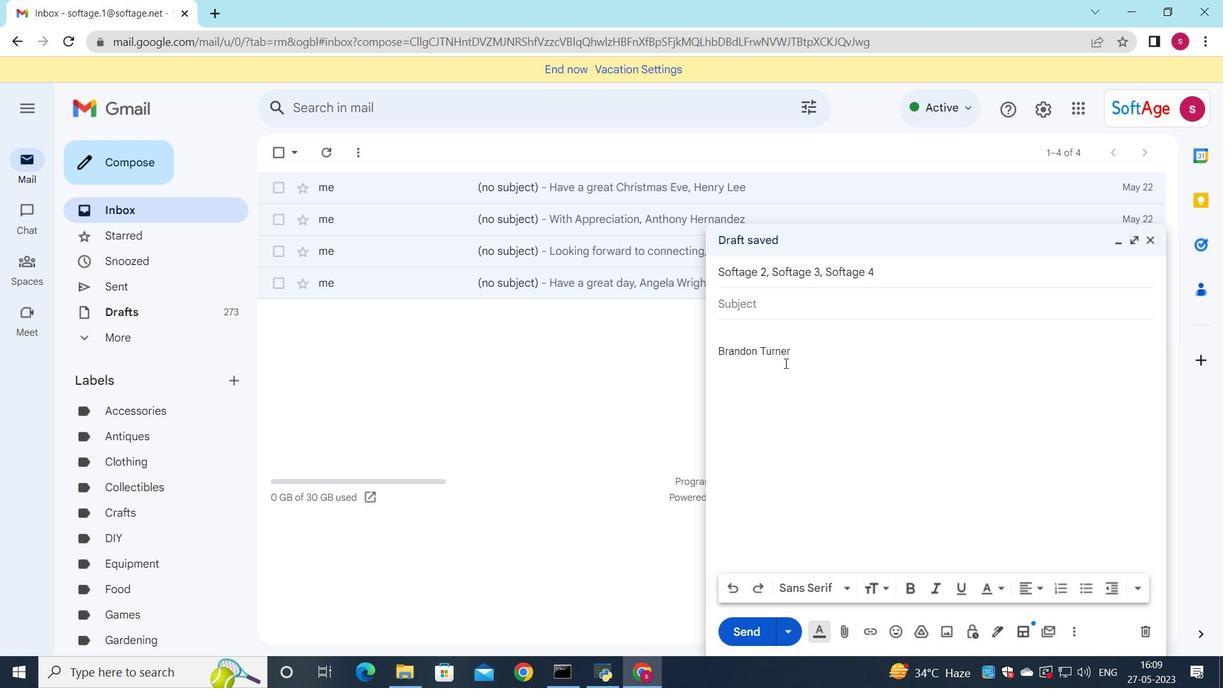 
Action: Key pressed <Key.shift>Event<Key.space>invitation
Screenshot: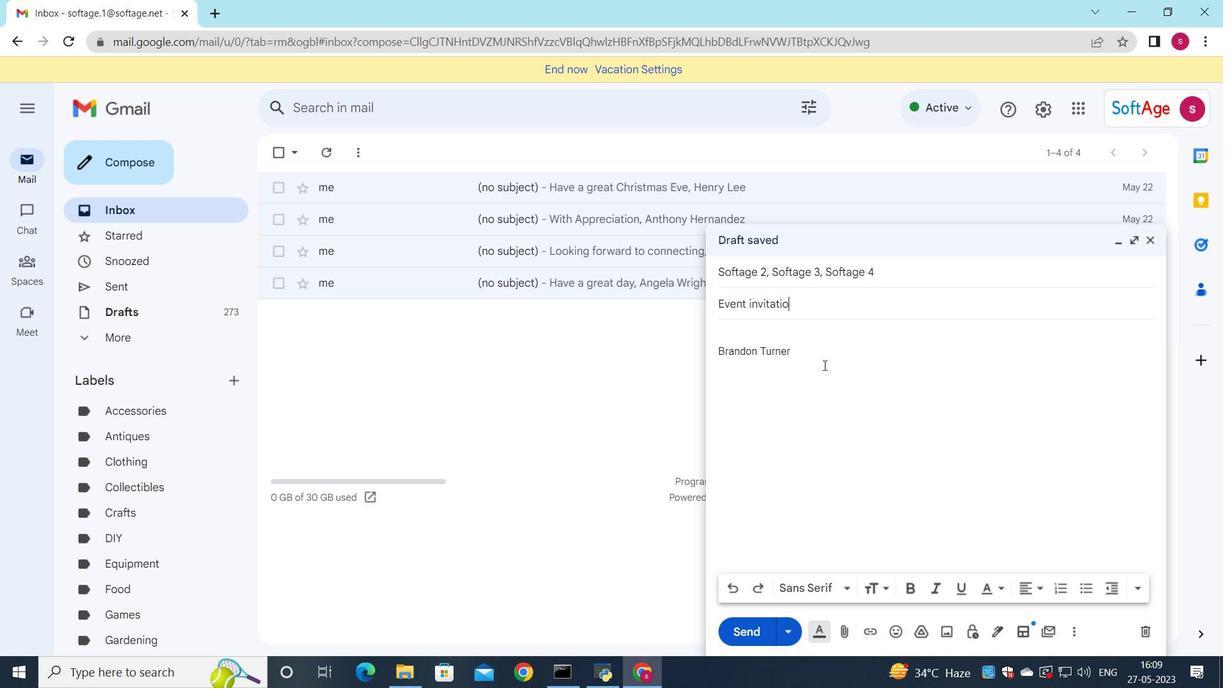 
Action: Mouse moved to (746, 336)
Screenshot: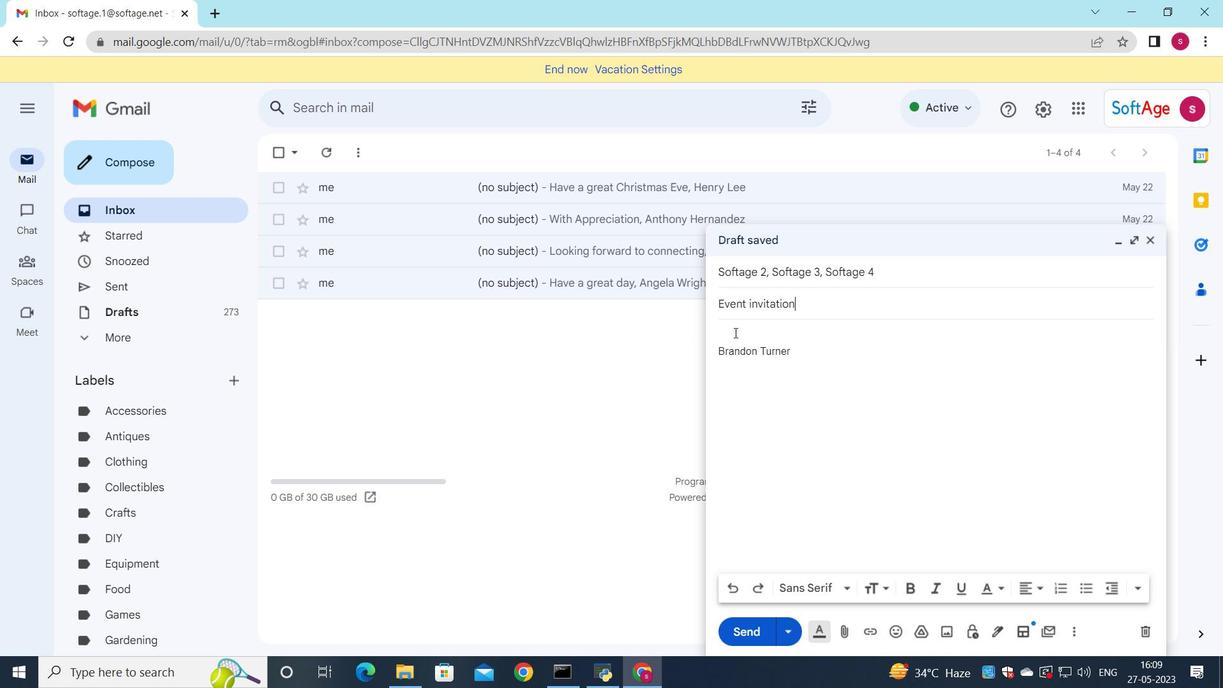 
Action: Mouse pressed left at (746, 336)
Screenshot: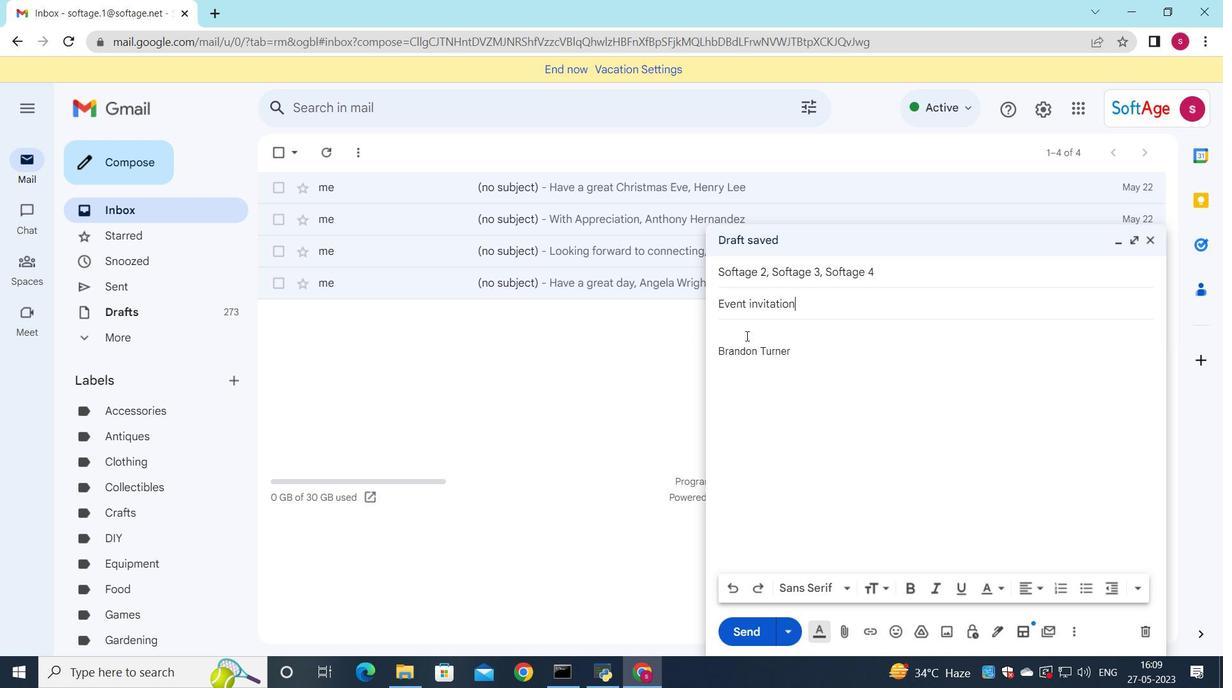 
Action: Key pressed <Key.shift>I<Key.space>am<Key.space>writing<Key.space>to<Key.space>confirm<Key.space>receipt<Key.space>of<Key.space>your<Key.space>email.
Screenshot: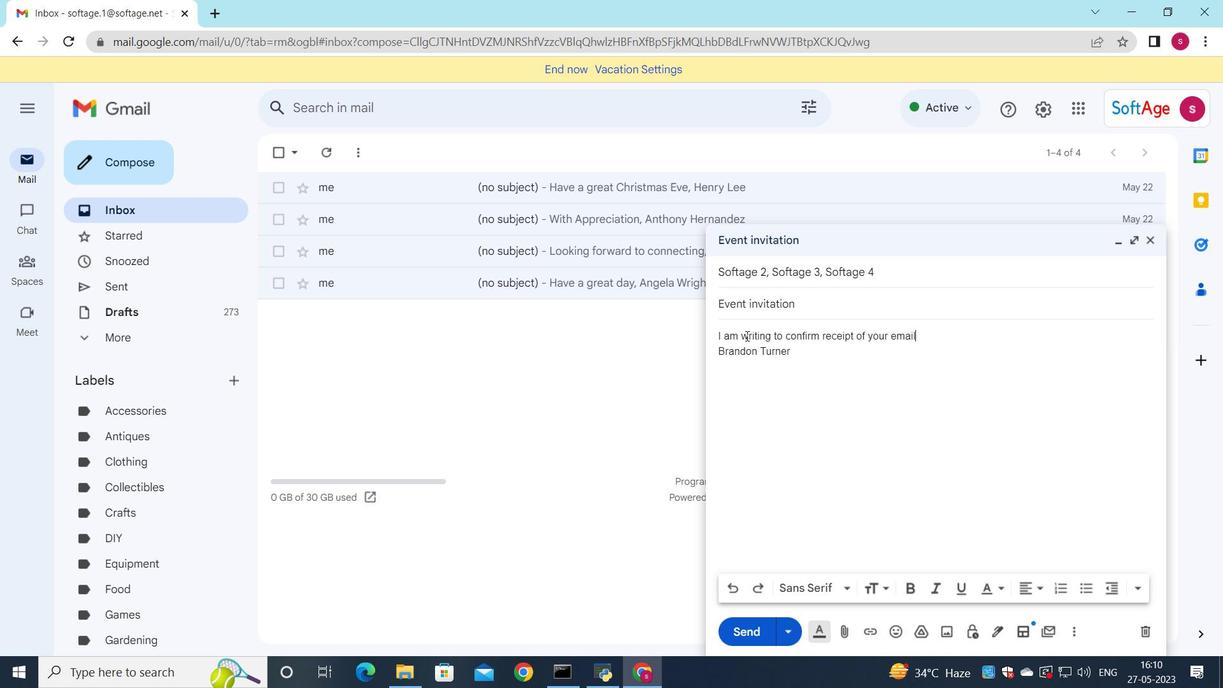 
Action: Mouse moved to (929, 335)
Screenshot: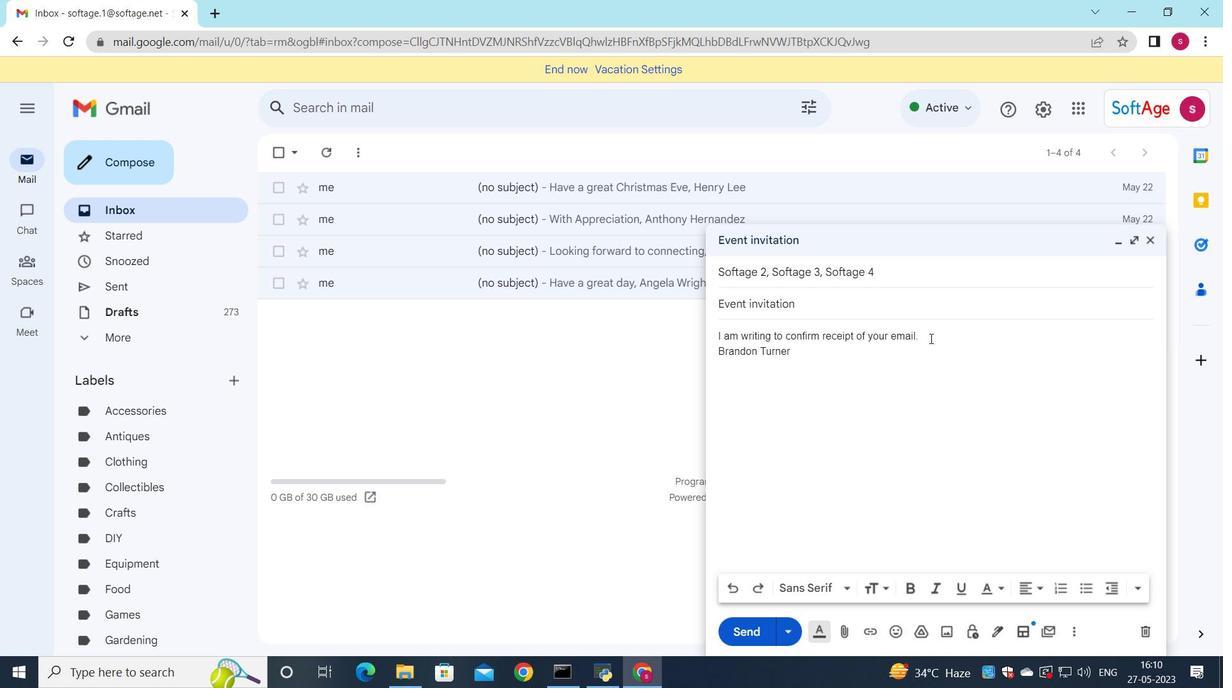 
Action: Mouse pressed left at (929, 335)
Screenshot: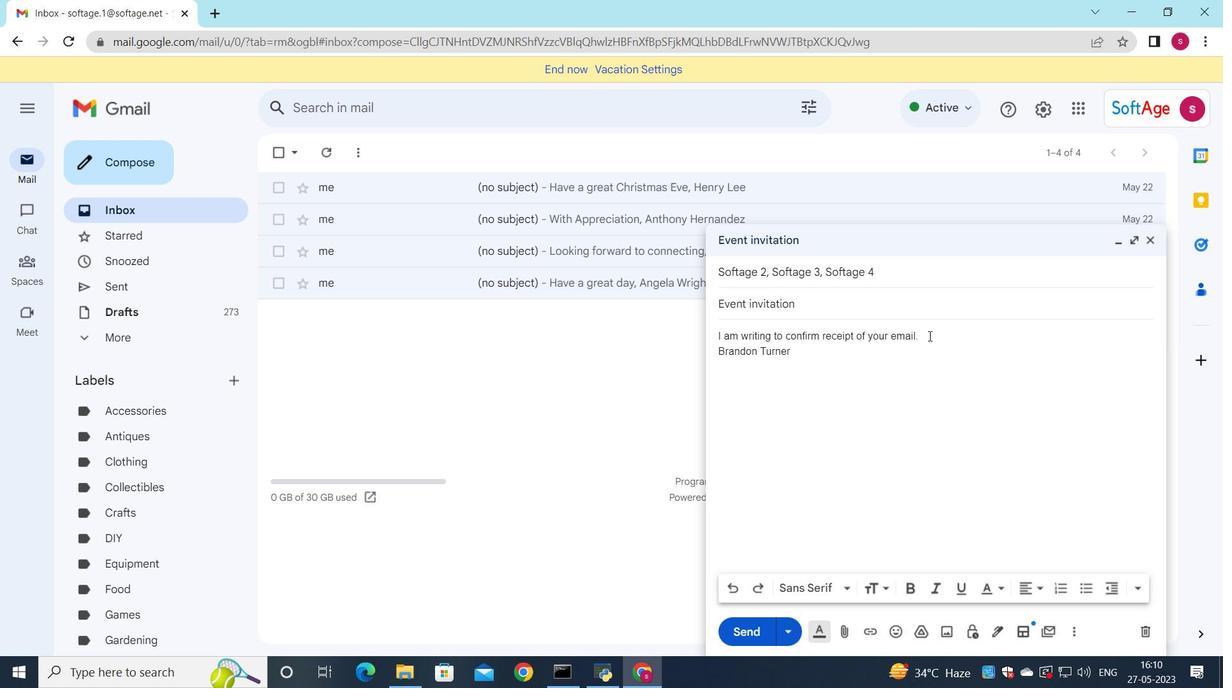 
Action: Mouse moved to (888, 586)
Screenshot: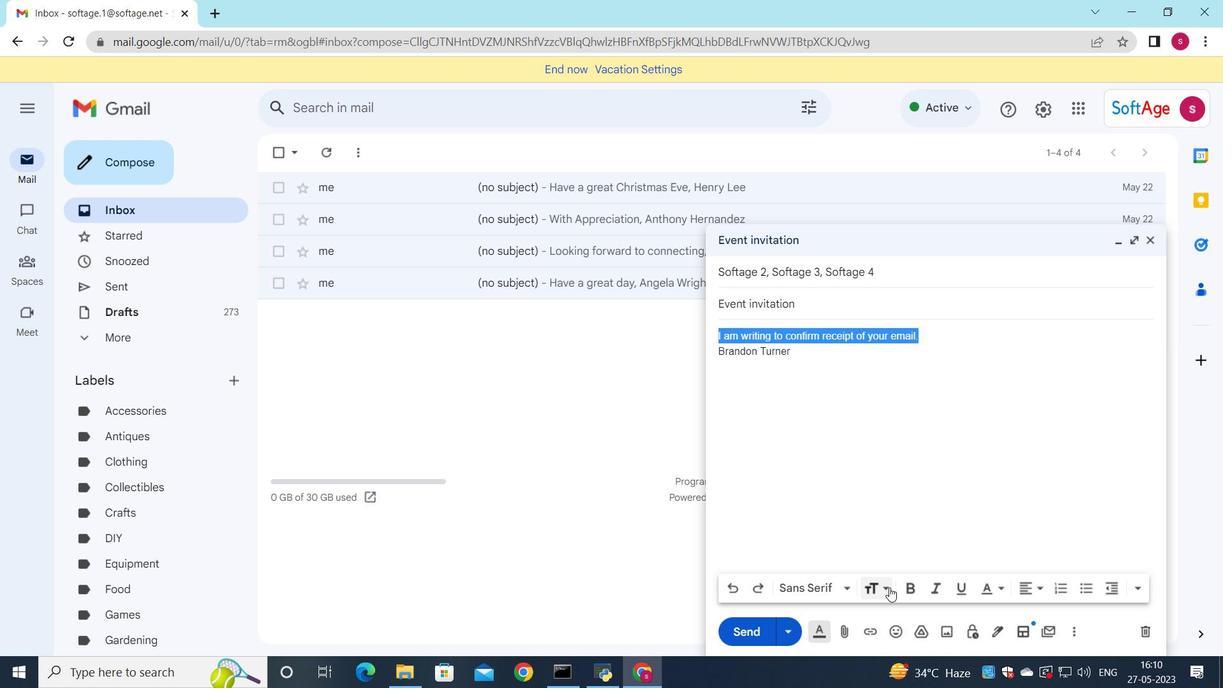
Action: Mouse pressed left at (888, 586)
Screenshot: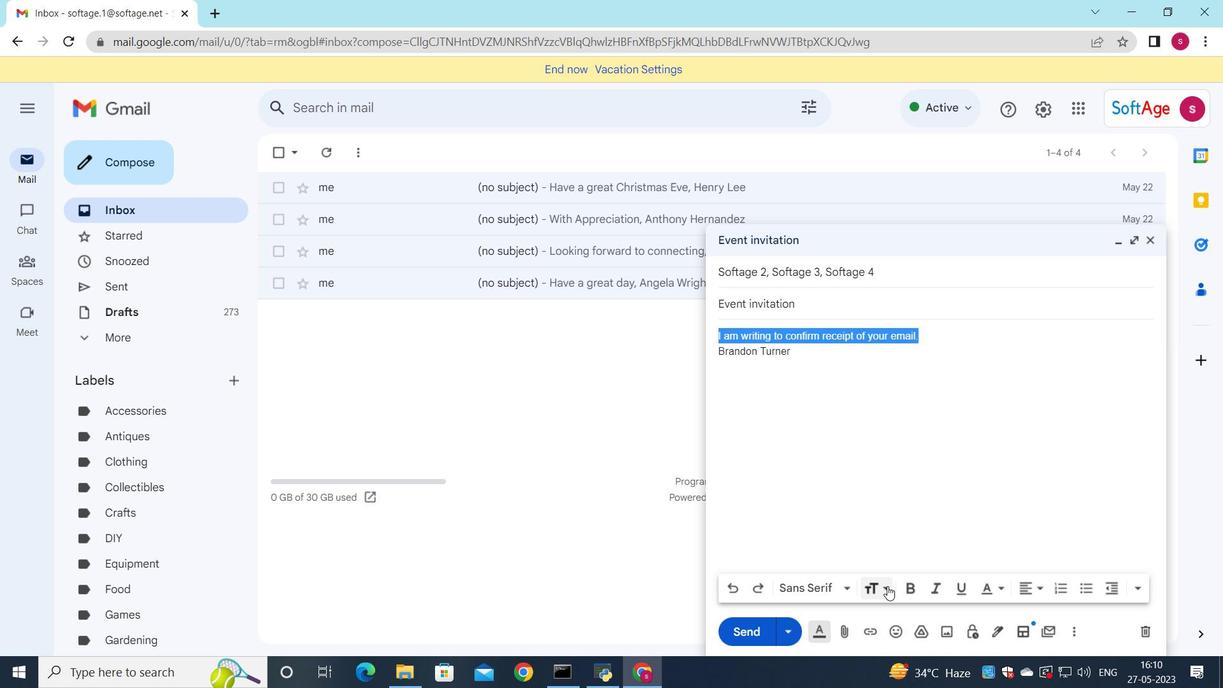 
Action: Mouse moved to (919, 561)
Screenshot: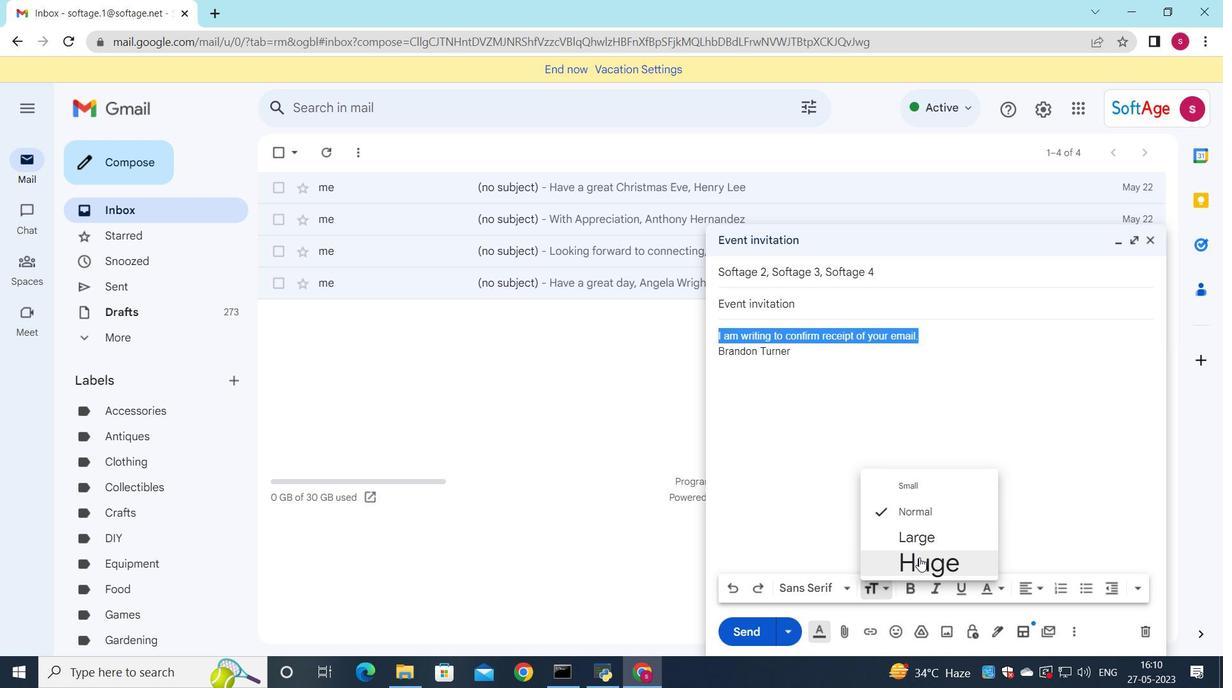 
Action: Mouse pressed left at (919, 561)
Screenshot: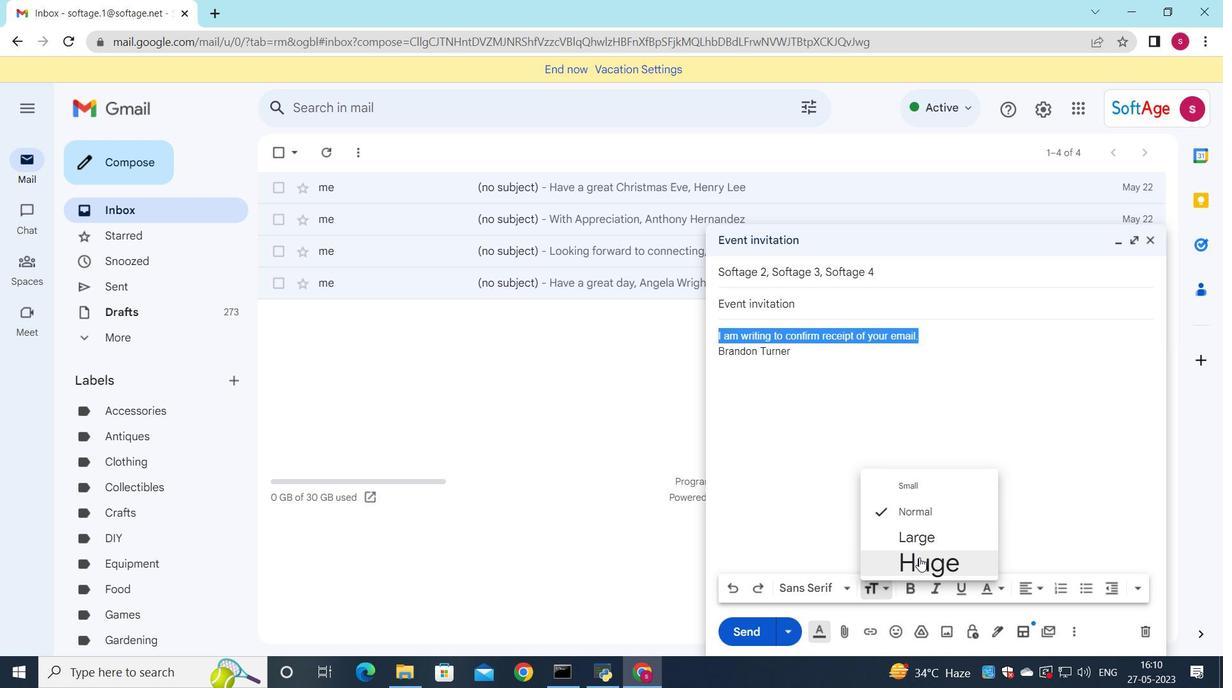 
Action: Mouse moved to (1034, 584)
Screenshot: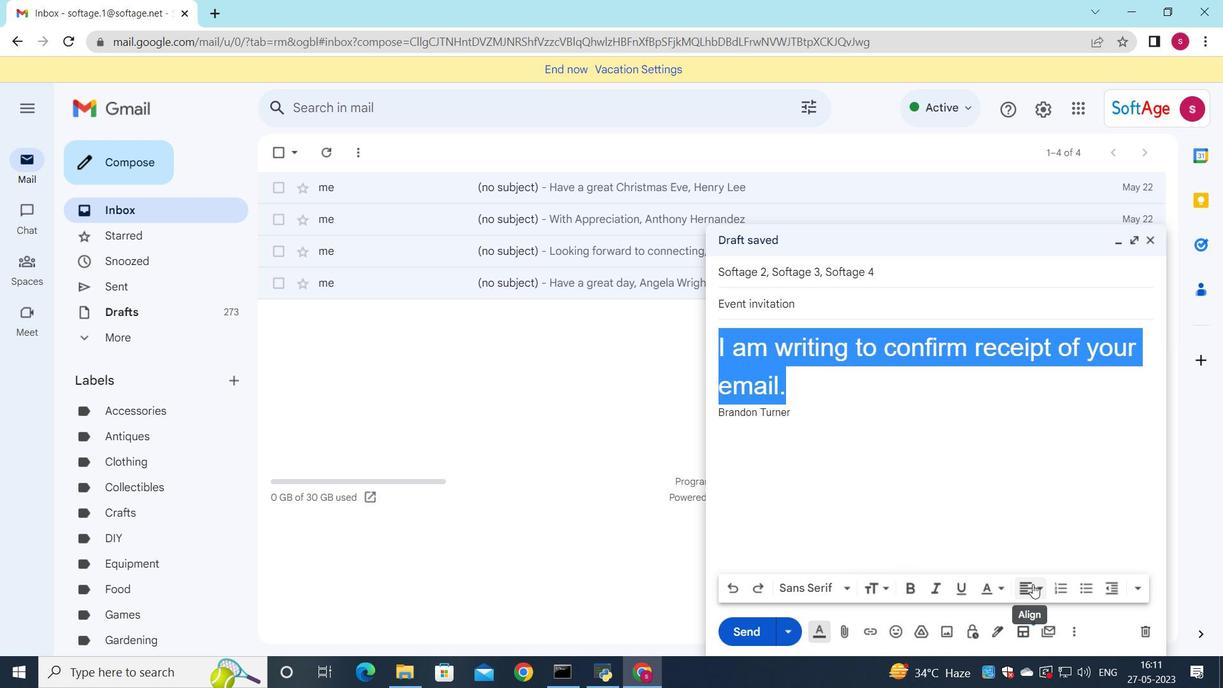 
Action: Mouse pressed left at (1034, 584)
Screenshot: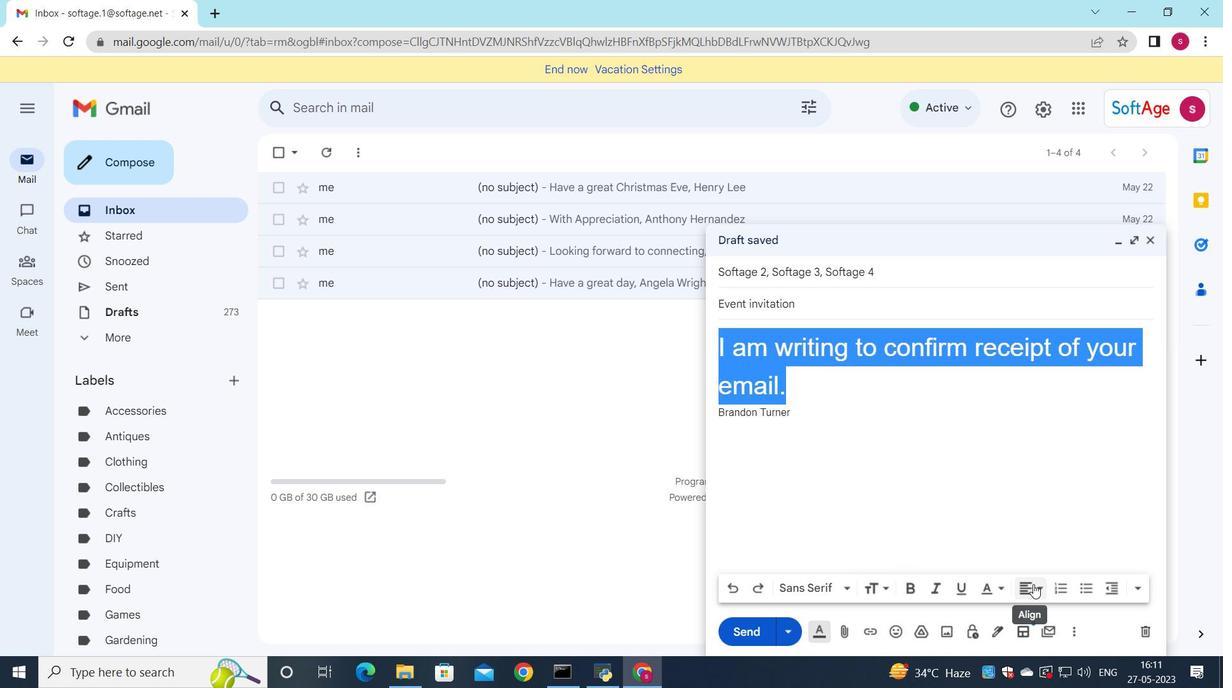 
Action: Mouse moved to (1031, 563)
Screenshot: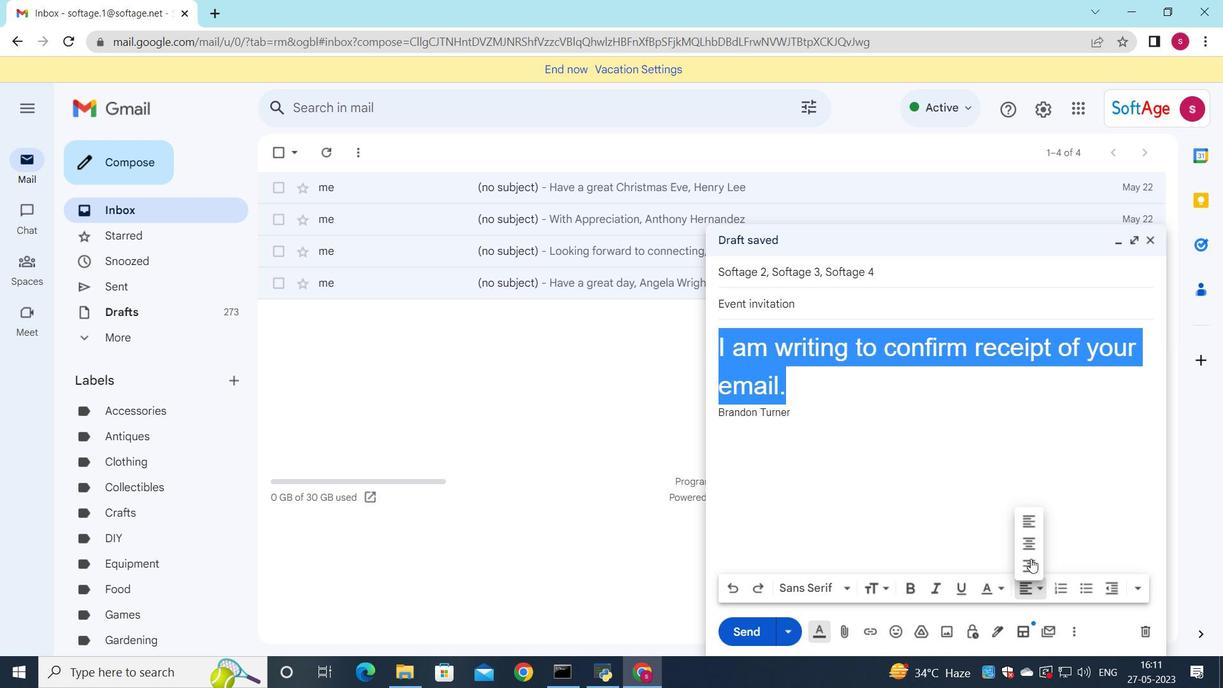 
Action: Mouse pressed left at (1031, 563)
Screenshot: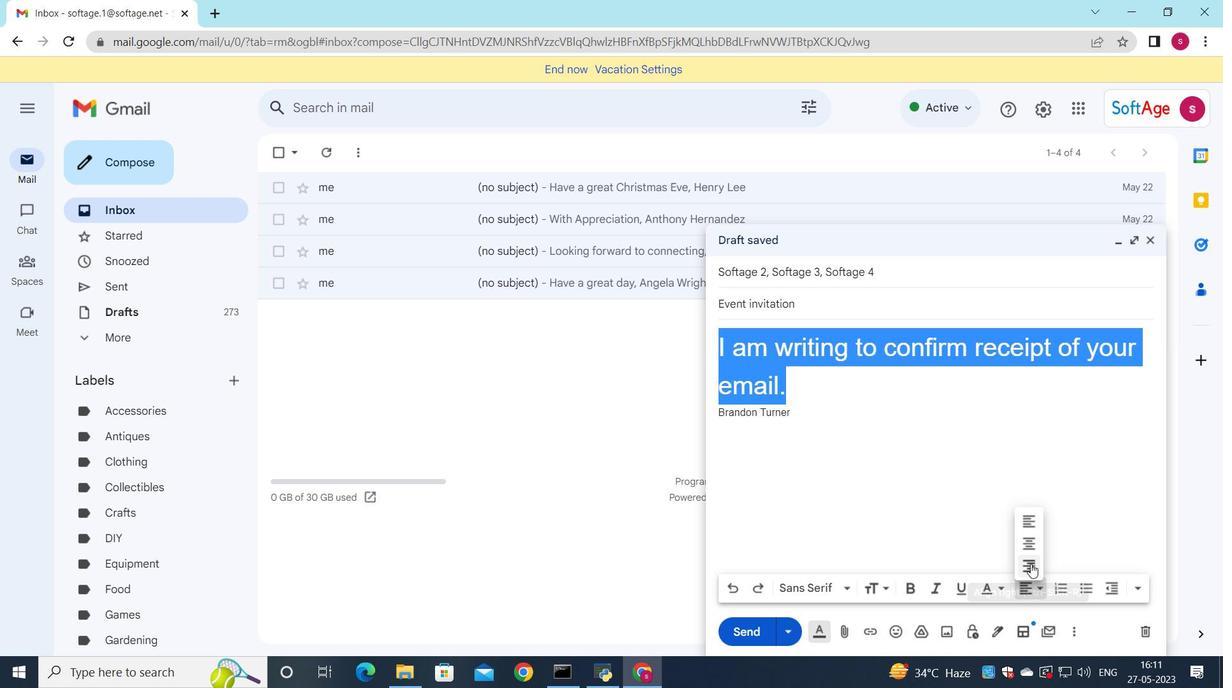 
Action: Mouse moved to (744, 640)
Screenshot: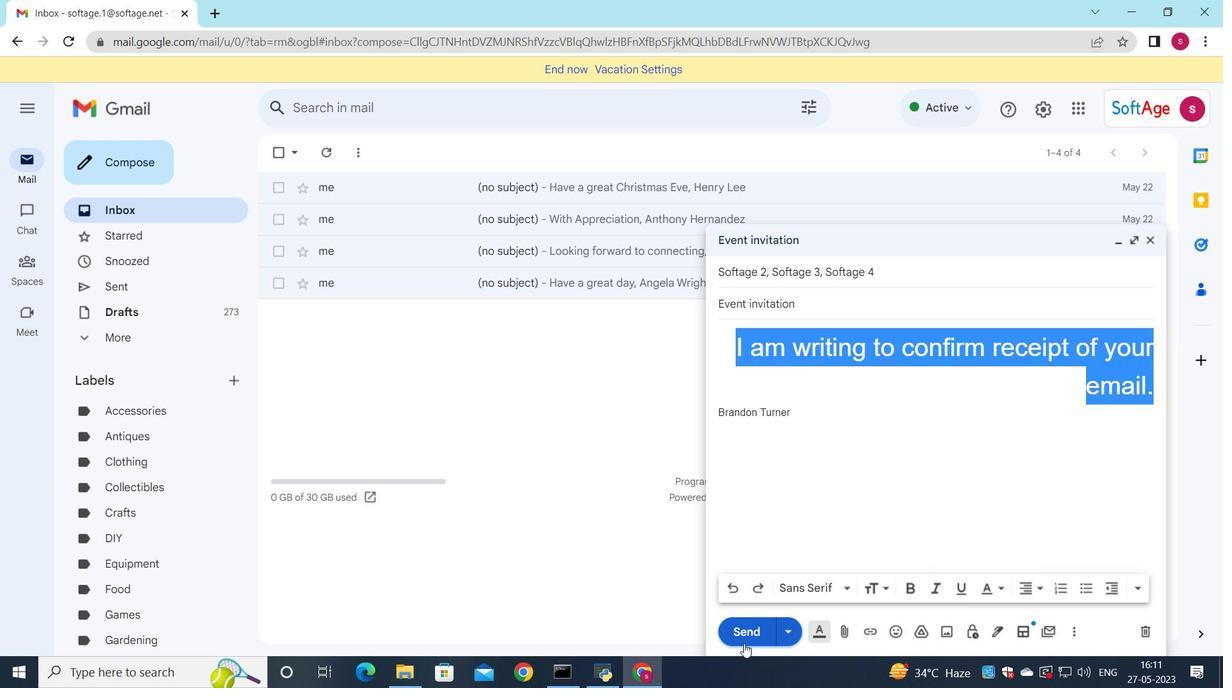 
Action: Mouse pressed left at (744, 640)
Screenshot: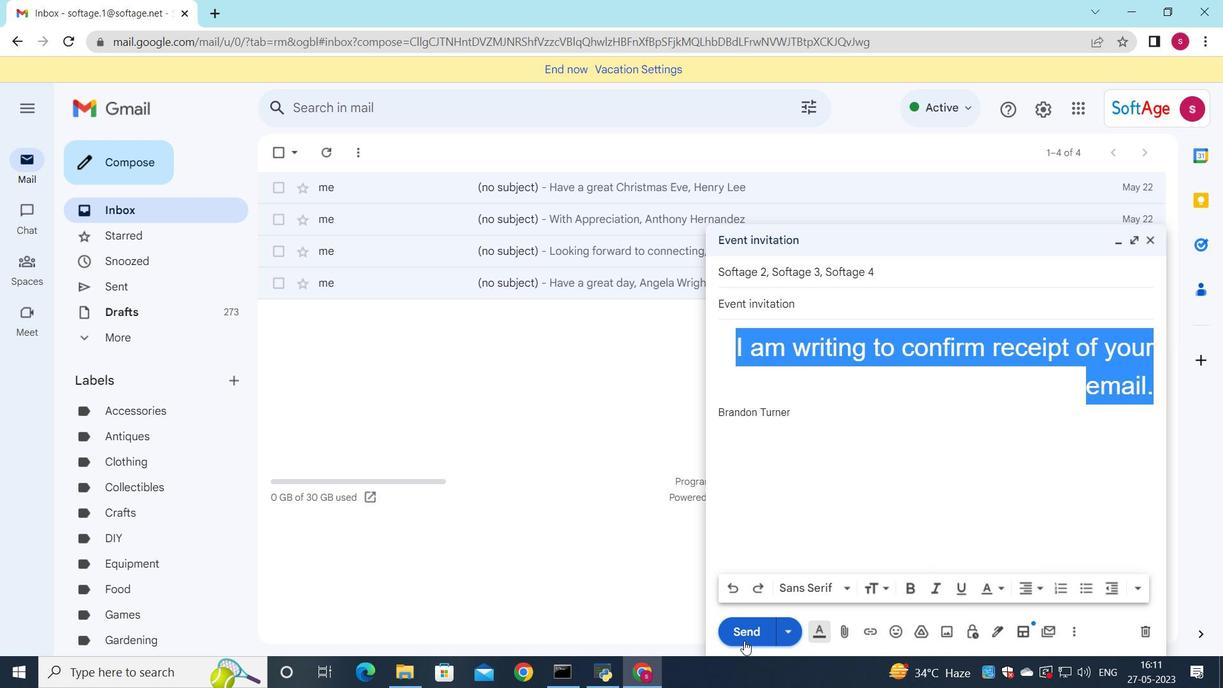 
Action: Mouse moved to (756, 639)
Screenshot: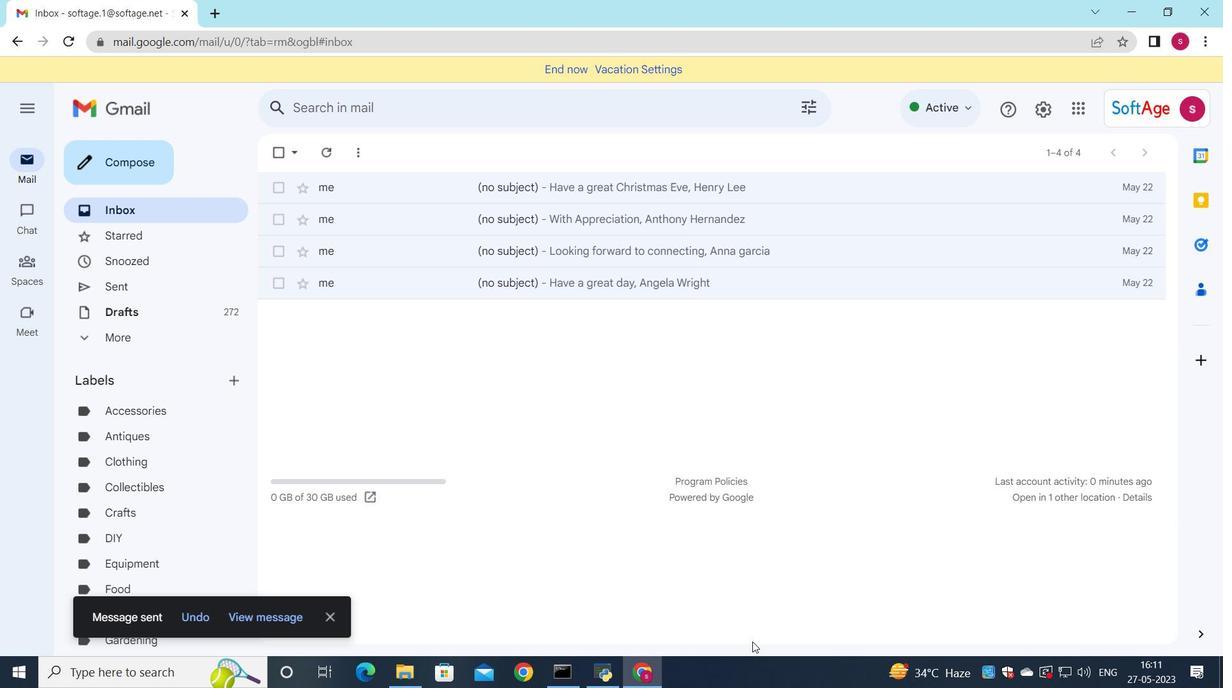
